 Task: Search one way flight ticket for 4 adults, 1 infant in seat and 1 infant on lap in premium economy from Des Moines: Des Moines International Airport to Jackson: Jackson Hole Airport on 5-2-2023. Choice of flights is Royal air maroc. Number of bags: 5 checked bags. Price is upto 88000. Outbound departure time preference is 17:45.
Action: Mouse moved to (390, 342)
Screenshot: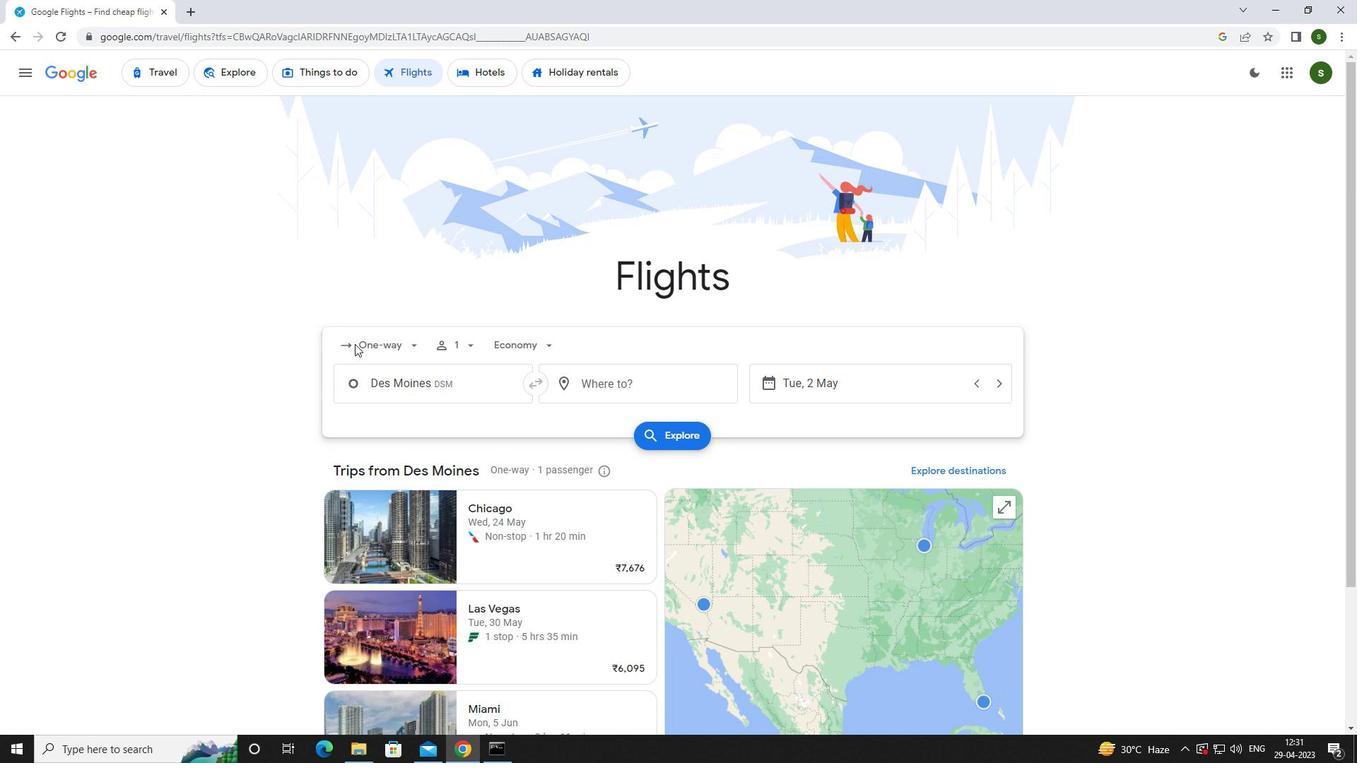 
Action: Mouse pressed left at (390, 342)
Screenshot: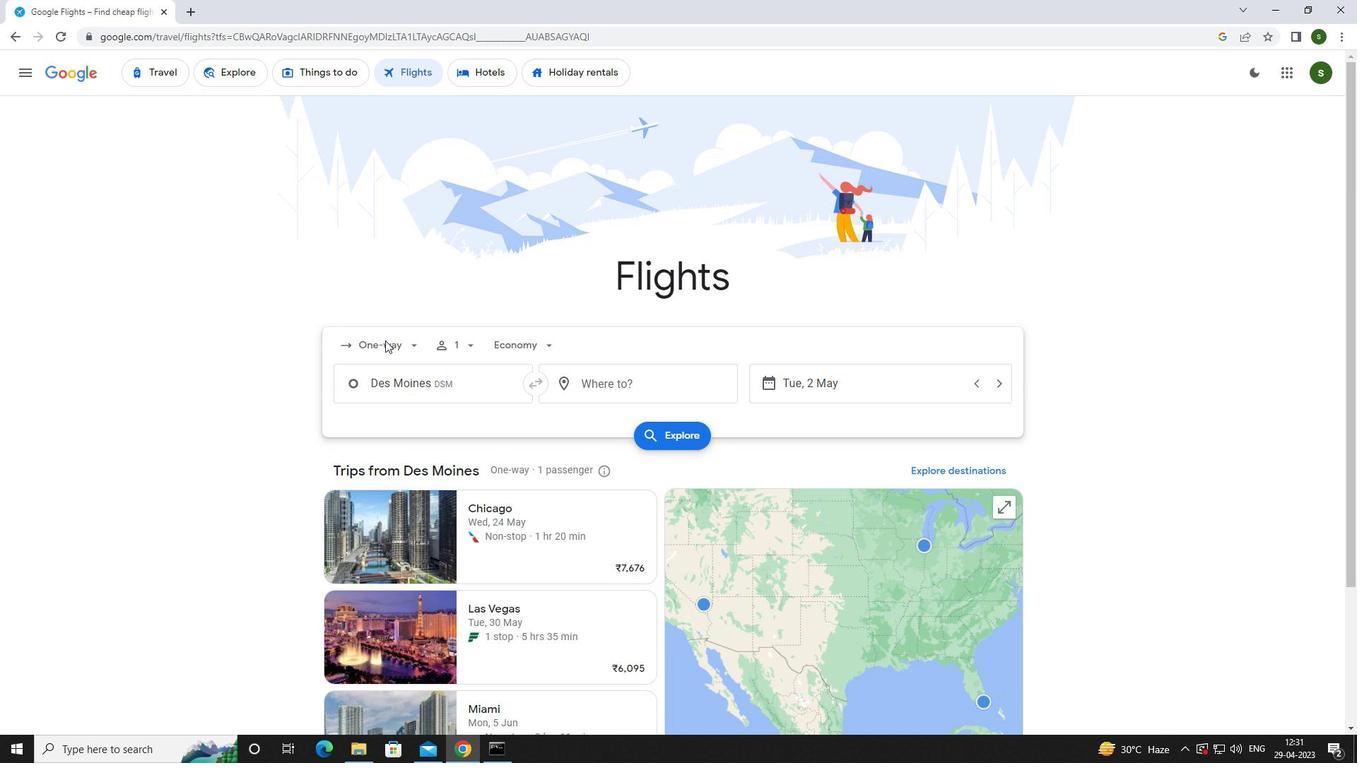 
Action: Mouse moved to (393, 409)
Screenshot: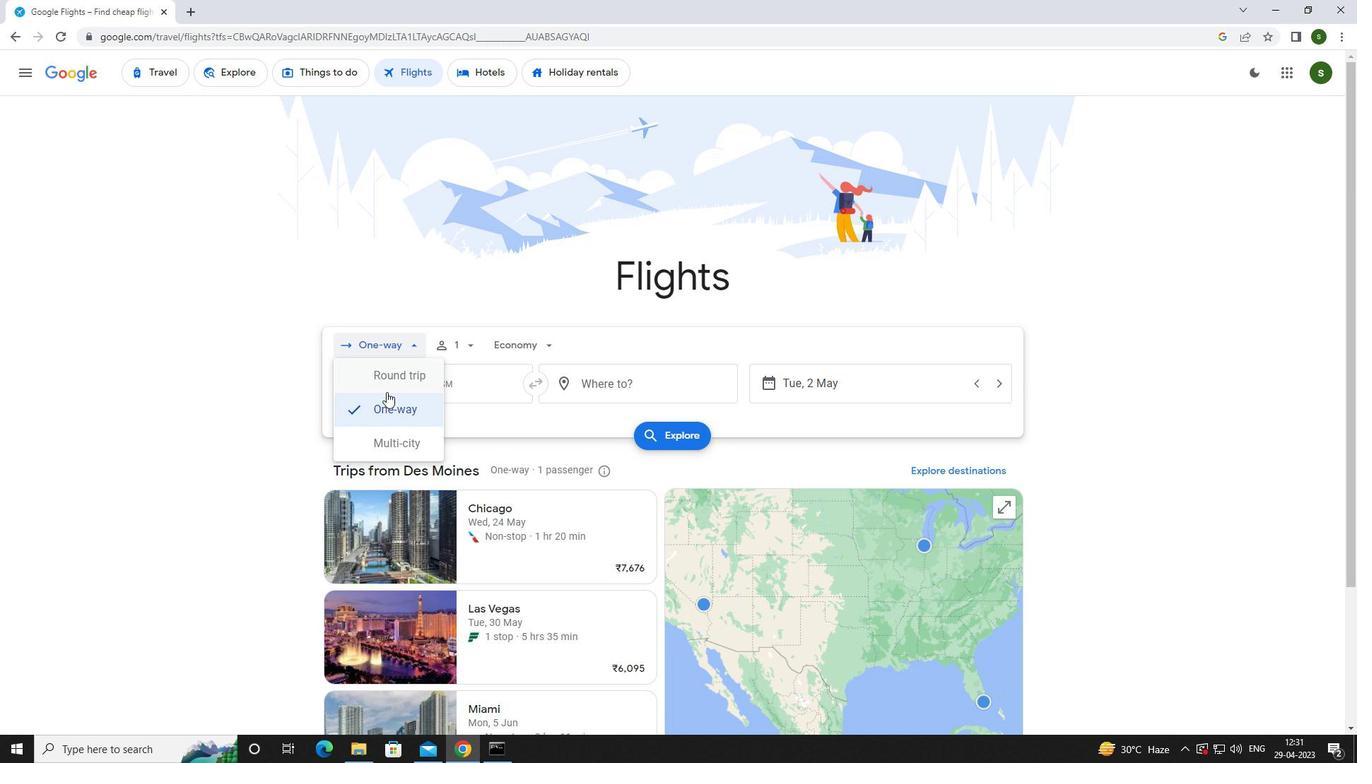 
Action: Mouse pressed left at (393, 409)
Screenshot: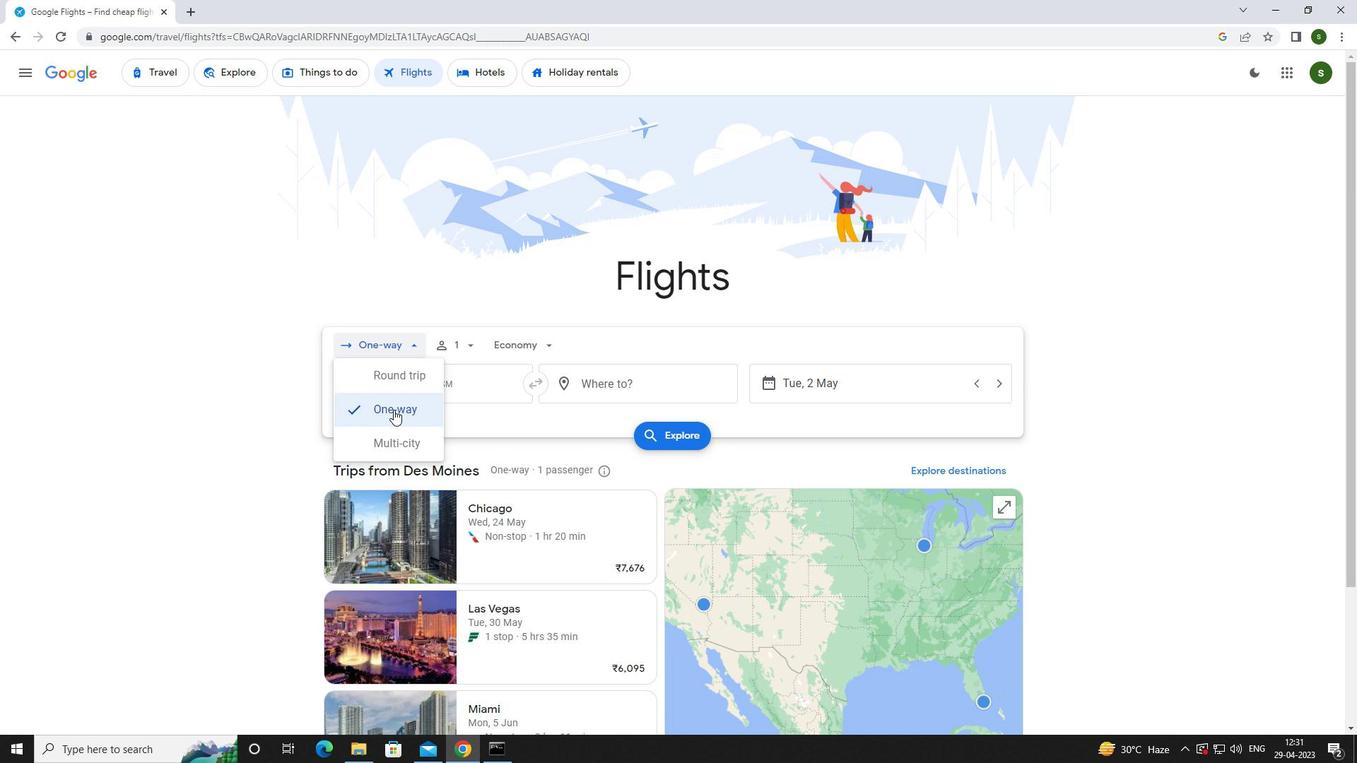 
Action: Mouse moved to (472, 343)
Screenshot: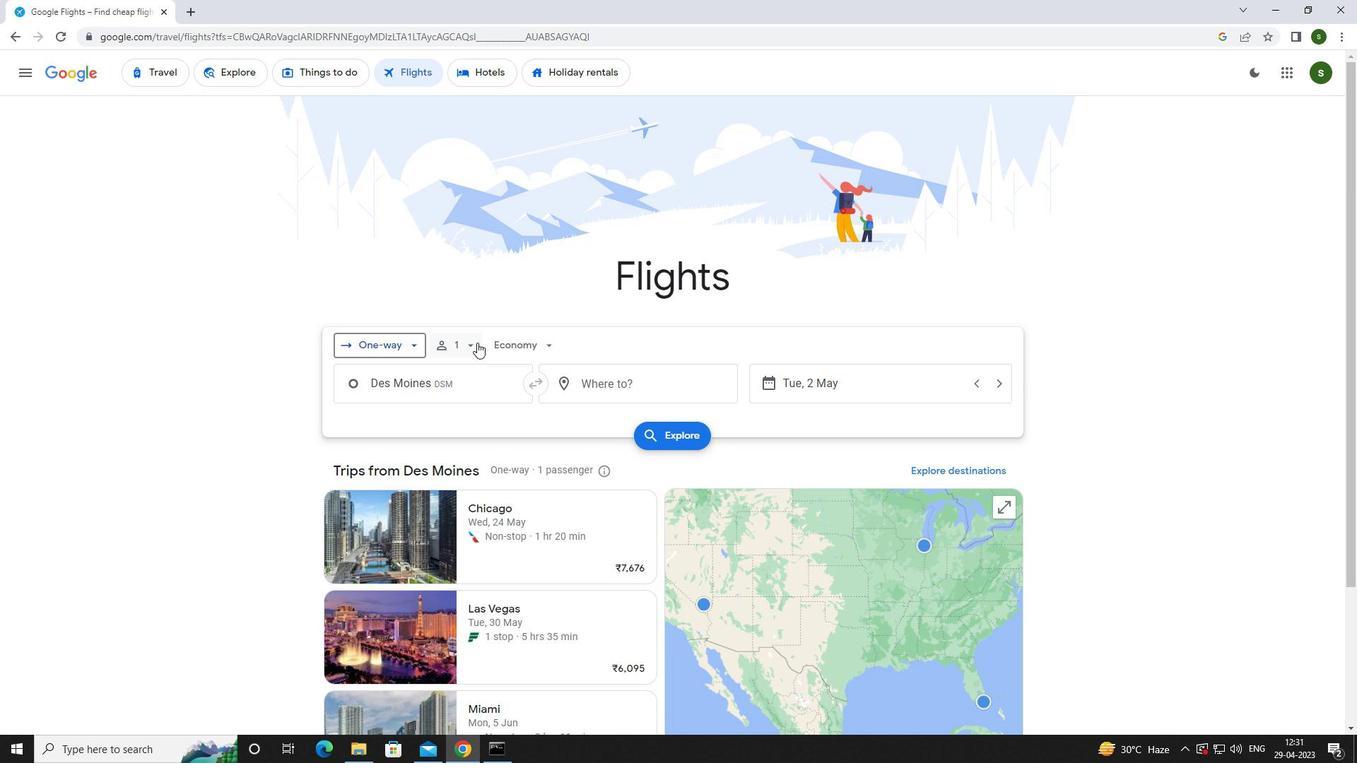 
Action: Mouse pressed left at (472, 343)
Screenshot: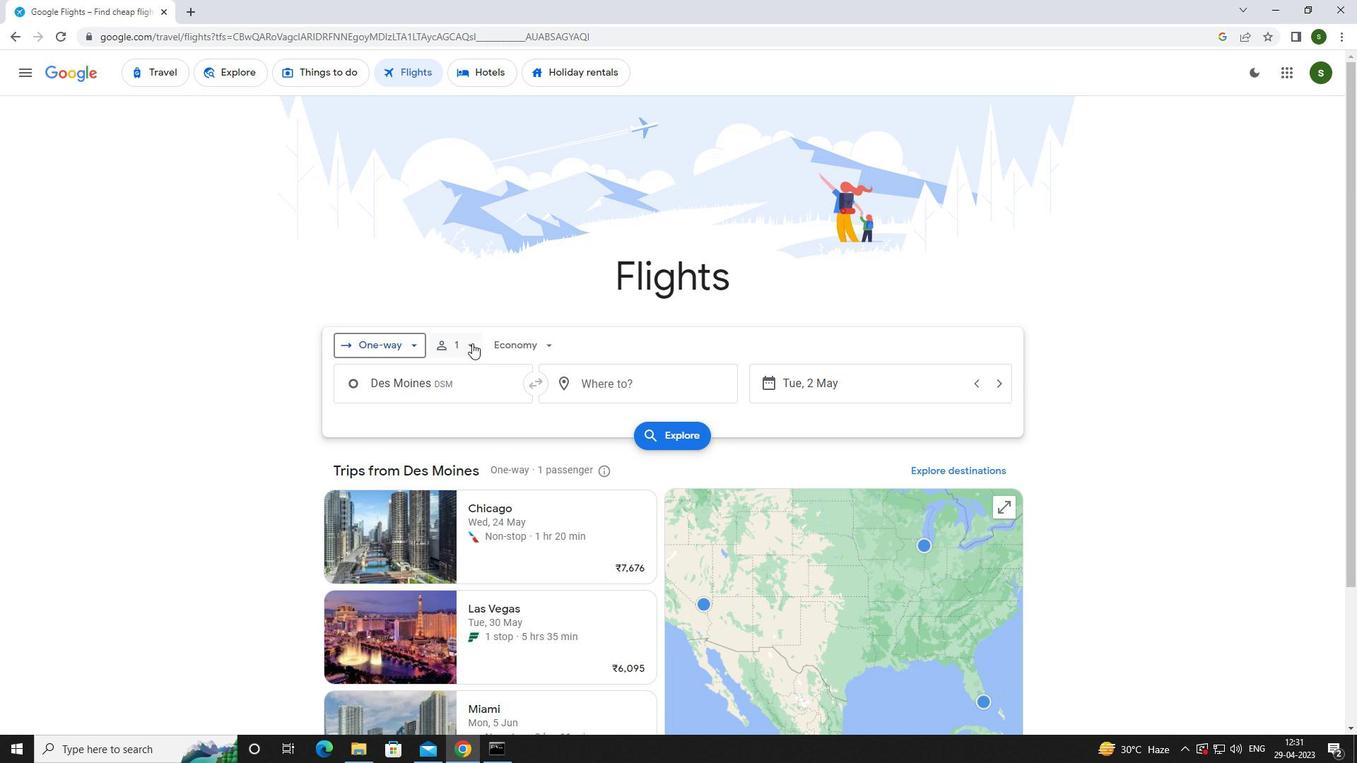 
Action: Mouse moved to (574, 380)
Screenshot: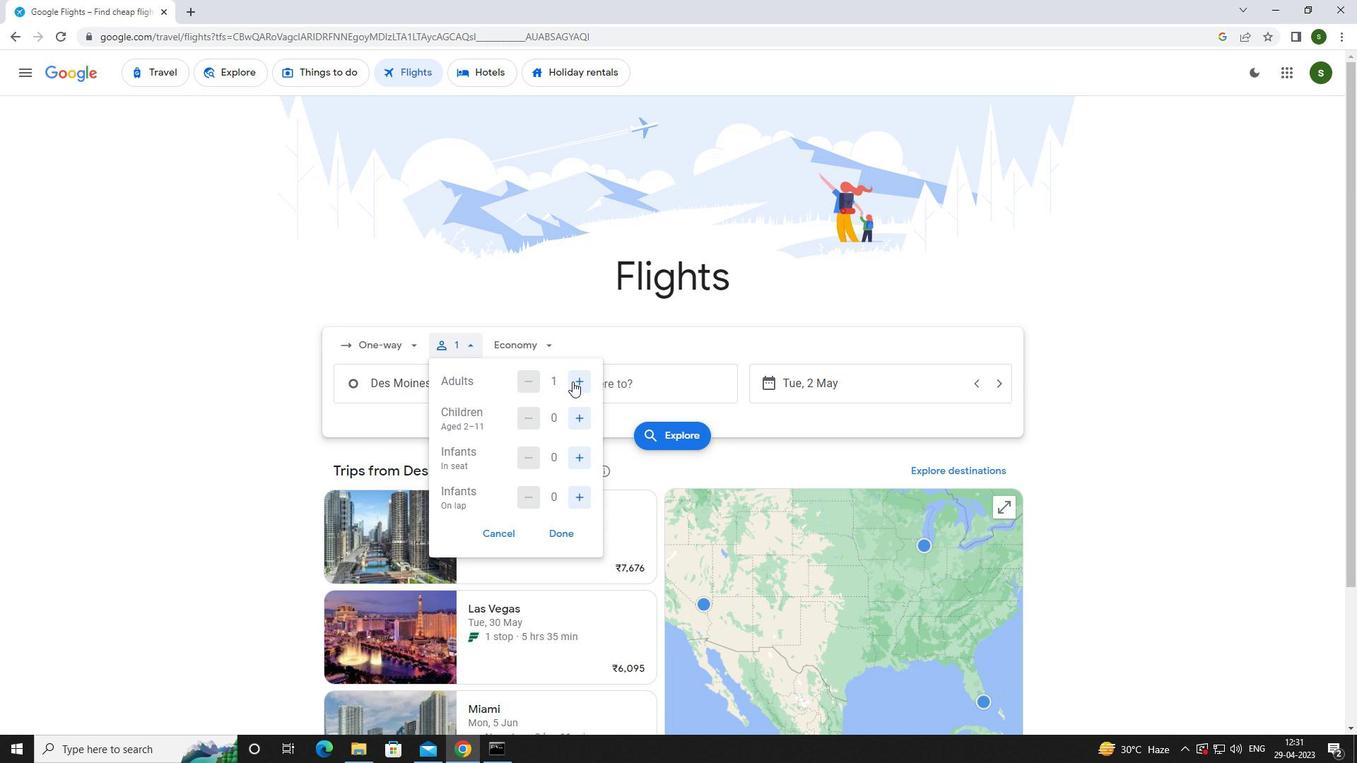 
Action: Mouse pressed left at (574, 380)
Screenshot: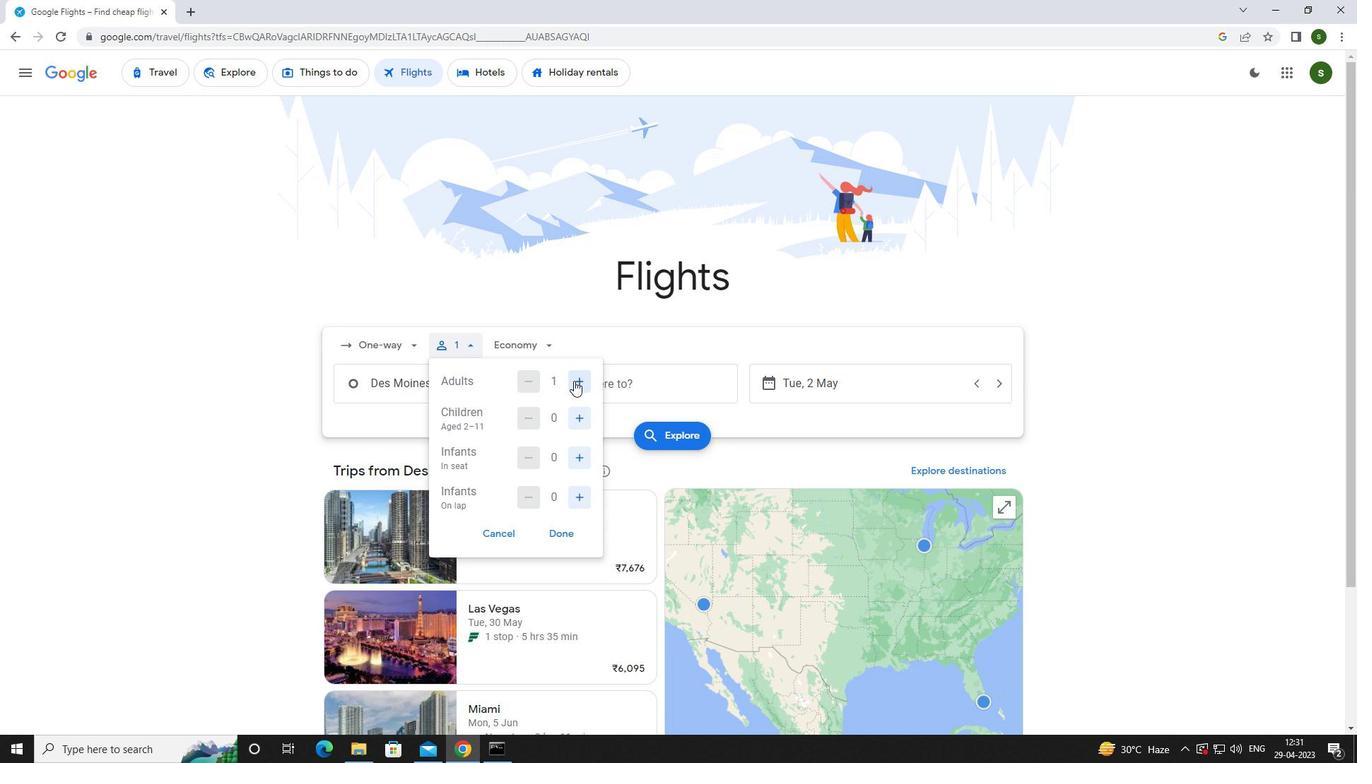 
Action: Mouse pressed left at (574, 380)
Screenshot: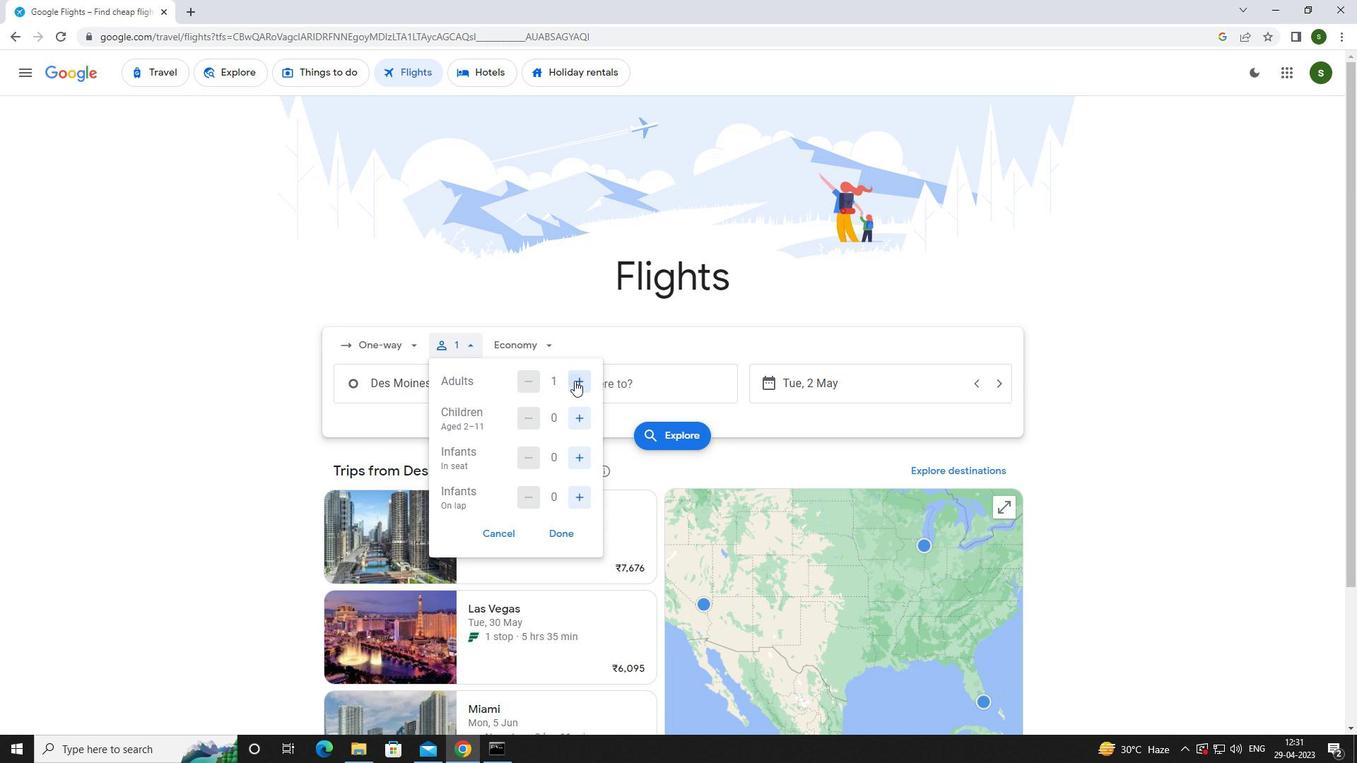 
Action: Mouse pressed left at (574, 380)
Screenshot: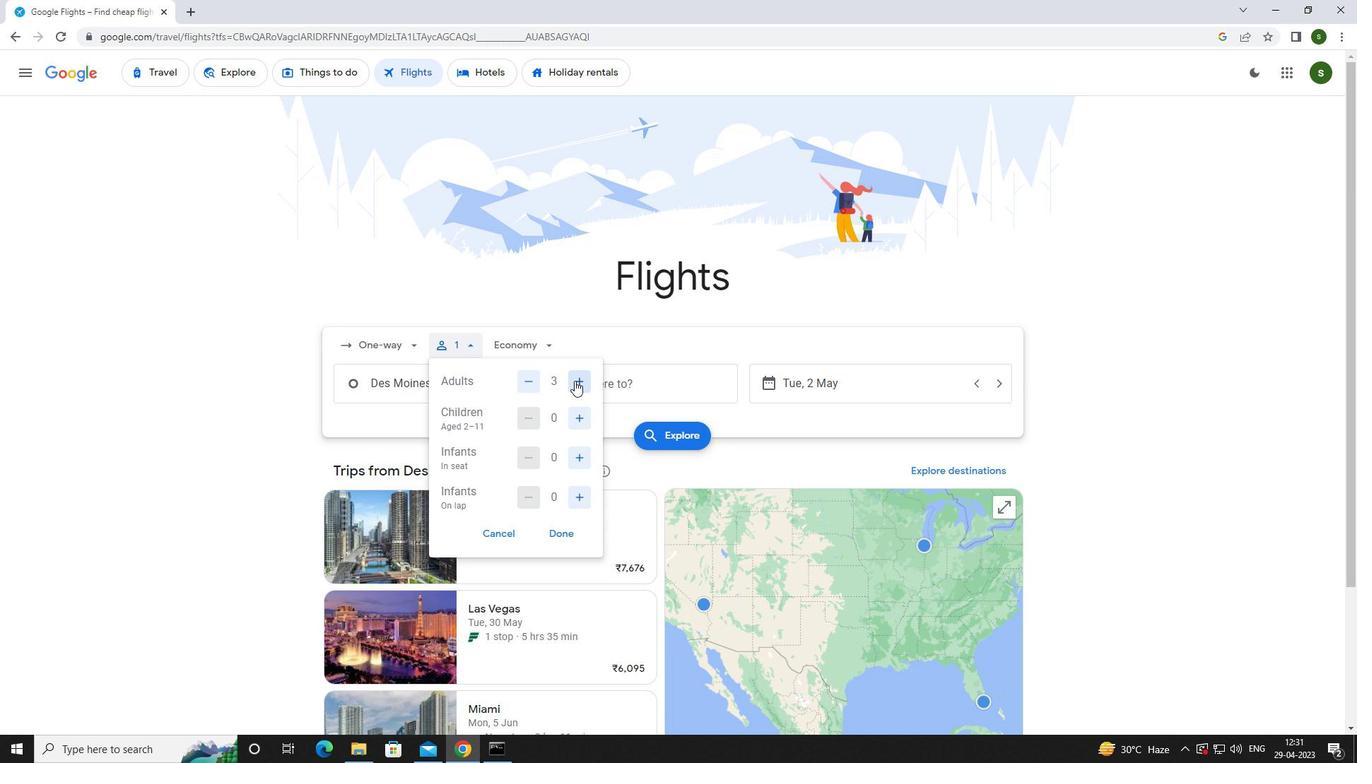 
Action: Mouse moved to (581, 460)
Screenshot: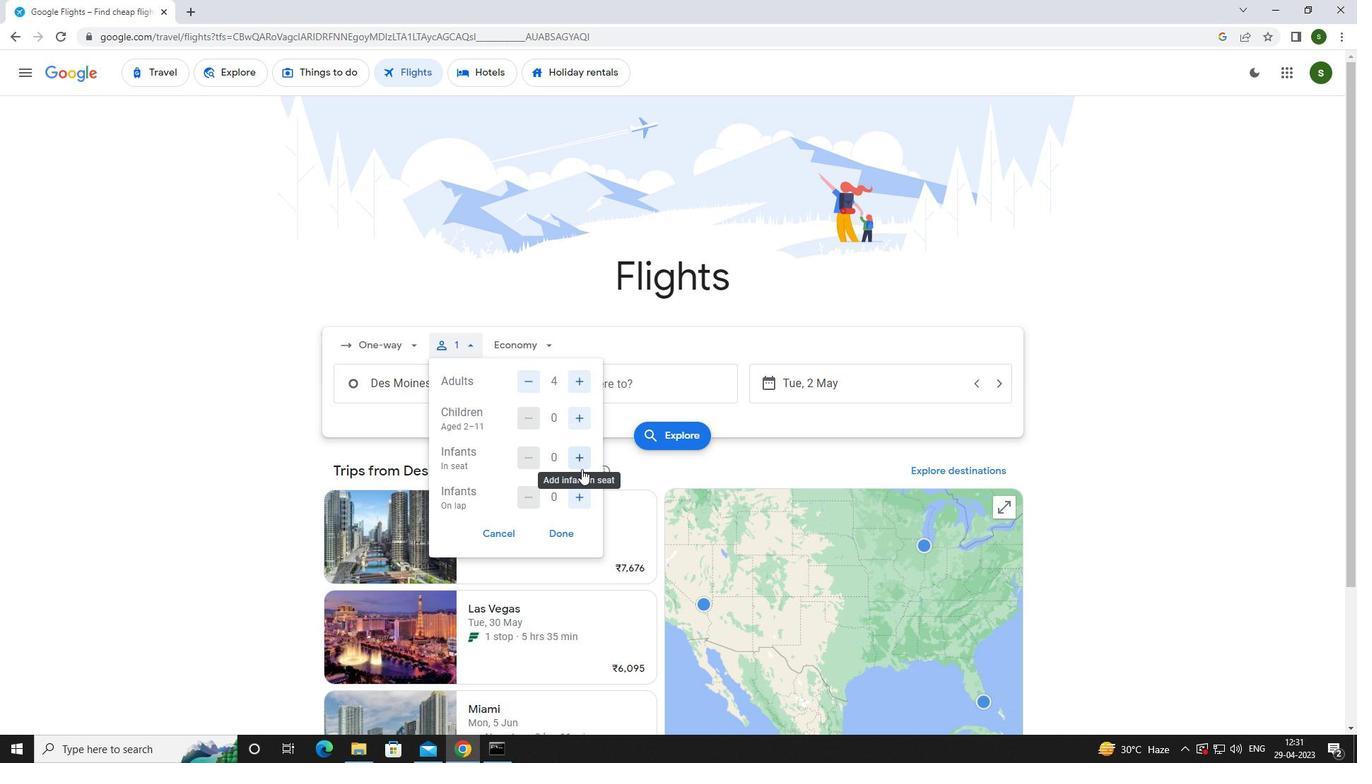
Action: Mouse pressed left at (581, 460)
Screenshot: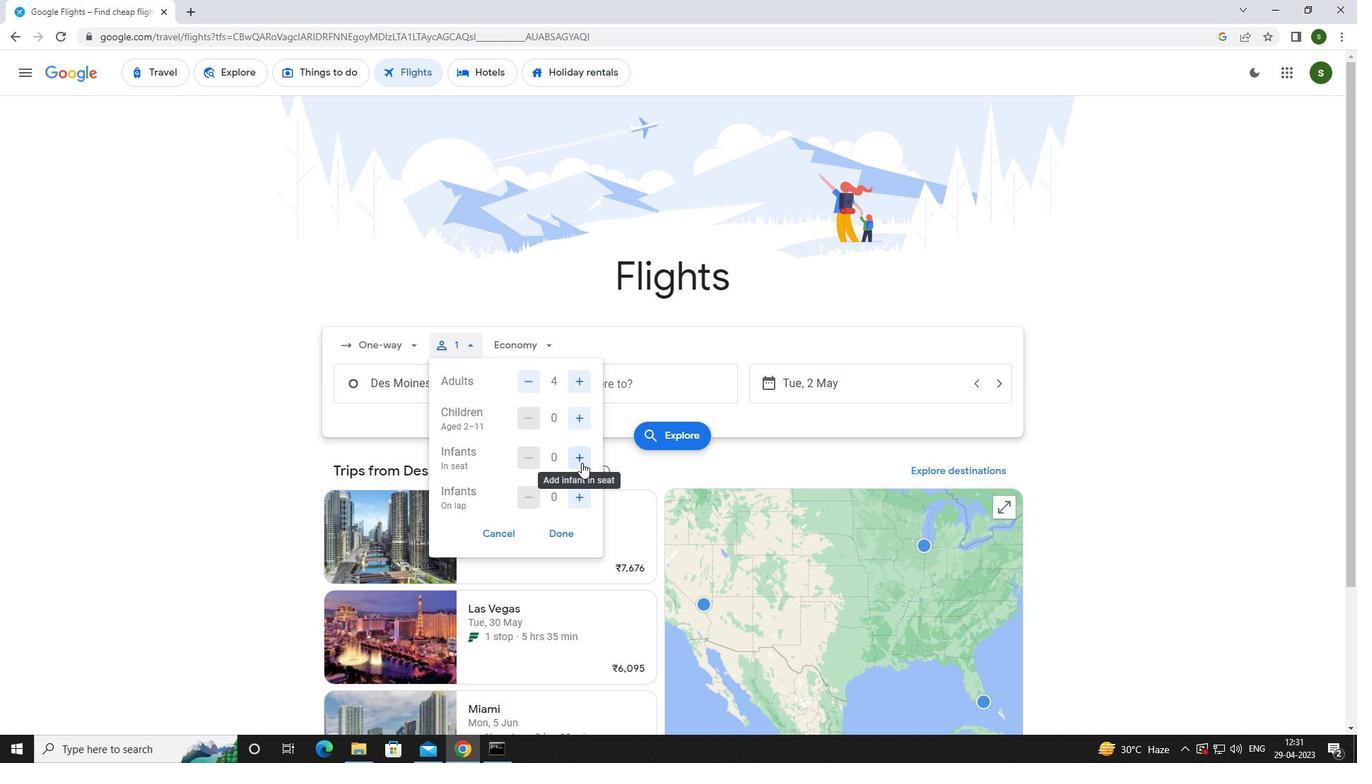 
Action: Mouse moved to (581, 494)
Screenshot: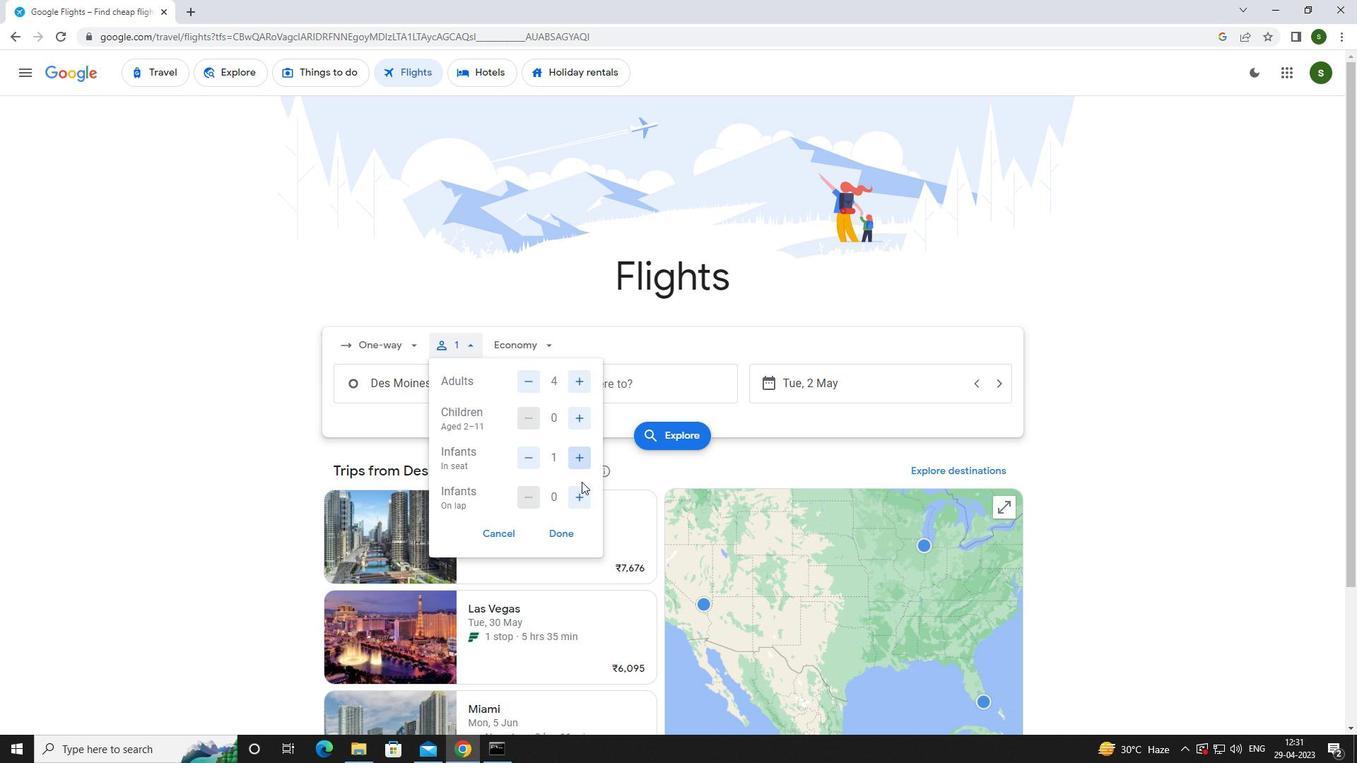 
Action: Mouse pressed left at (581, 494)
Screenshot: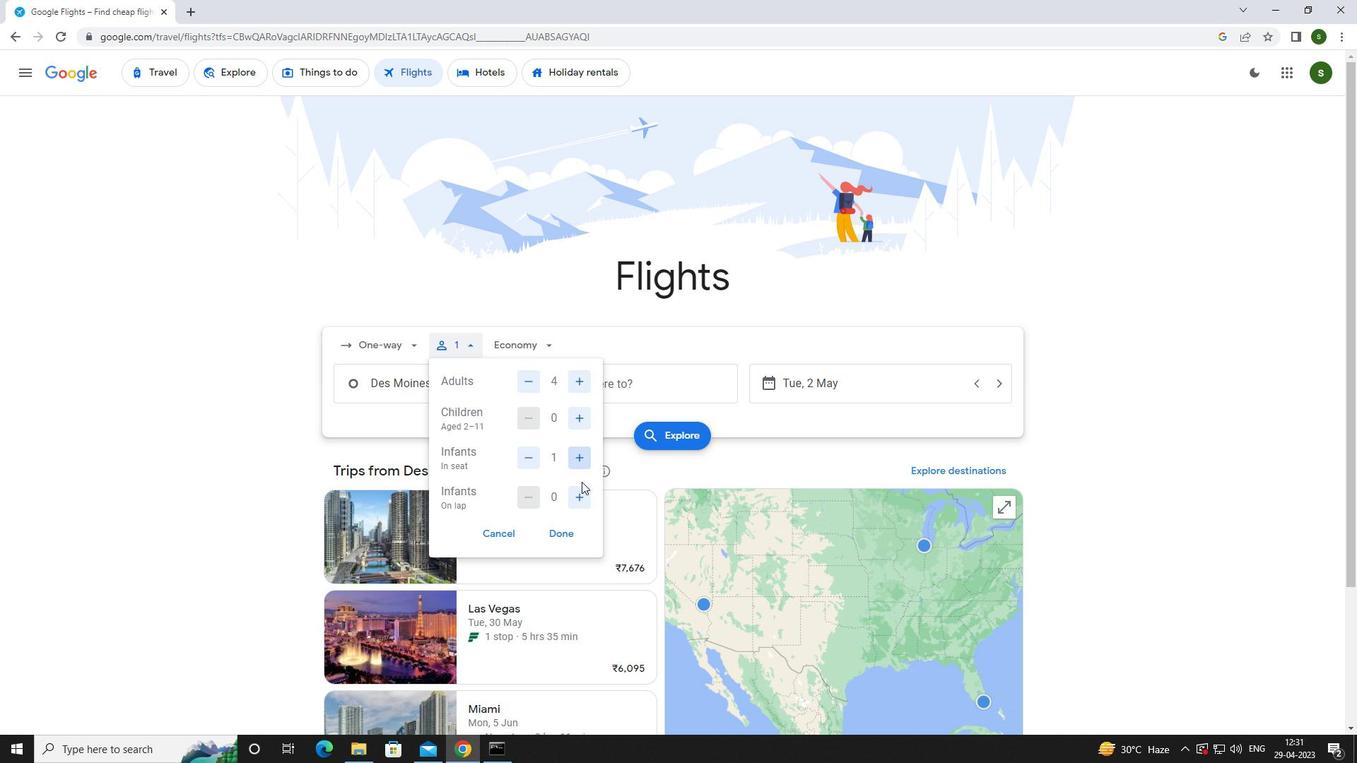 
Action: Mouse moved to (547, 342)
Screenshot: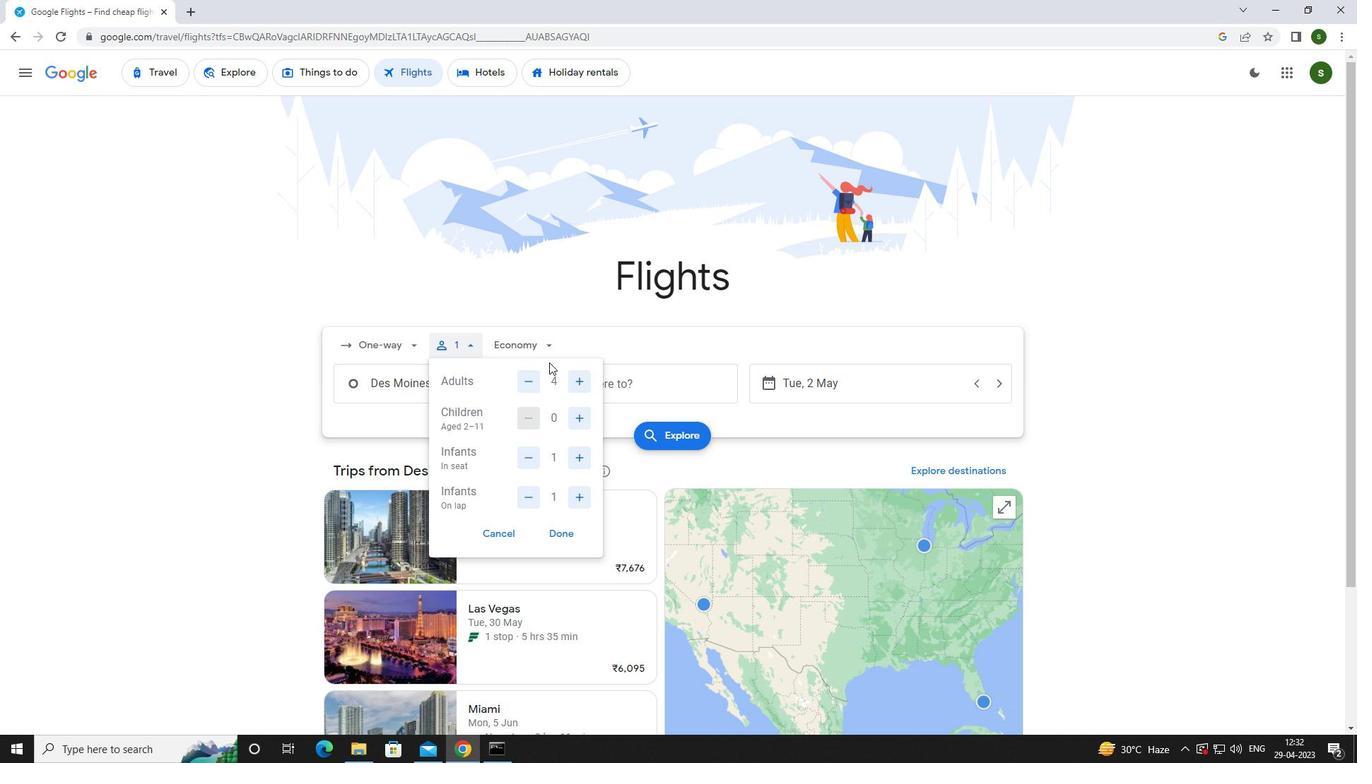 
Action: Mouse pressed left at (547, 342)
Screenshot: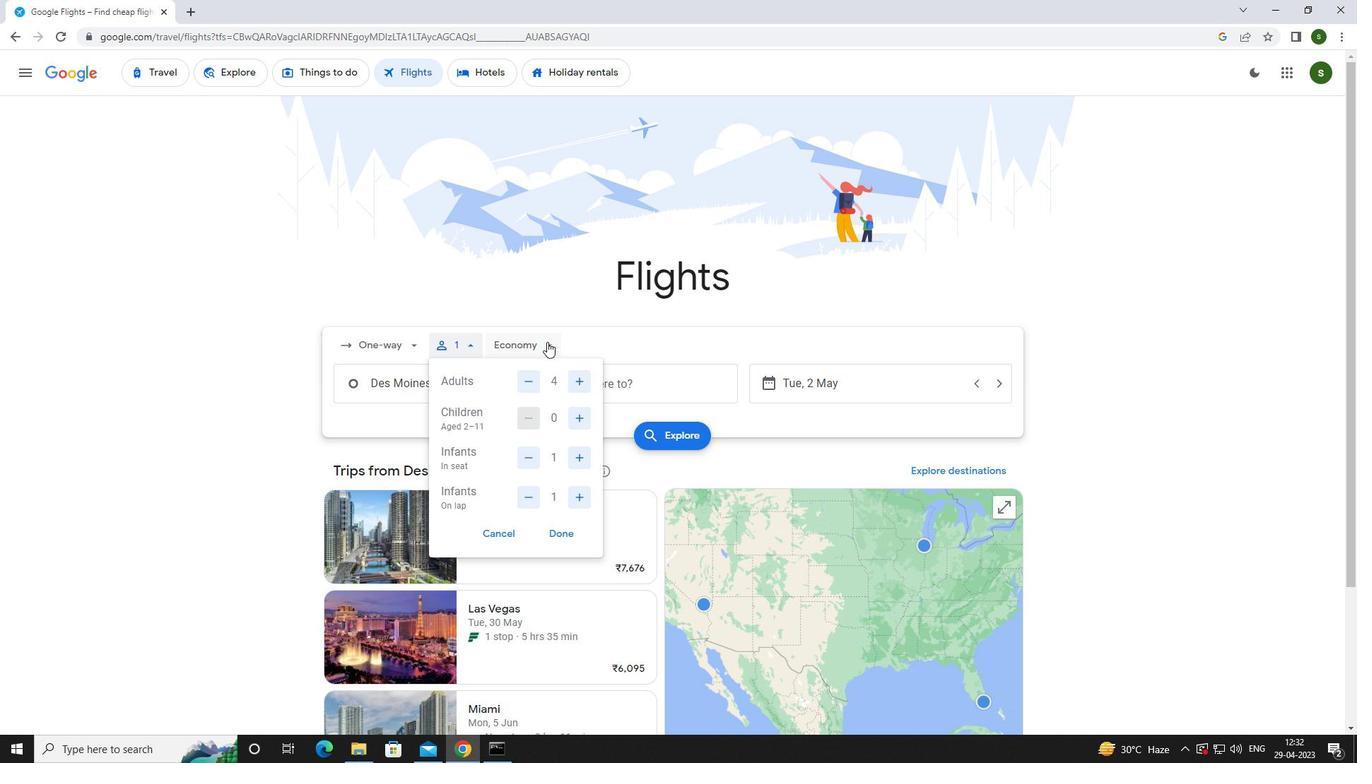 
Action: Mouse moved to (556, 410)
Screenshot: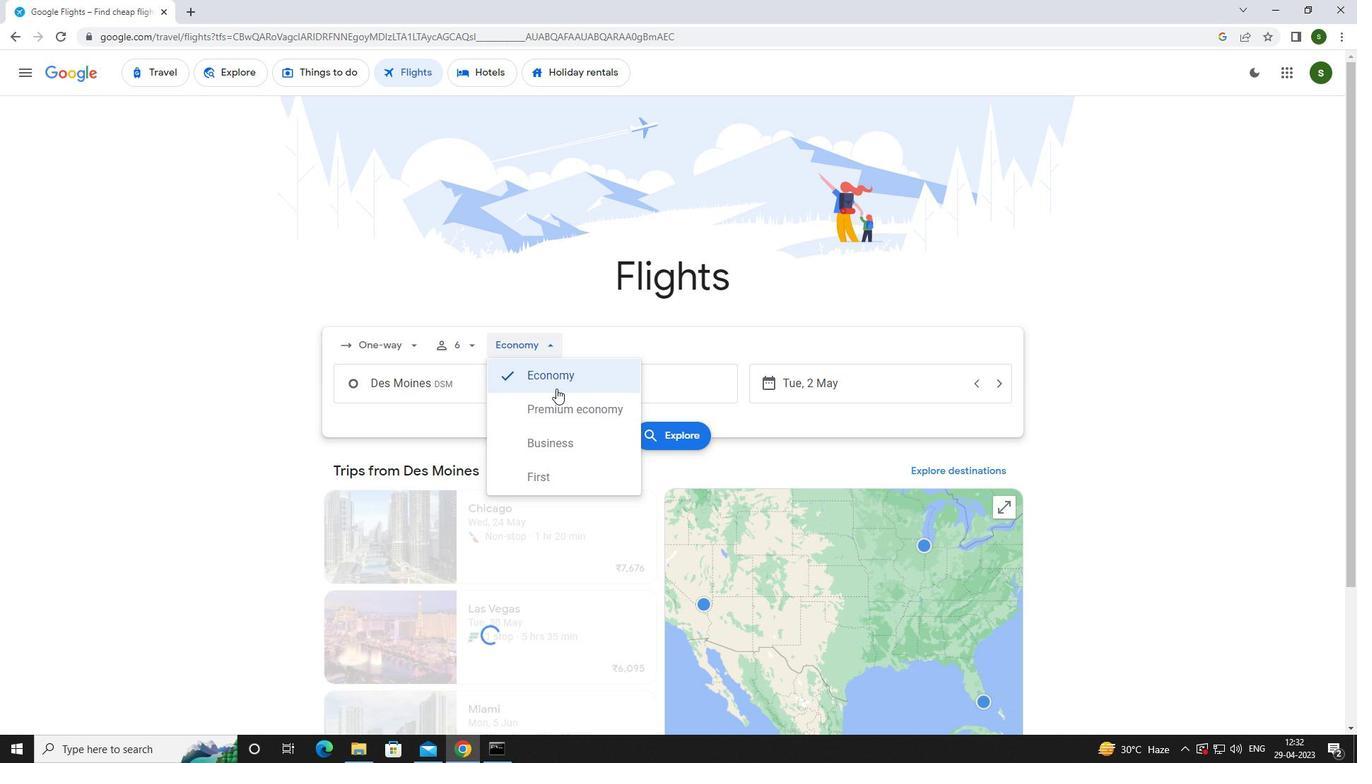 
Action: Mouse pressed left at (556, 410)
Screenshot: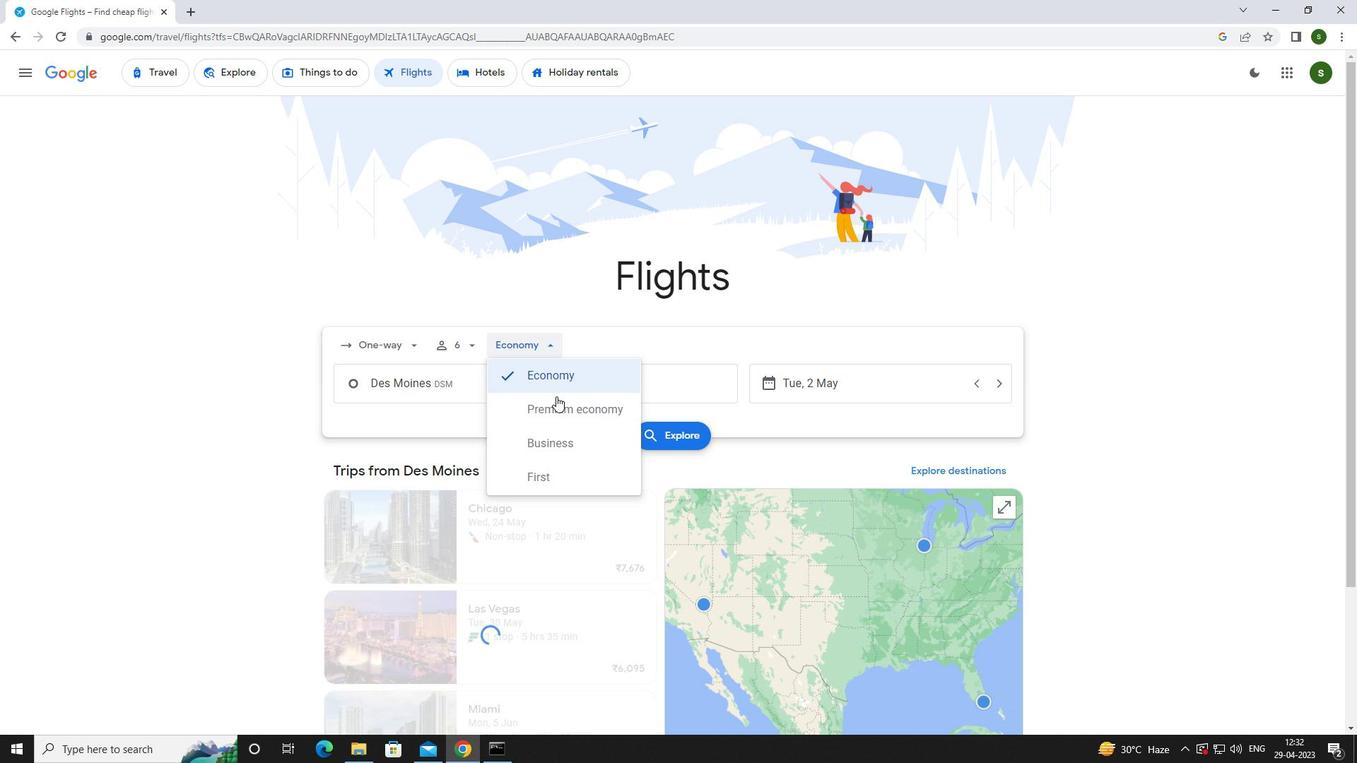 
Action: Mouse moved to (472, 382)
Screenshot: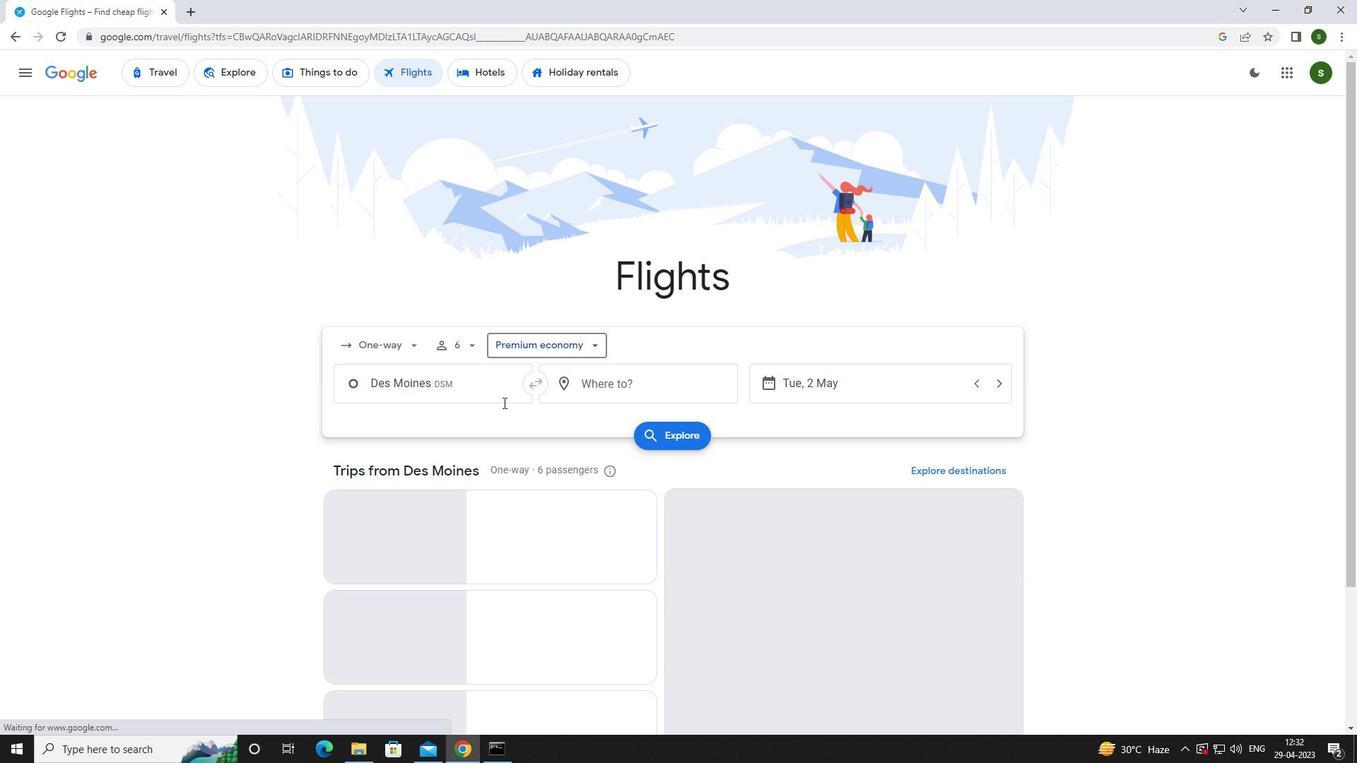
Action: Mouse pressed left at (472, 382)
Screenshot: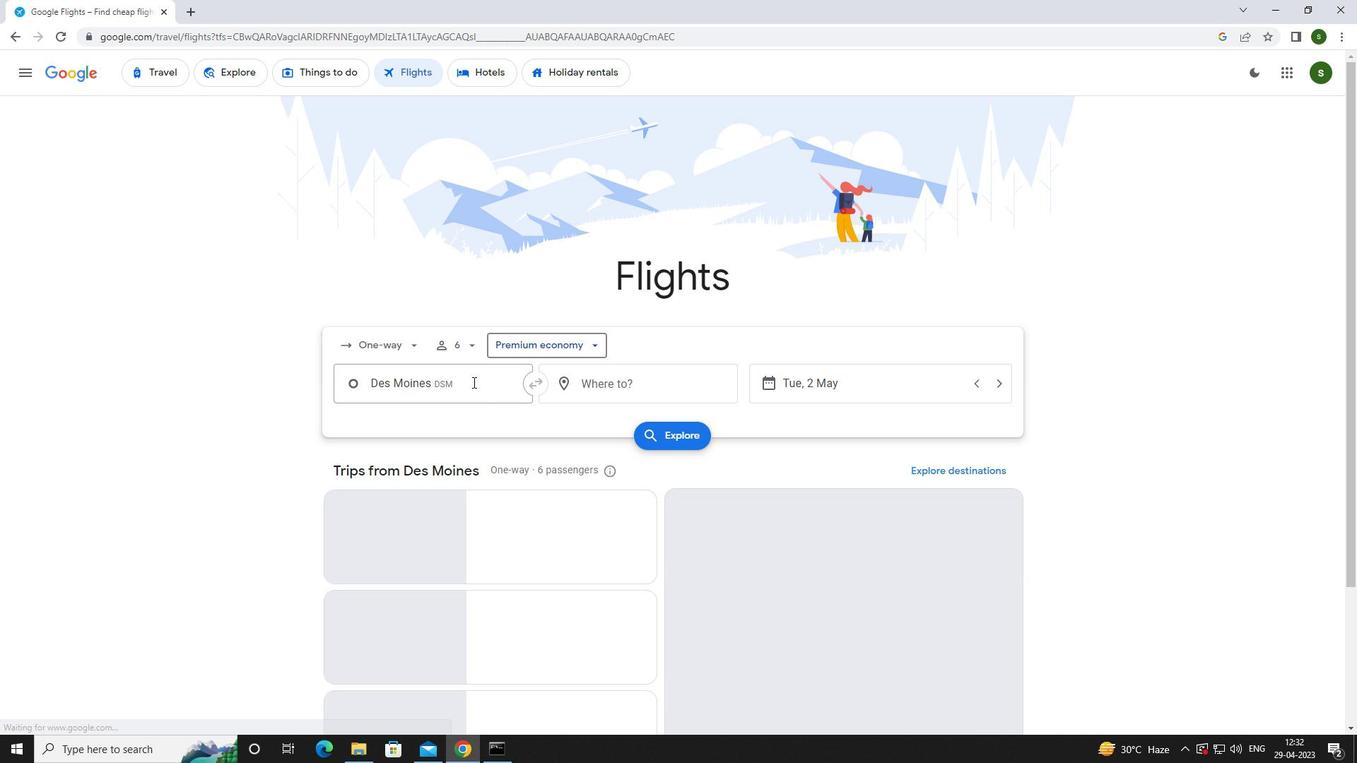 
Action: Mouse moved to (472, 381)
Screenshot: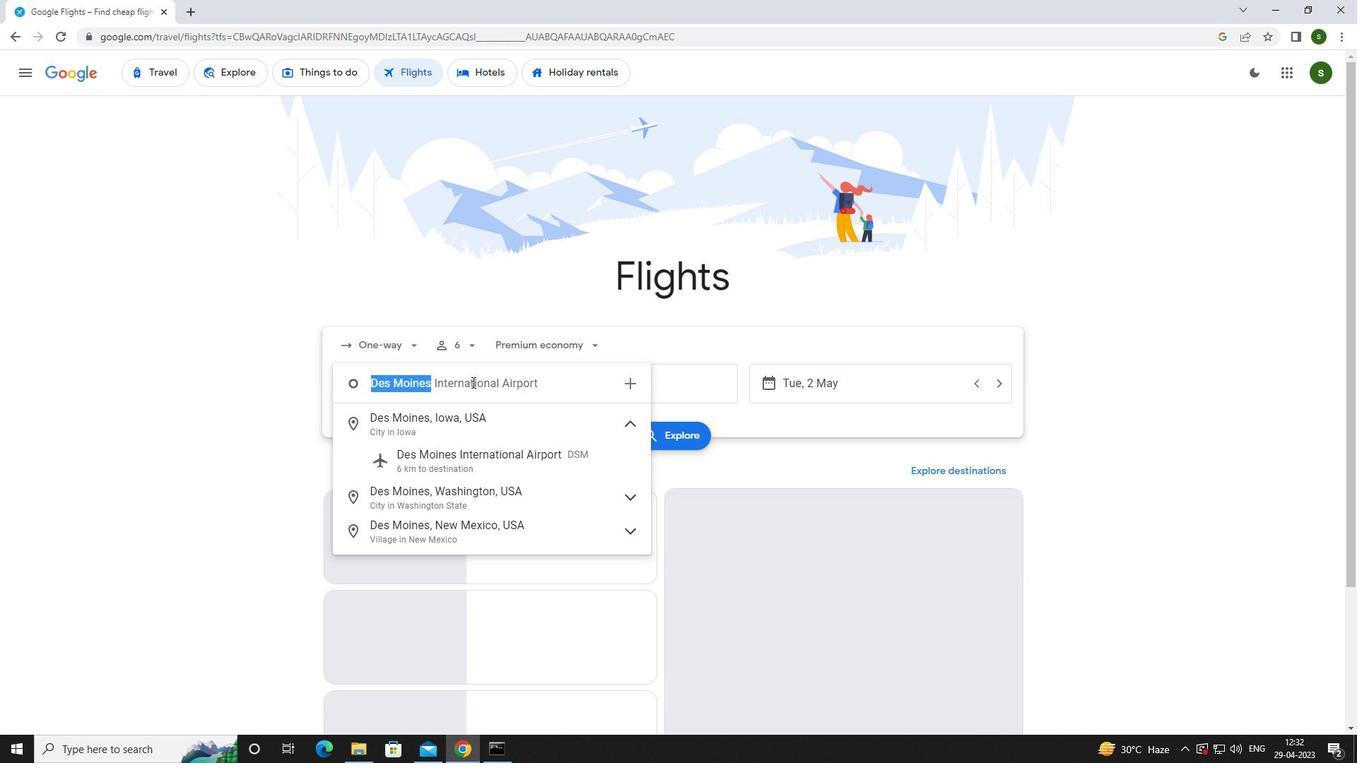 
Action: Key pressed d<Key.caps_lock>es<Key.space><Key.caps_lock>m<Key.caps_lock>oine
Screenshot: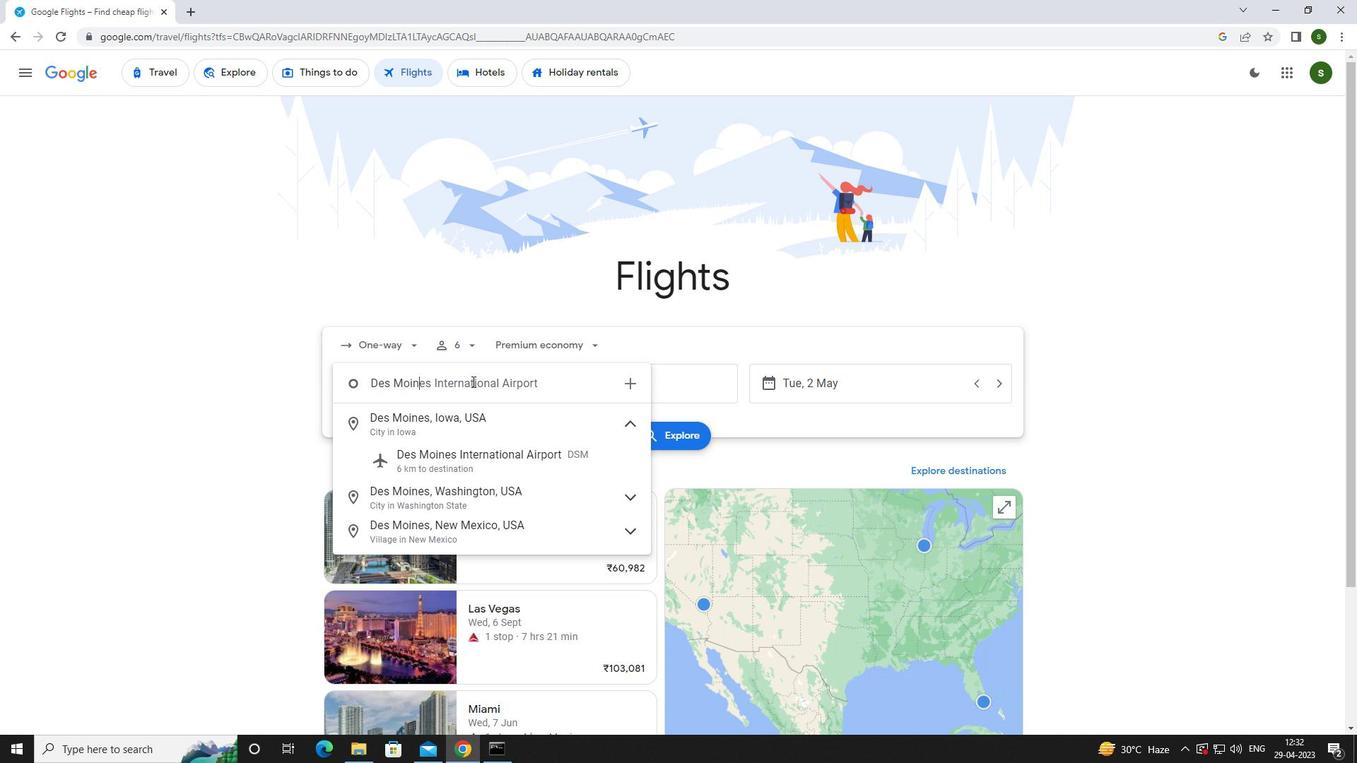 
Action: Mouse moved to (467, 447)
Screenshot: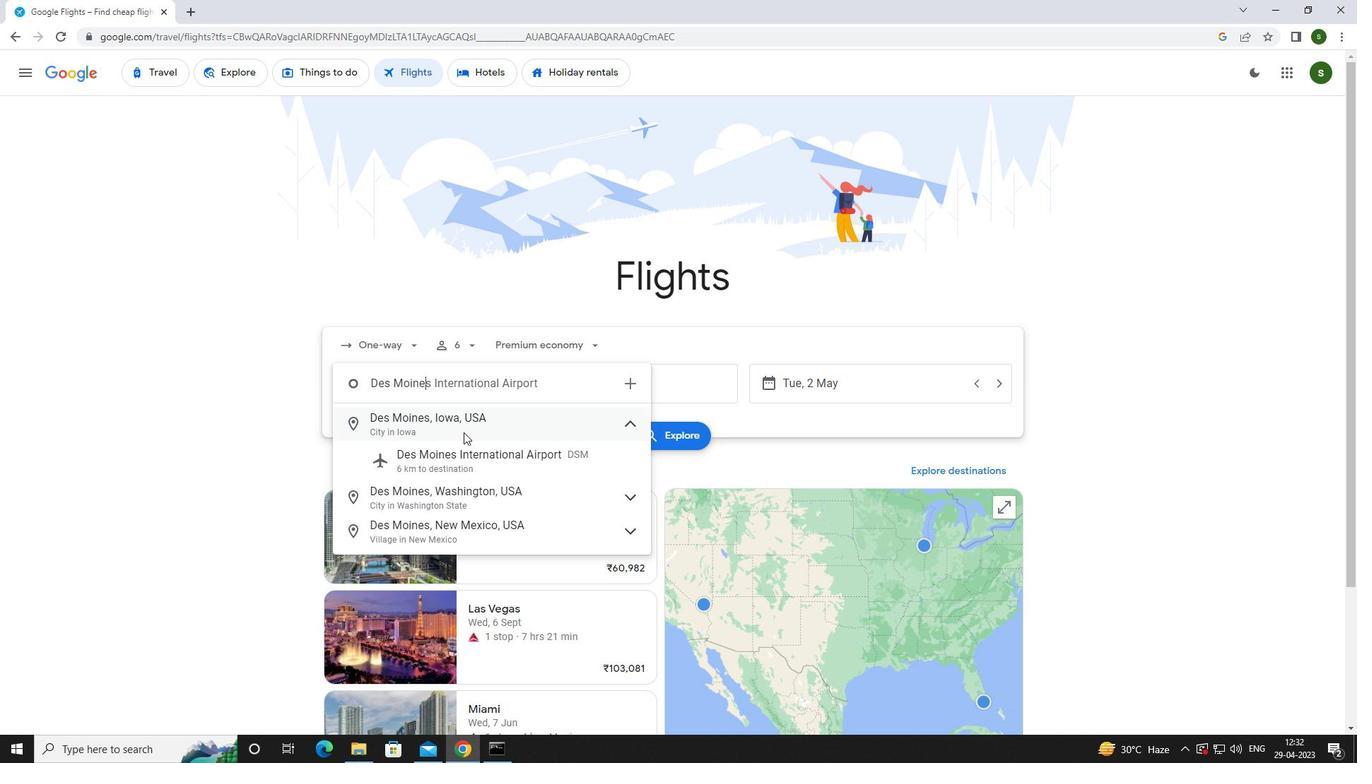 
Action: Mouse pressed left at (467, 447)
Screenshot: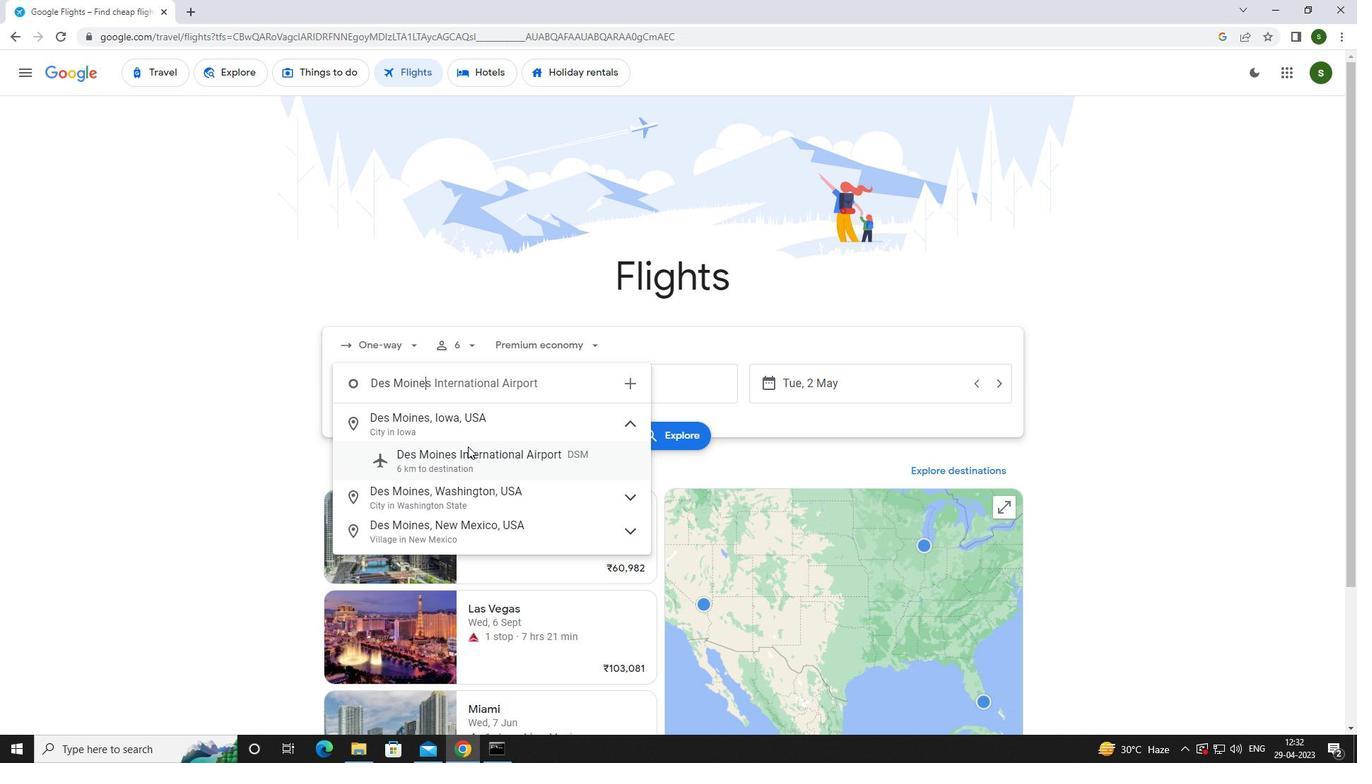 
Action: Mouse moved to (604, 385)
Screenshot: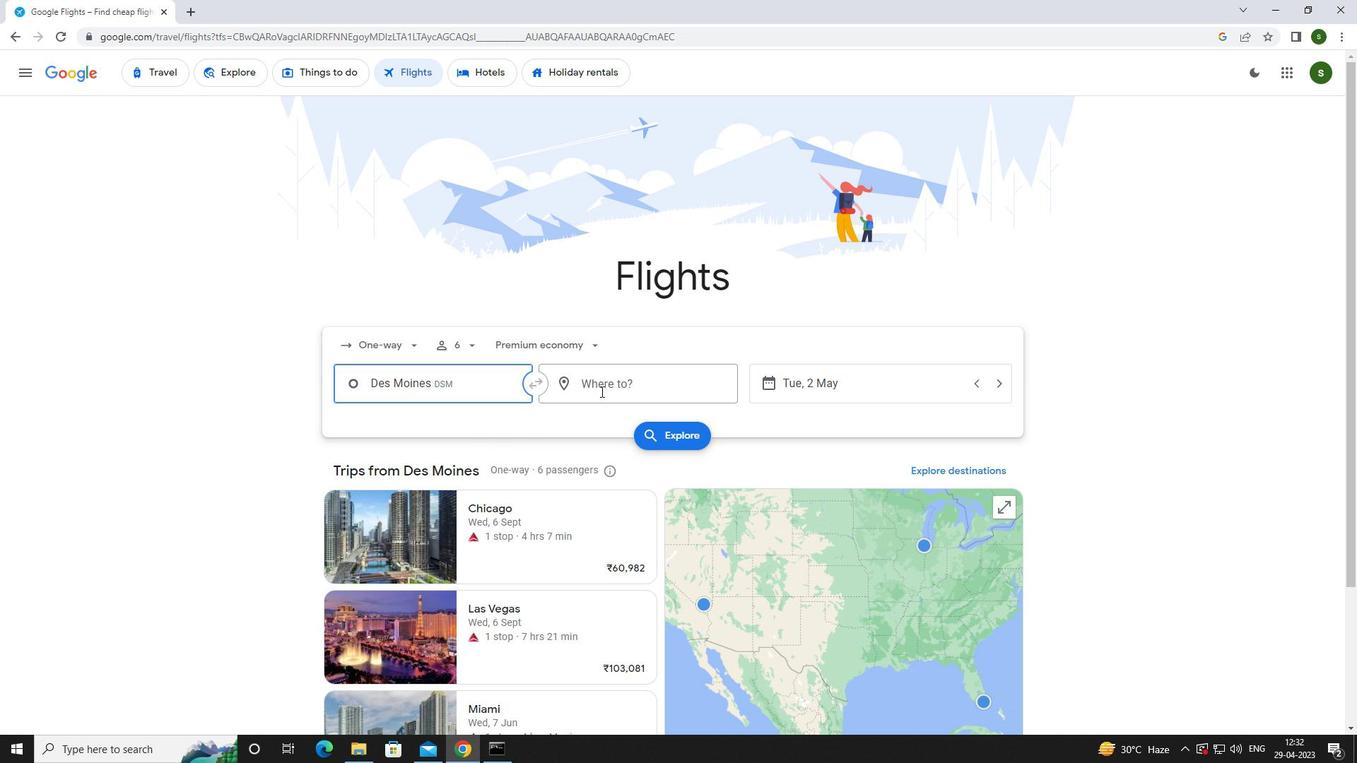 
Action: Mouse pressed left at (604, 385)
Screenshot: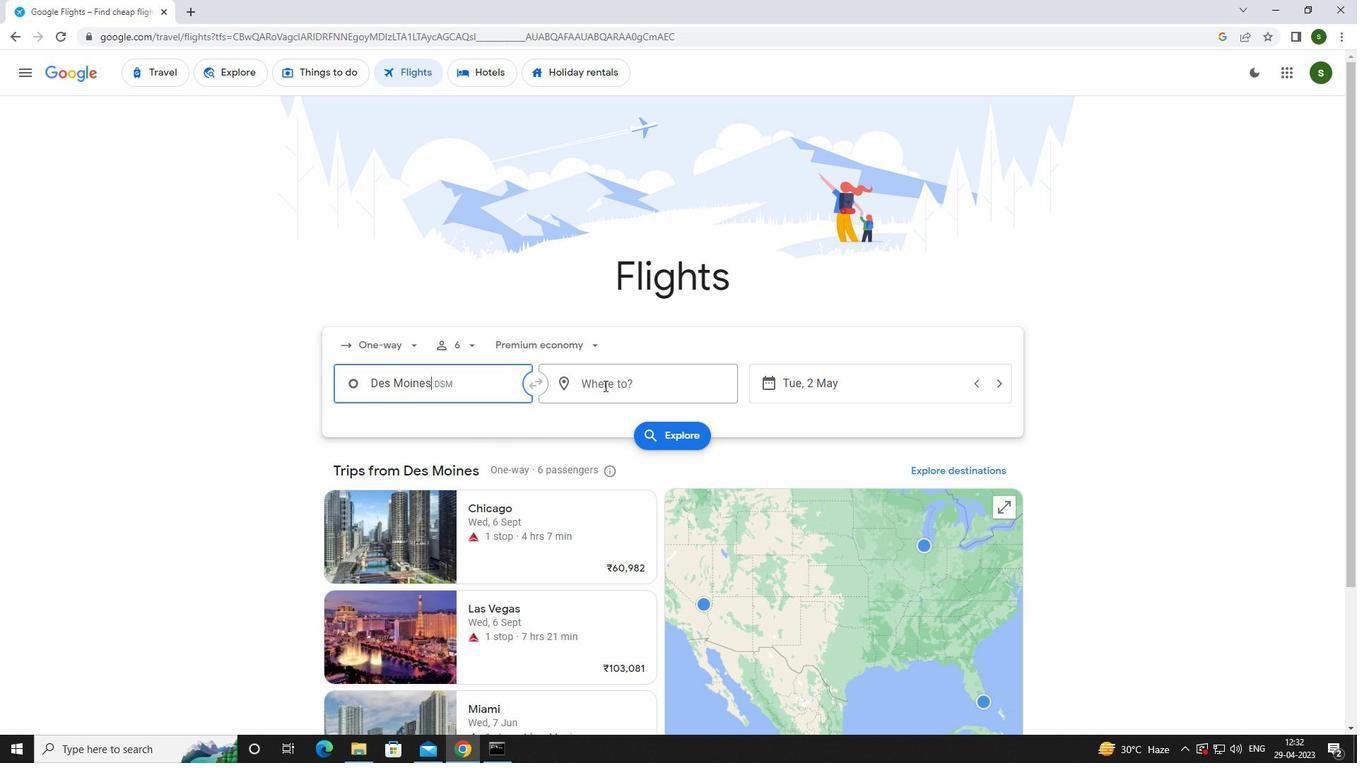 
Action: Mouse moved to (581, 385)
Screenshot: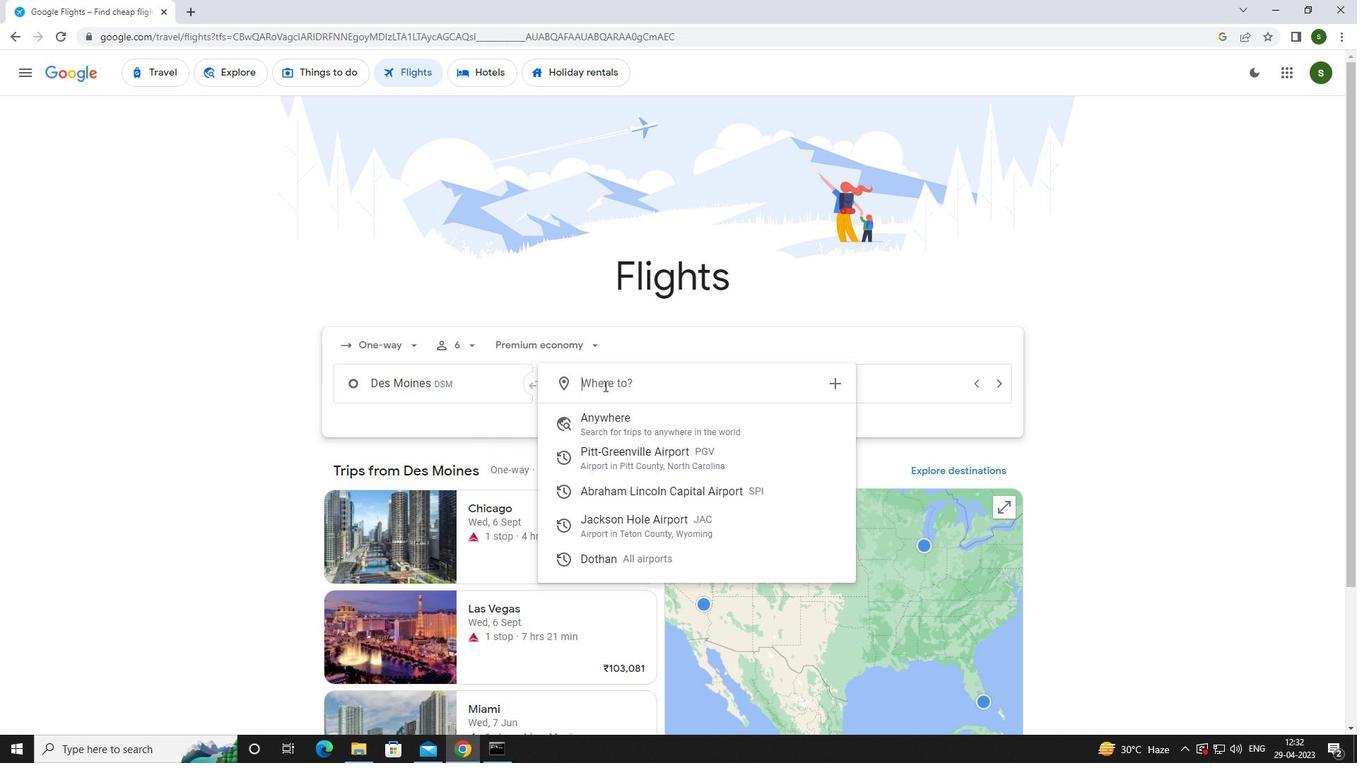 
Action: Key pressed <Key.caps_lock>j<Key.caps_lock>ackson<Key.space><Key.caps_lock>h<Key.caps_lock>o
Screenshot: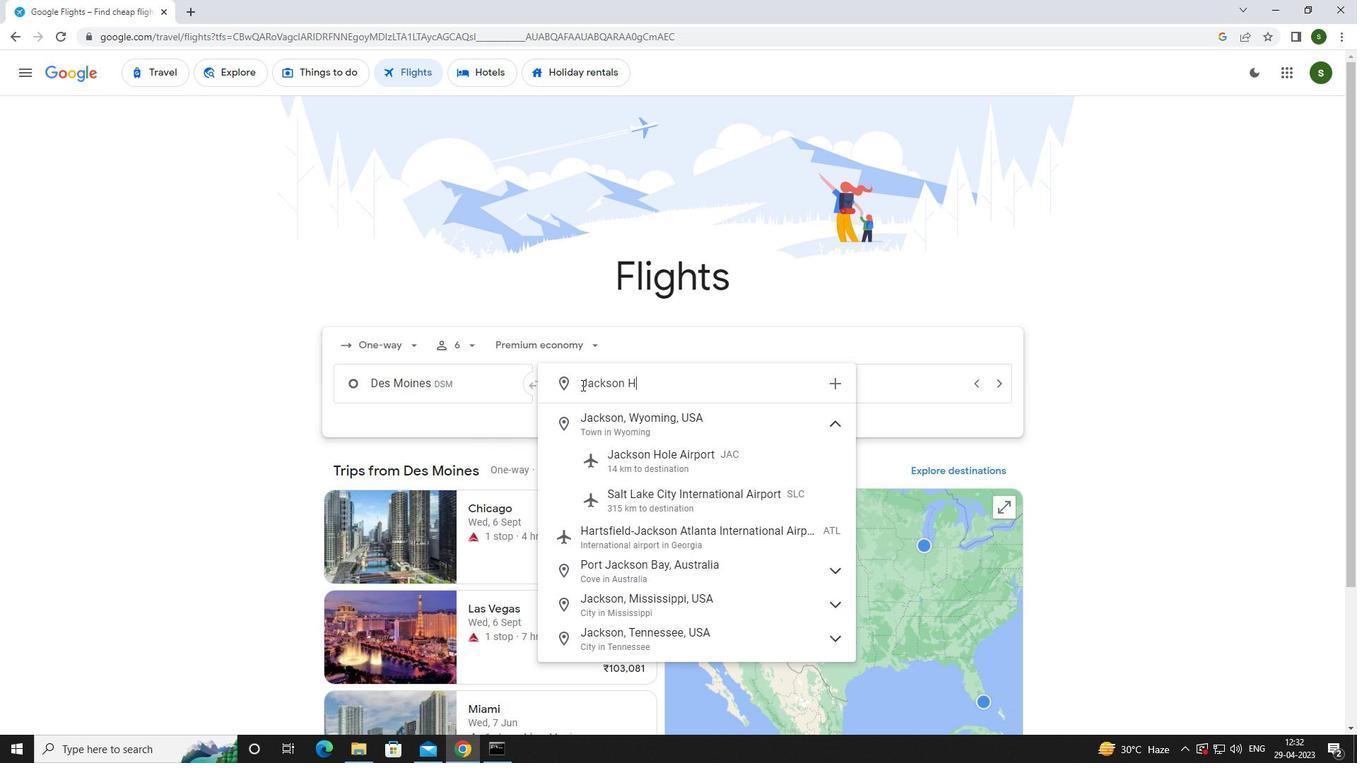 
Action: Mouse moved to (669, 421)
Screenshot: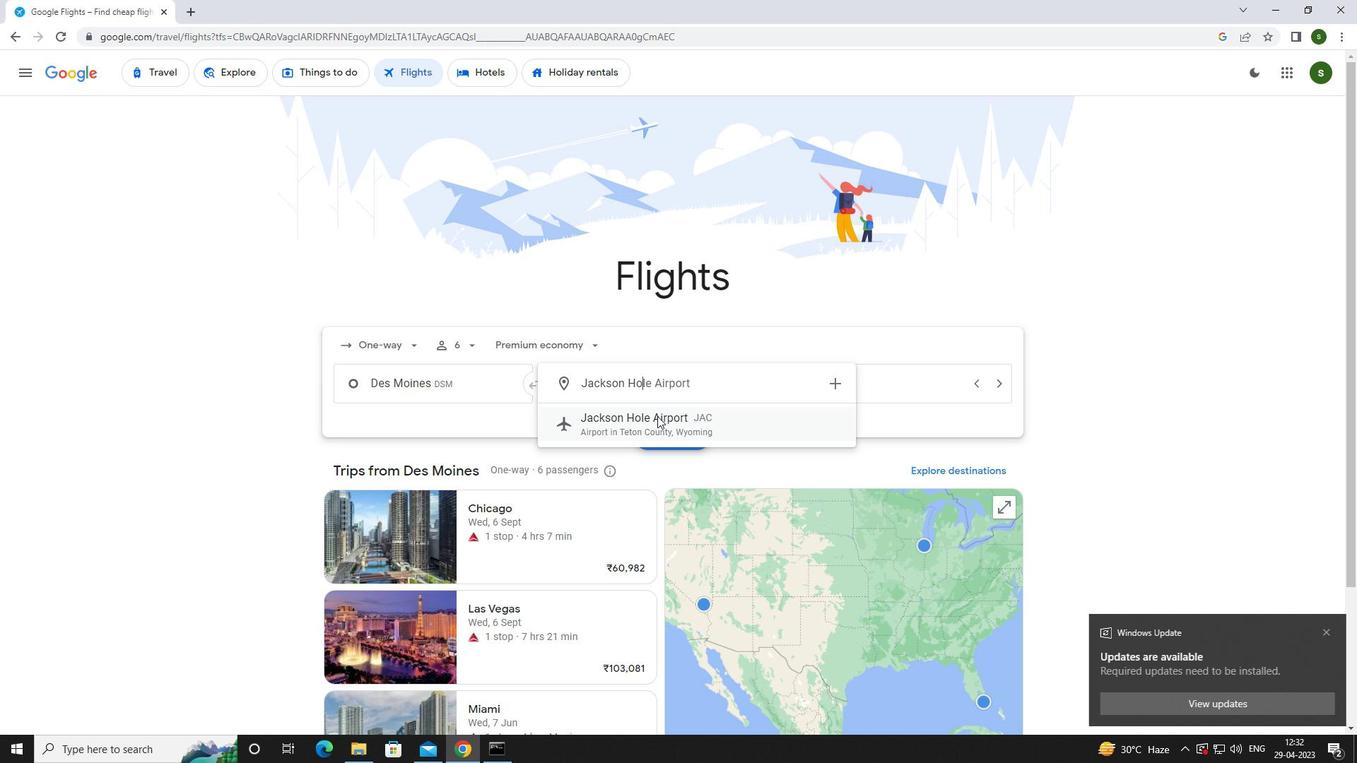 
Action: Mouse pressed left at (669, 421)
Screenshot: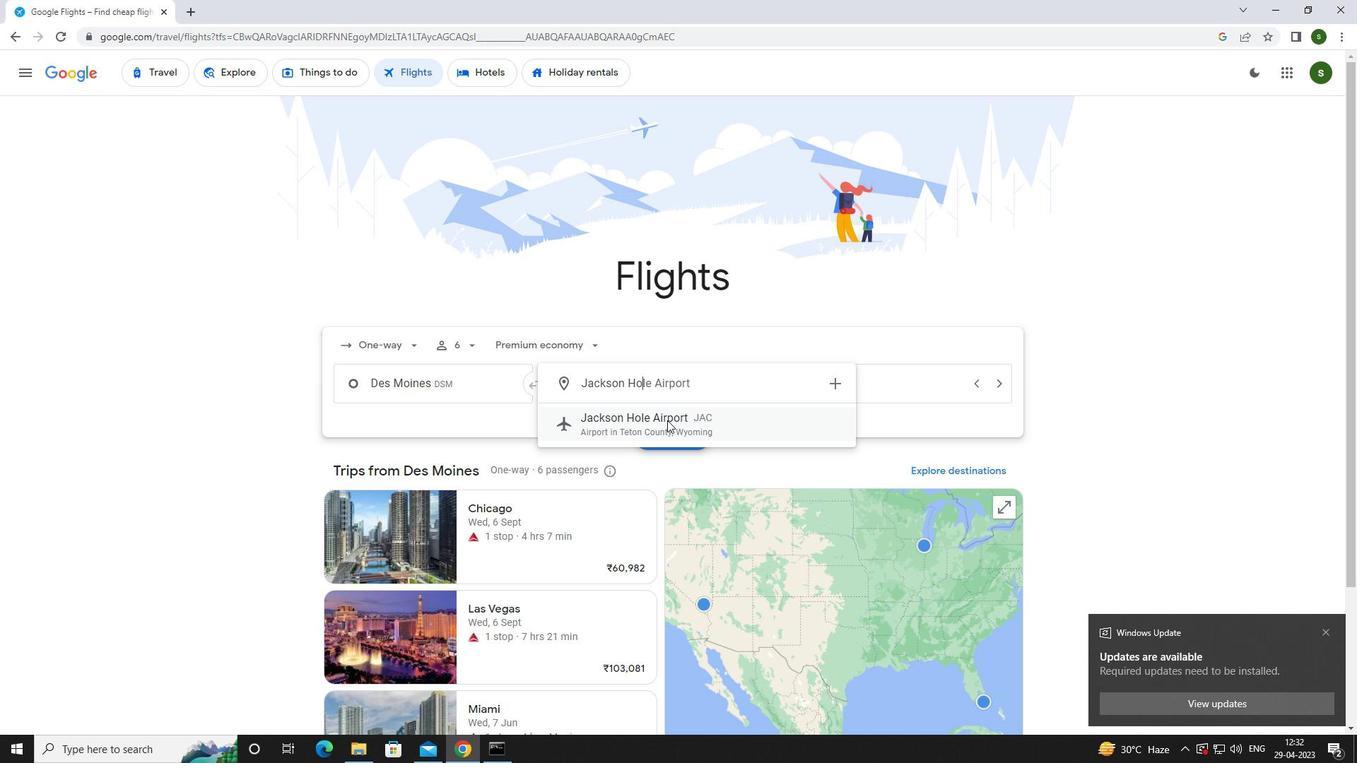 
Action: Mouse moved to (867, 379)
Screenshot: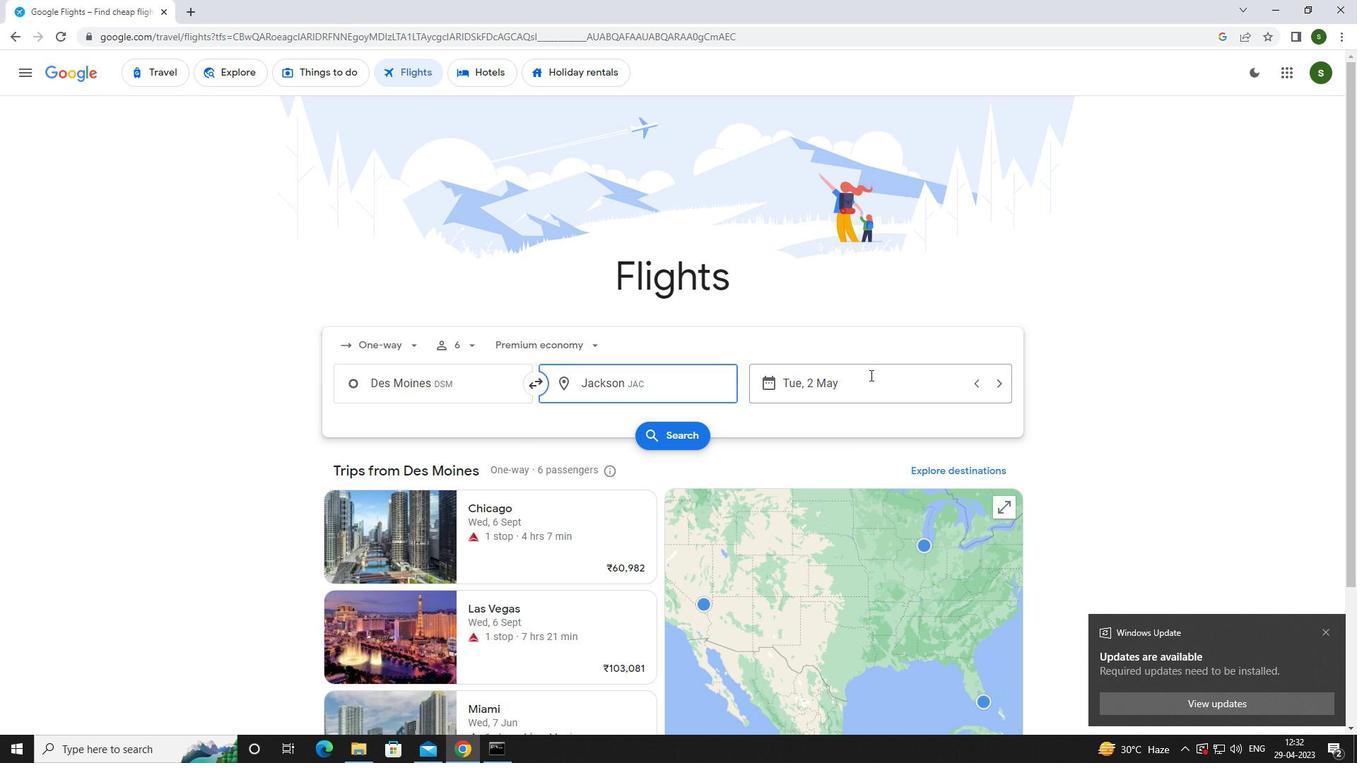 
Action: Mouse pressed left at (867, 379)
Screenshot: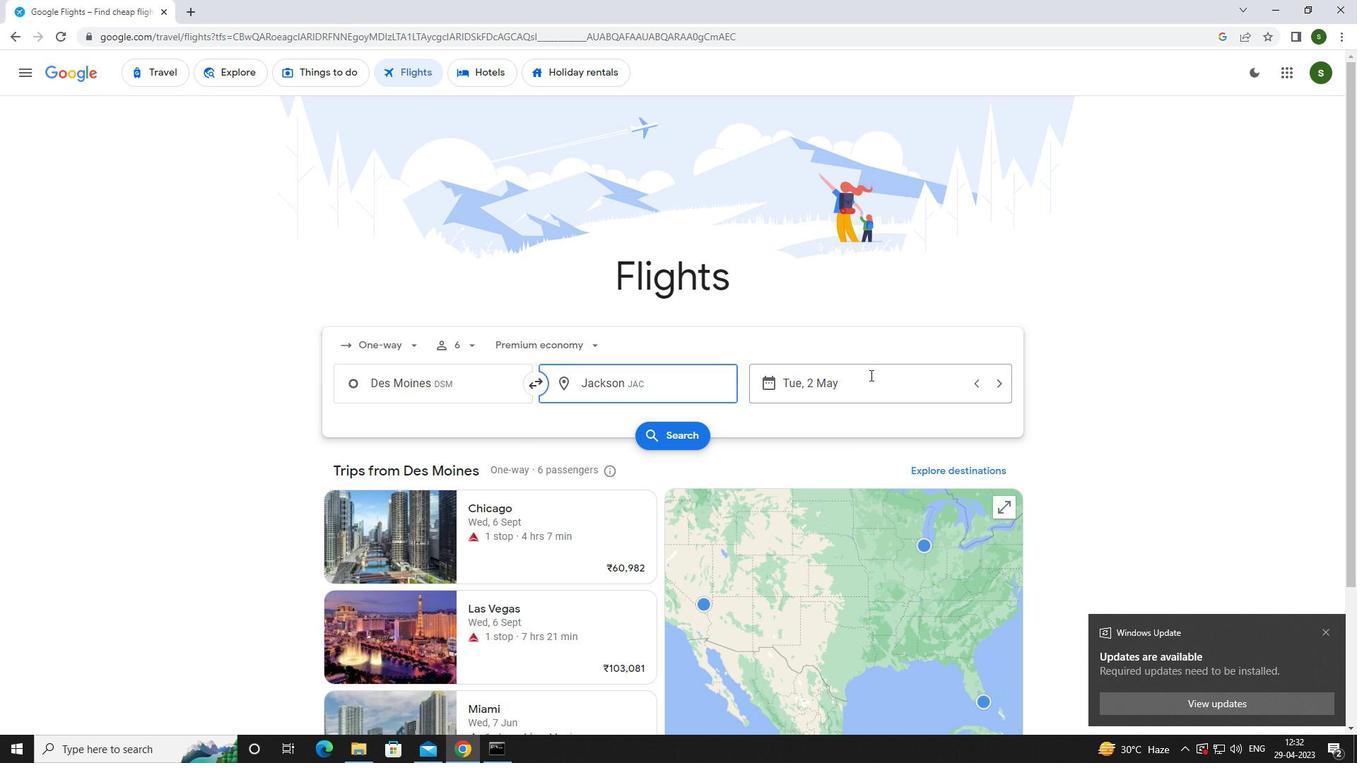 
Action: Mouse moved to (855, 466)
Screenshot: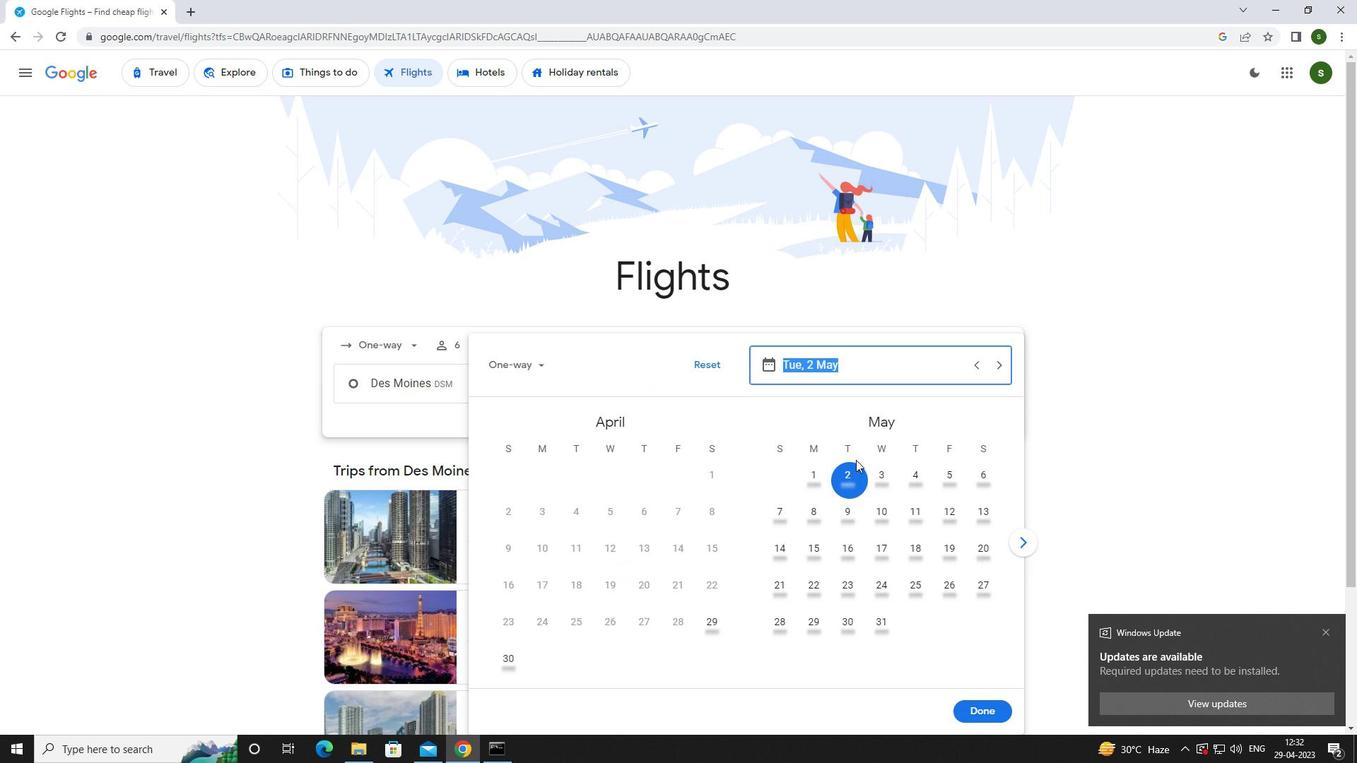 
Action: Mouse pressed left at (855, 466)
Screenshot: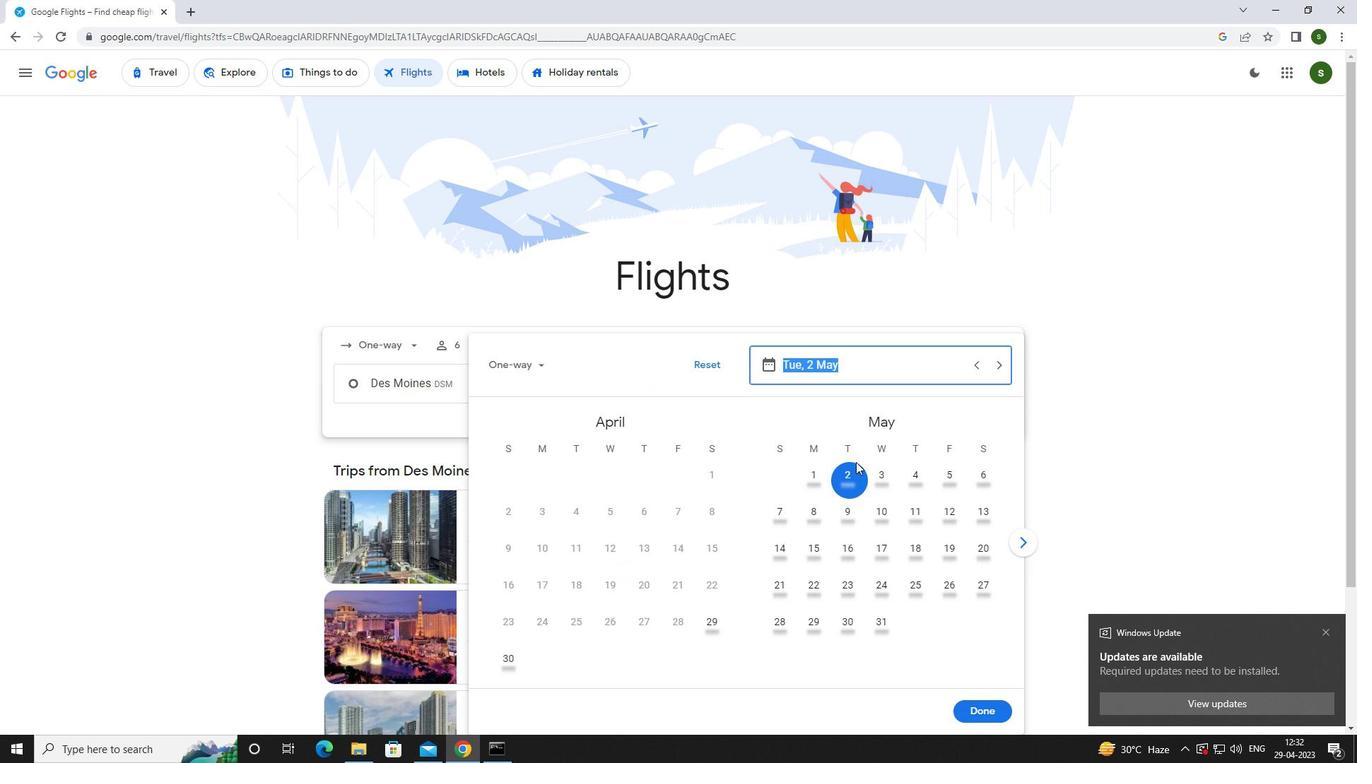 
Action: Mouse moved to (985, 710)
Screenshot: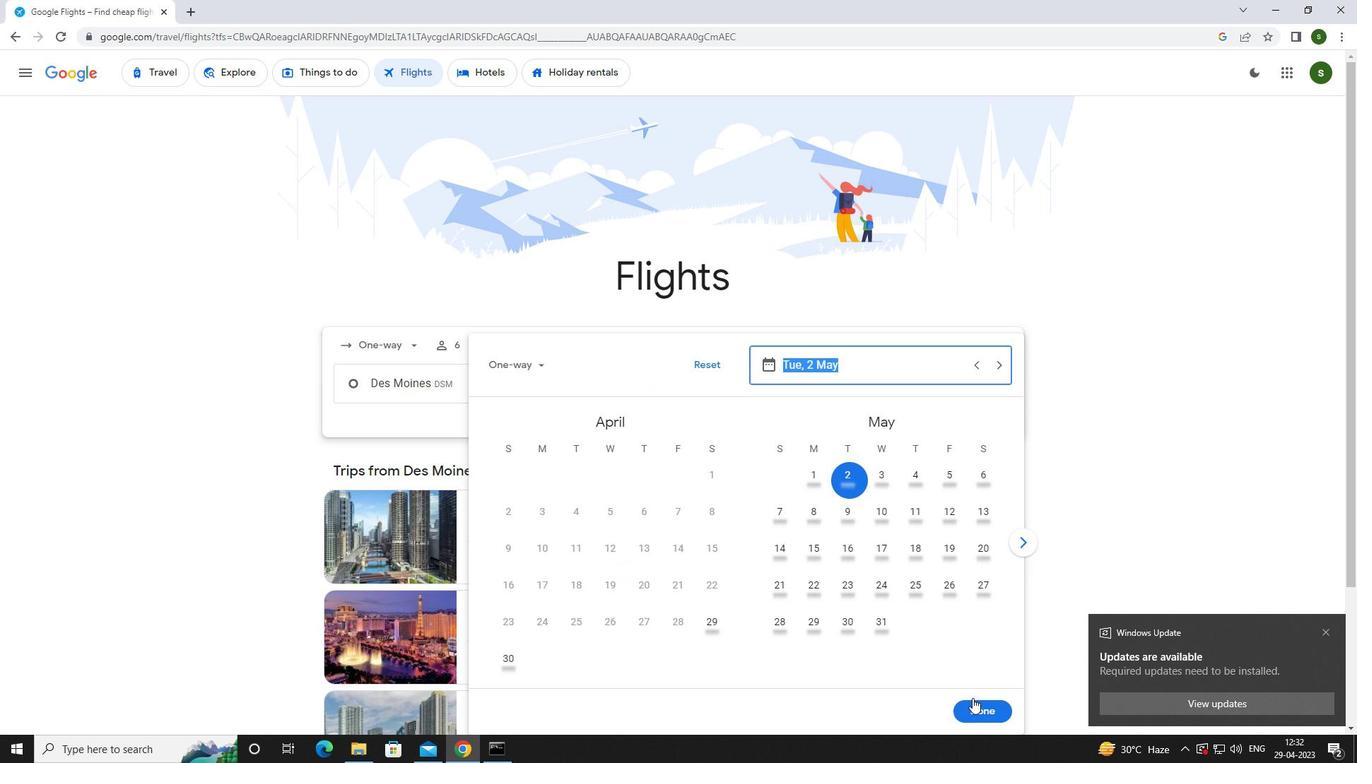 
Action: Mouse pressed left at (985, 710)
Screenshot: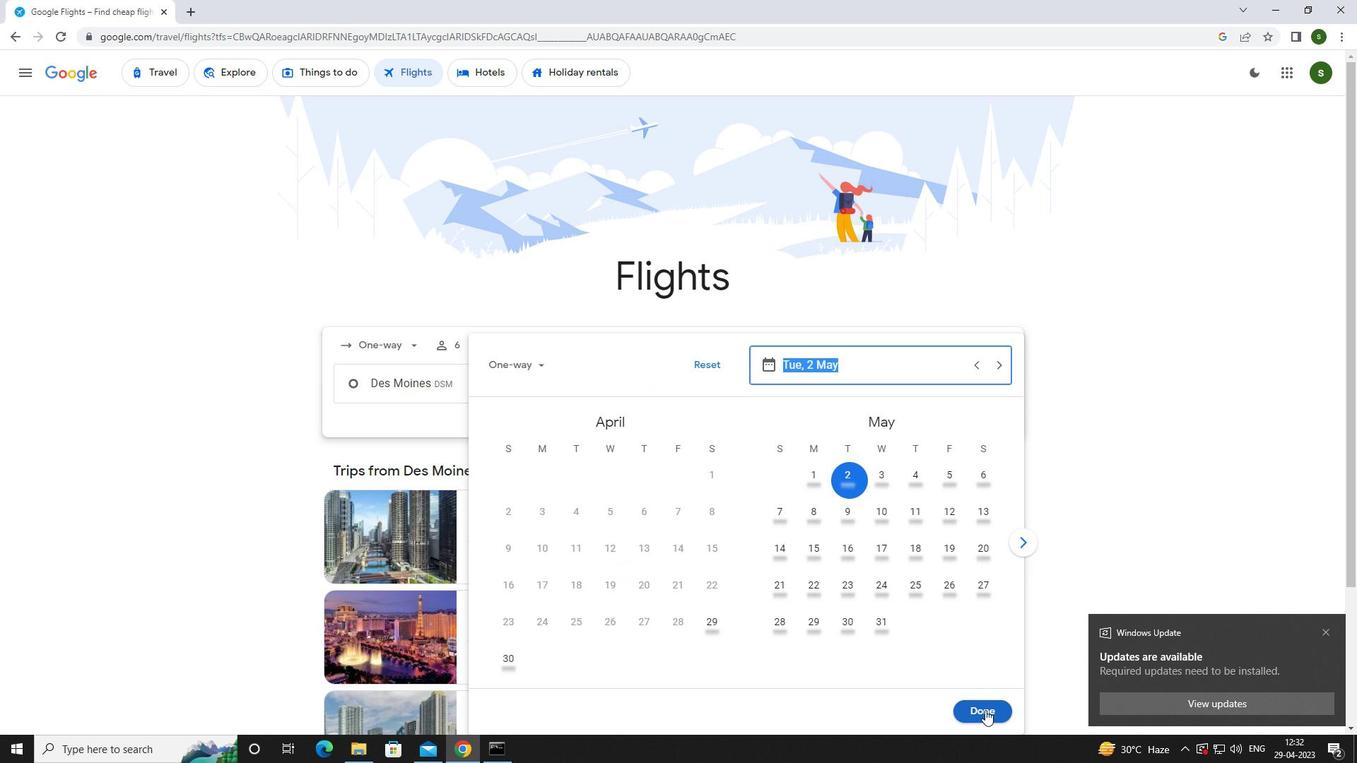 
Action: Mouse moved to (663, 434)
Screenshot: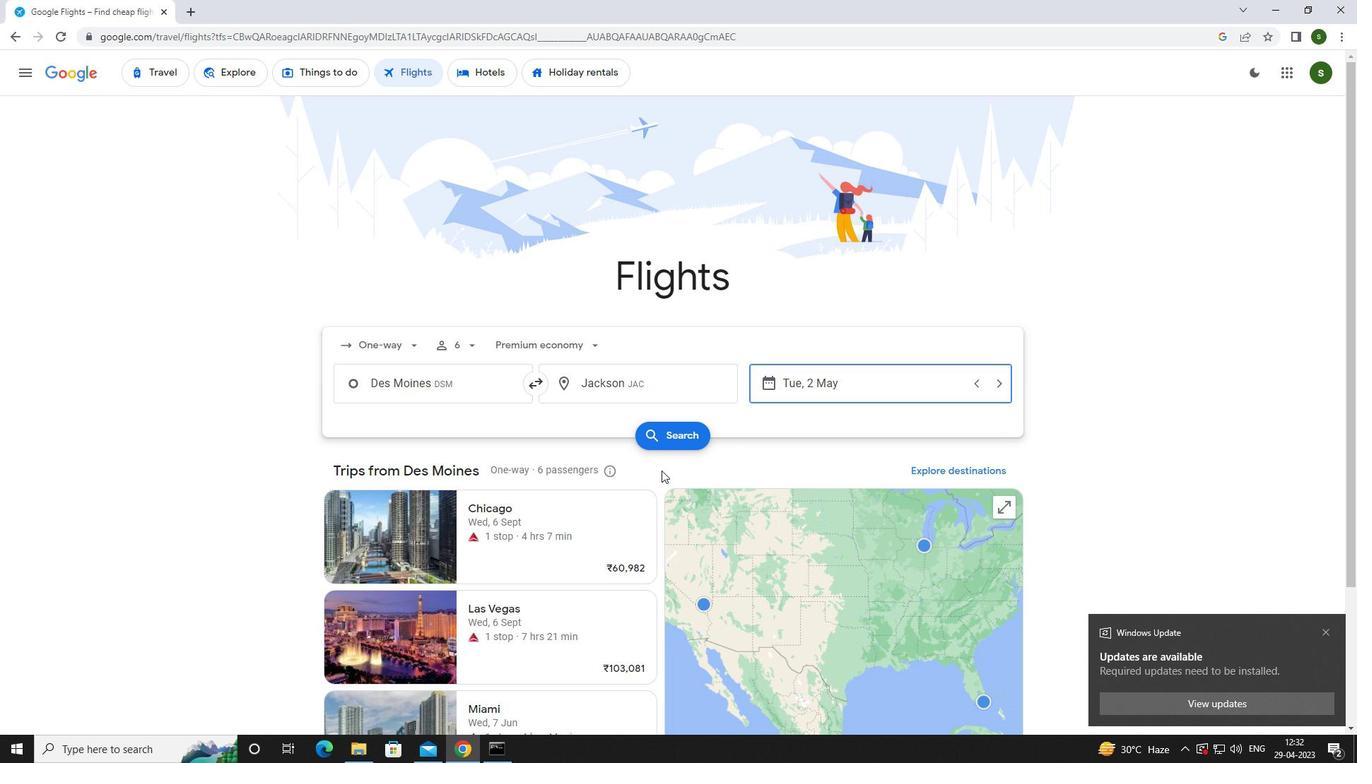 
Action: Mouse pressed left at (663, 434)
Screenshot: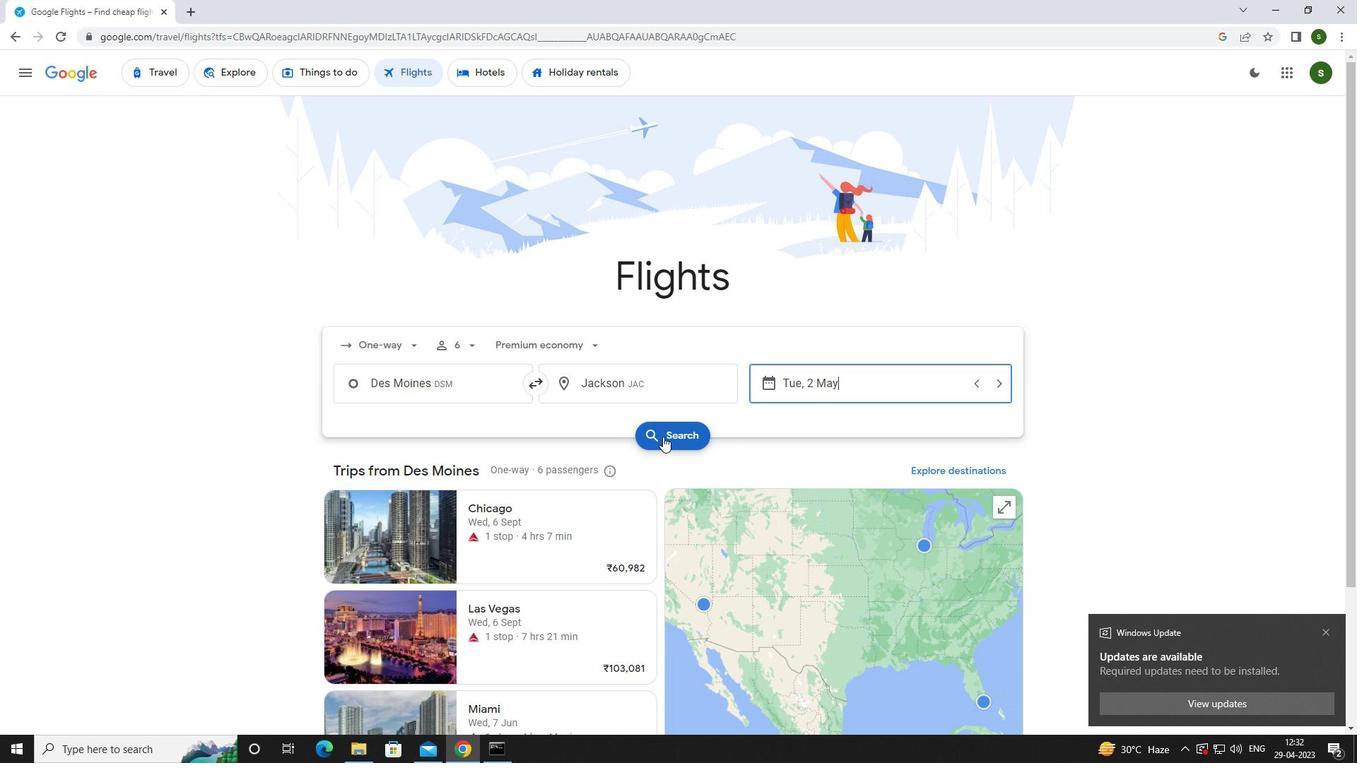 
Action: Mouse moved to (339, 202)
Screenshot: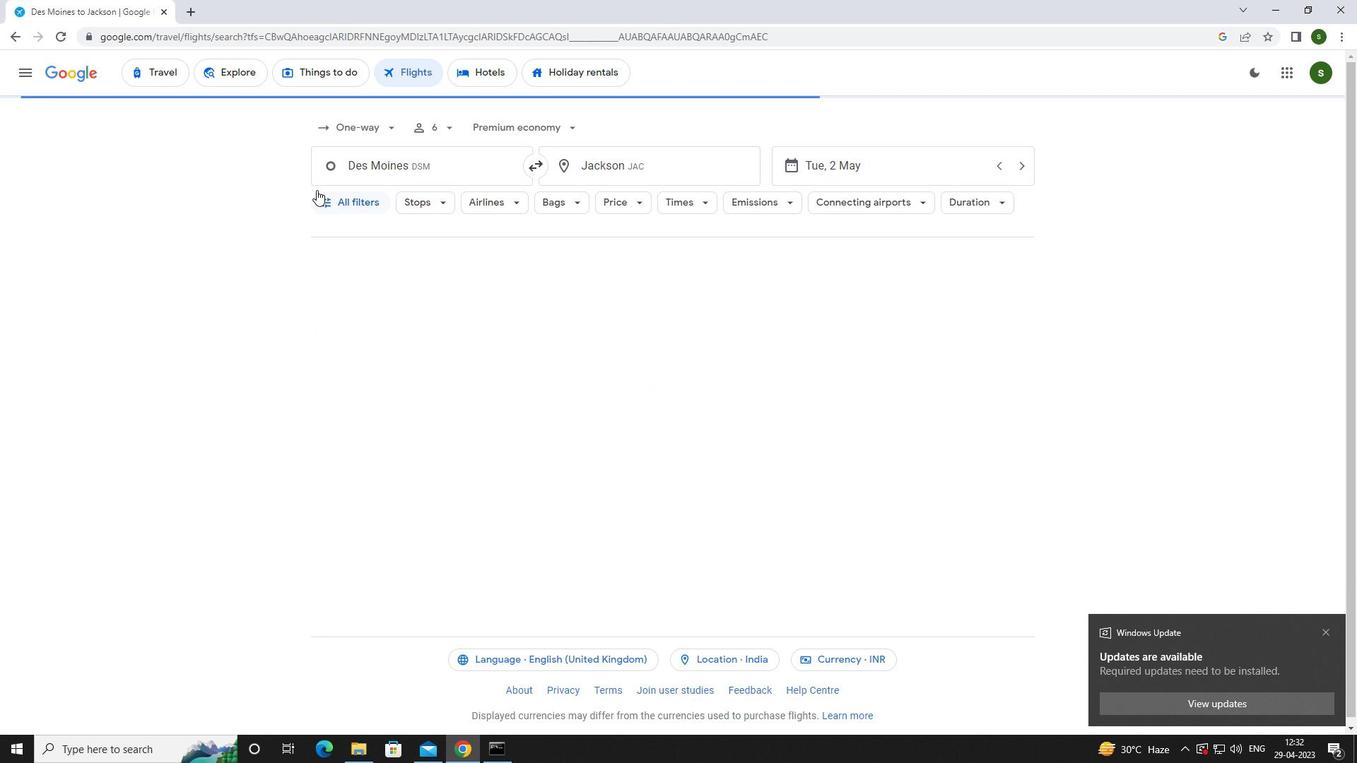 
Action: Mouse pressed left at (339, 202)
Screenshot: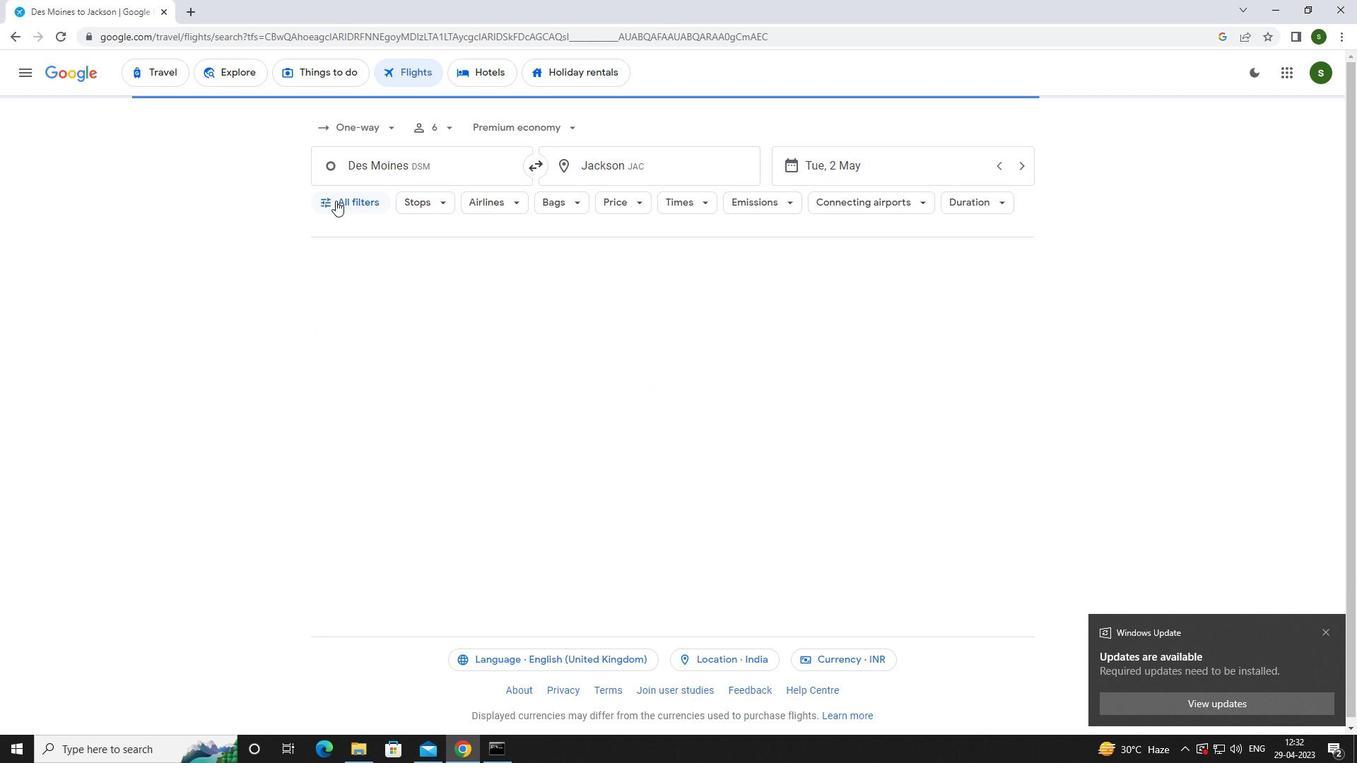 
Action: Mouse moved to (531, 503)
Screenshot: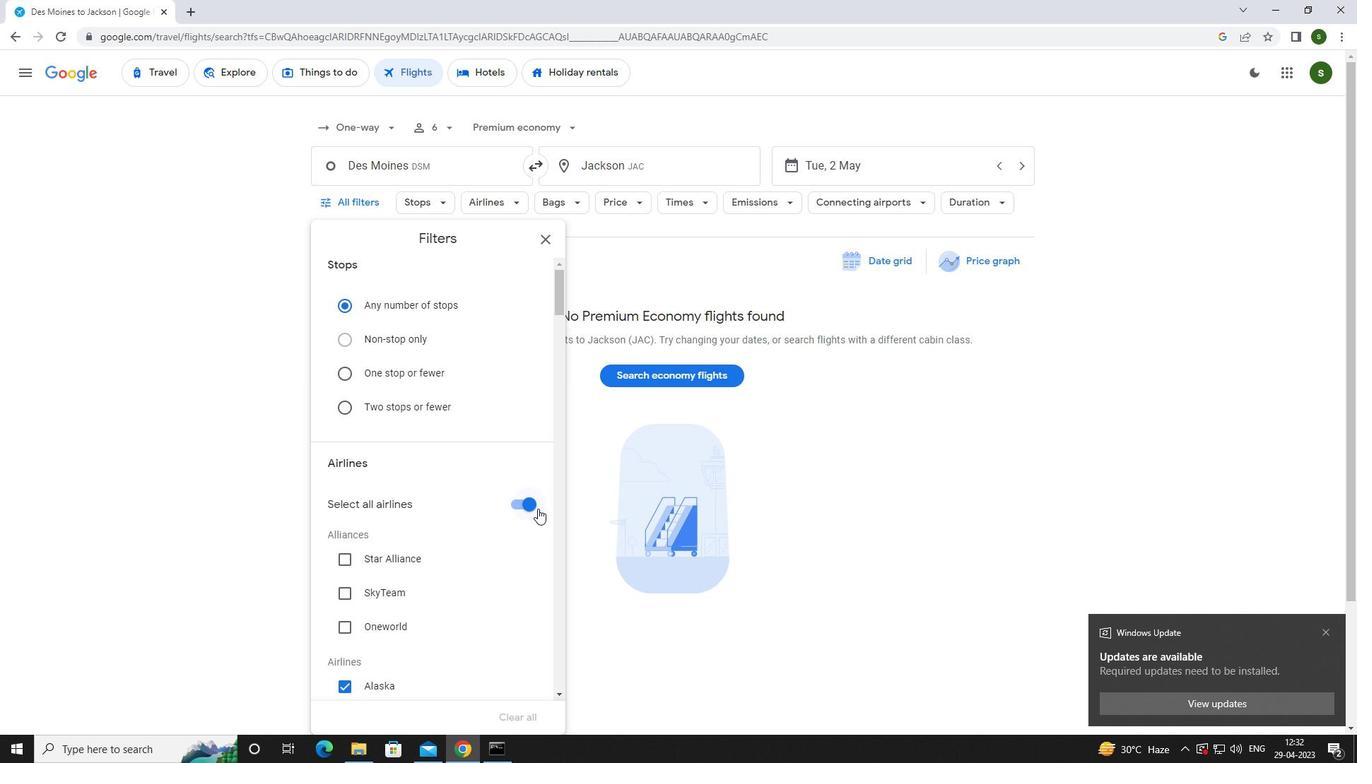 
Action: Mouse pressed left at (531, 503)
Screenshot: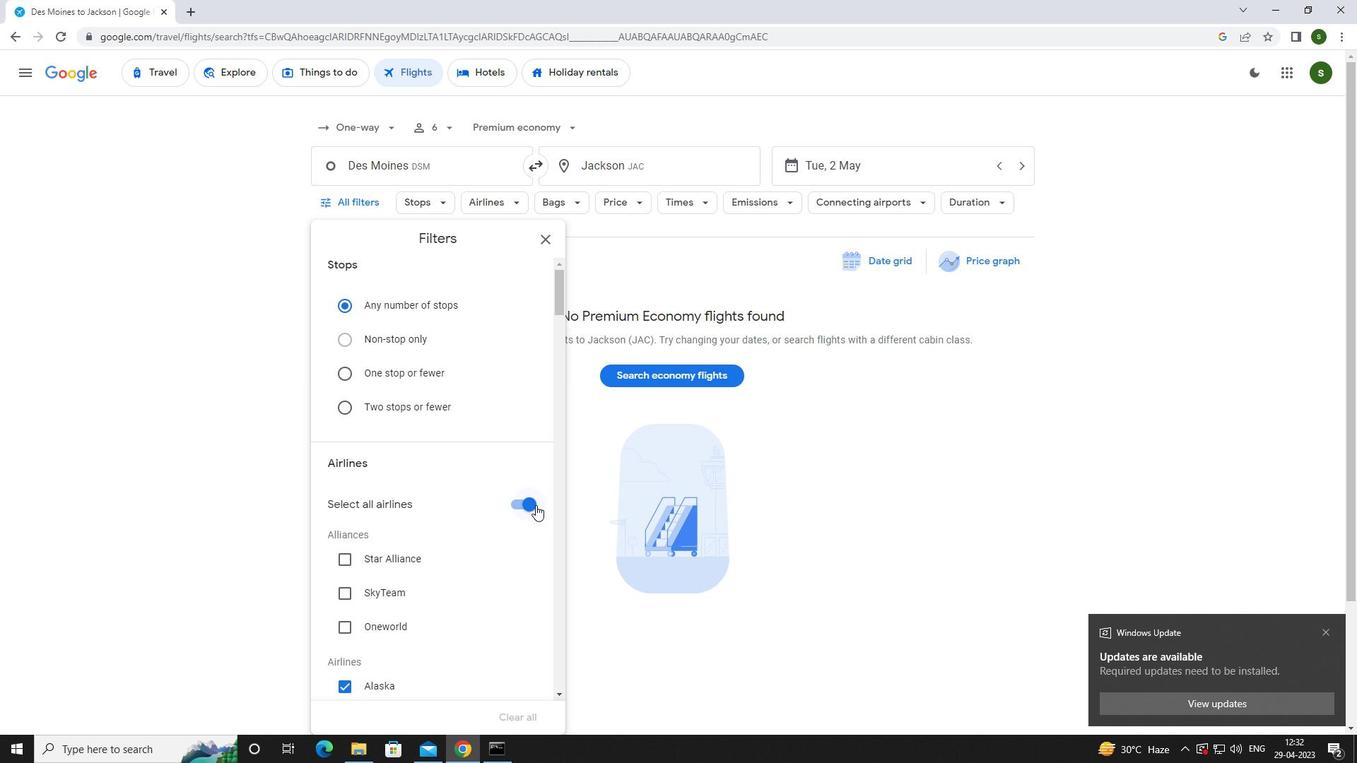 
Action: Mouse moved to (479, 476)
Screenshot: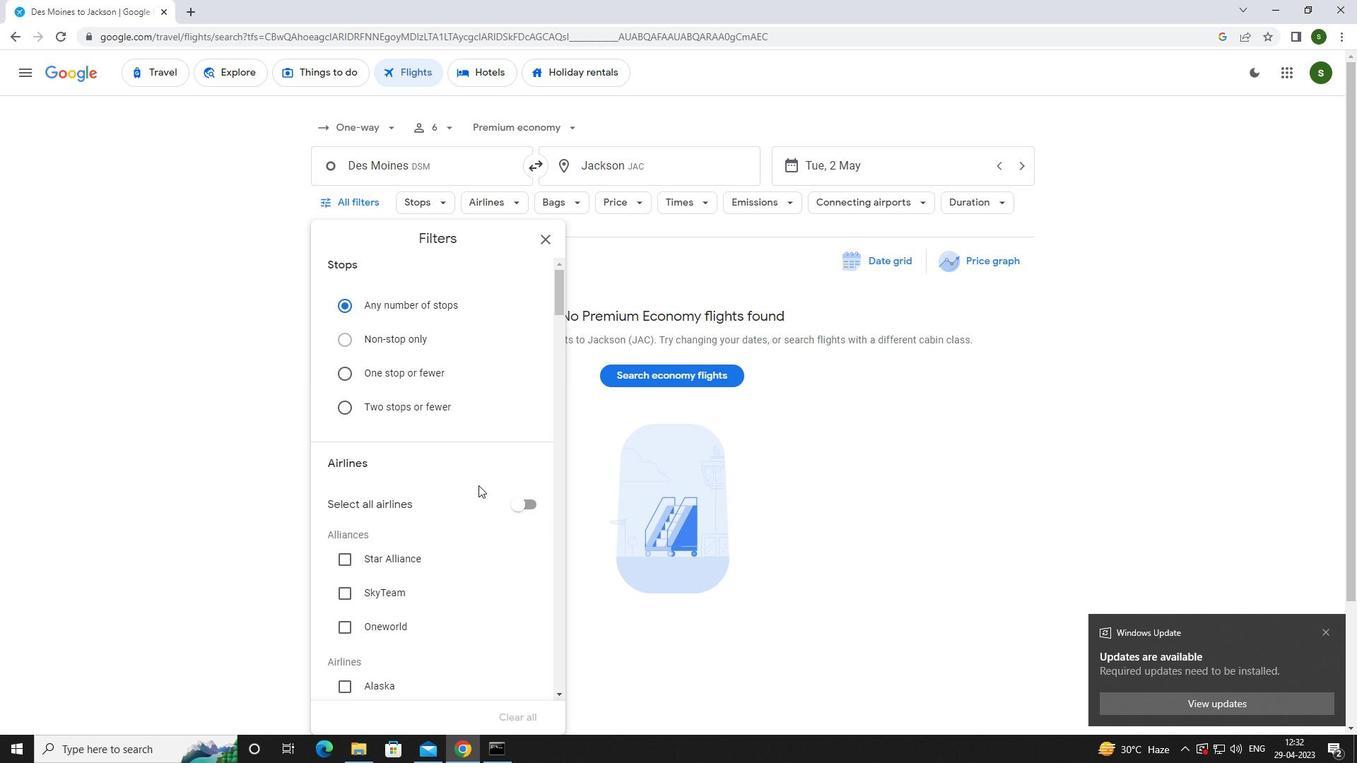 
Action: Mouse scrolled (479, 475) with delta (0, 0)
Screenshot: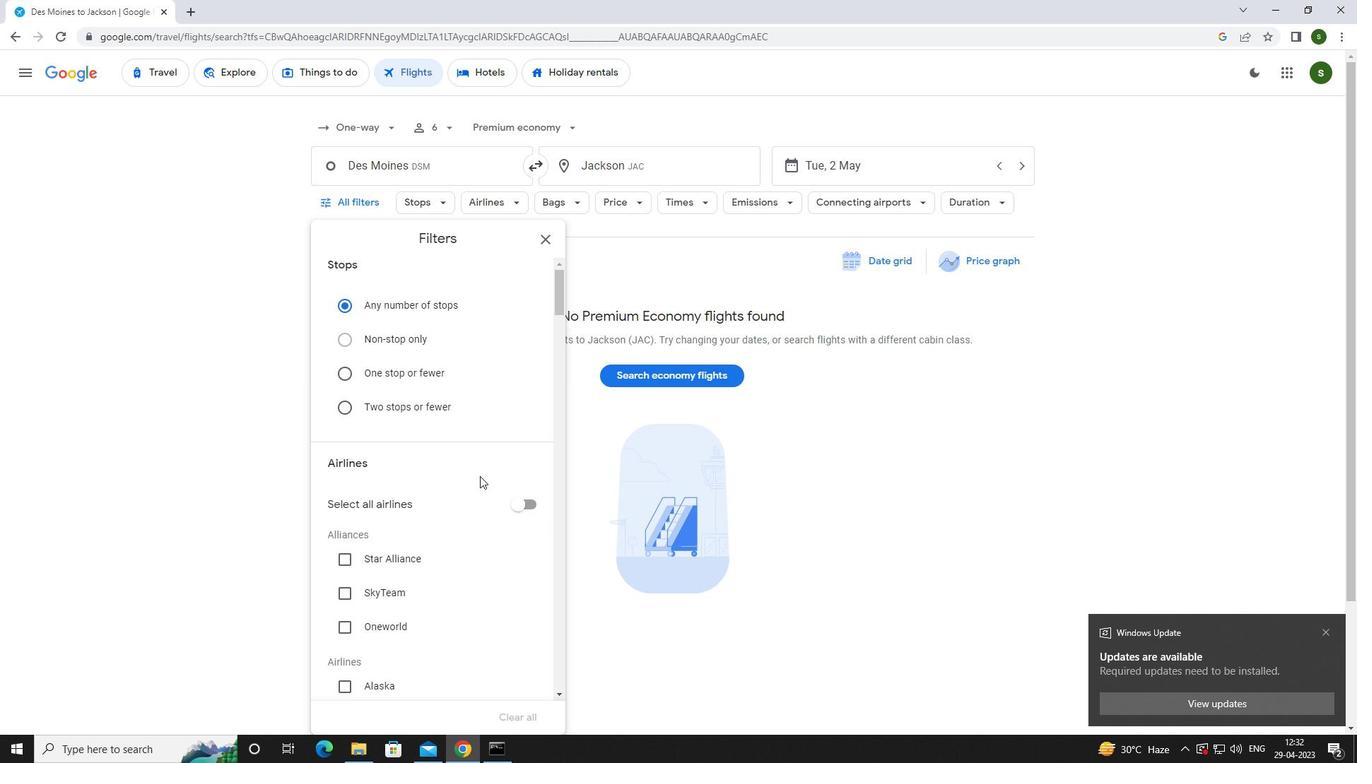 
Action: Mouse scrolled (479, 475) with delta (0, 0)
Screenshot: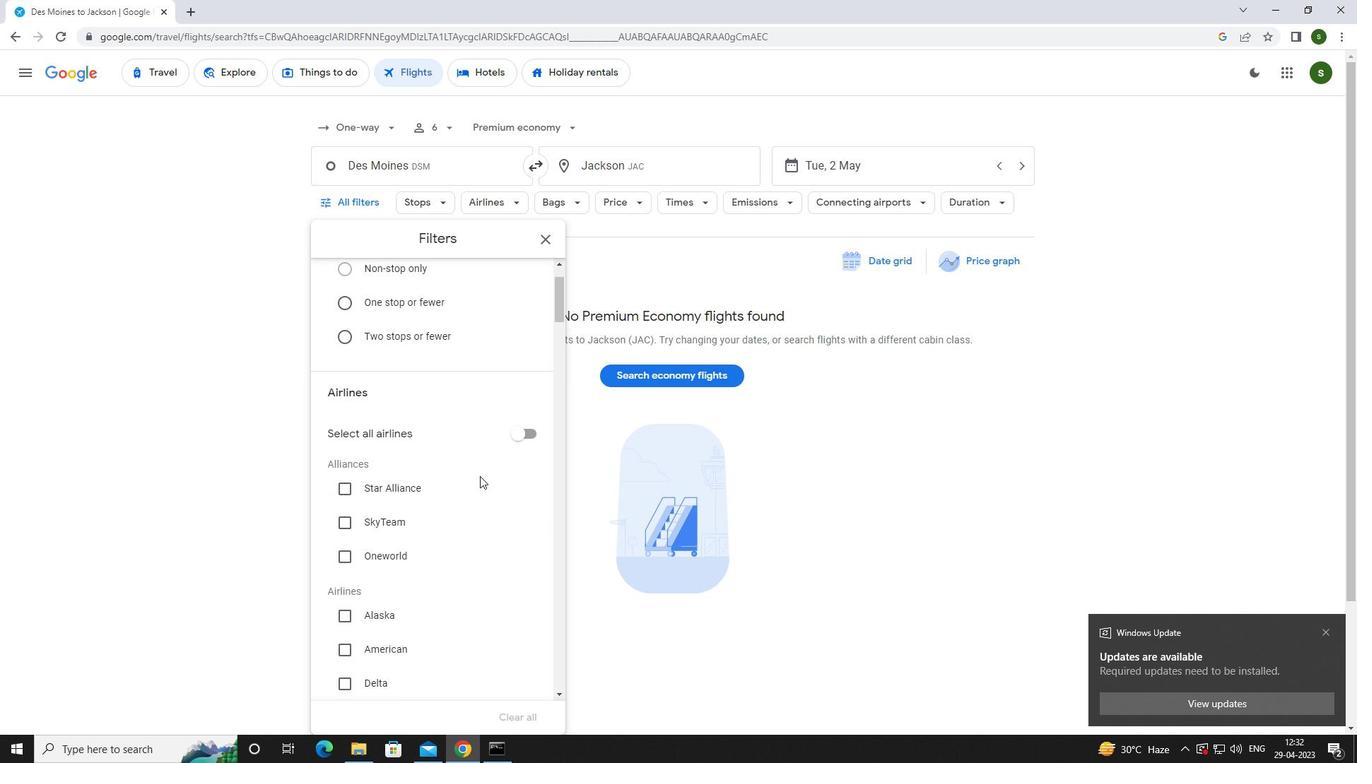 
Action: Mouse scrolled (479, 475) with delta (0, 0)
Screenshot: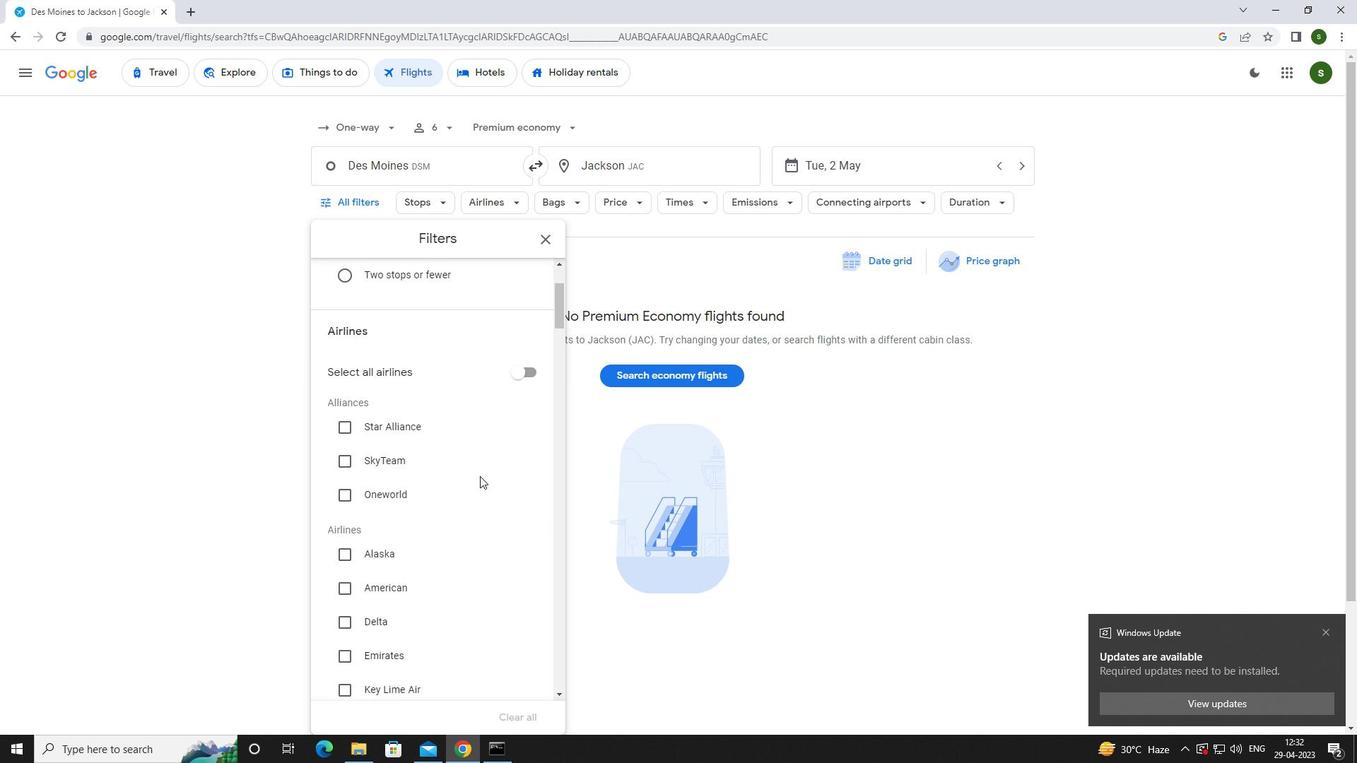 
Action: Mouse scrolled (479, 475) with delta (0, 0)
Screenshot: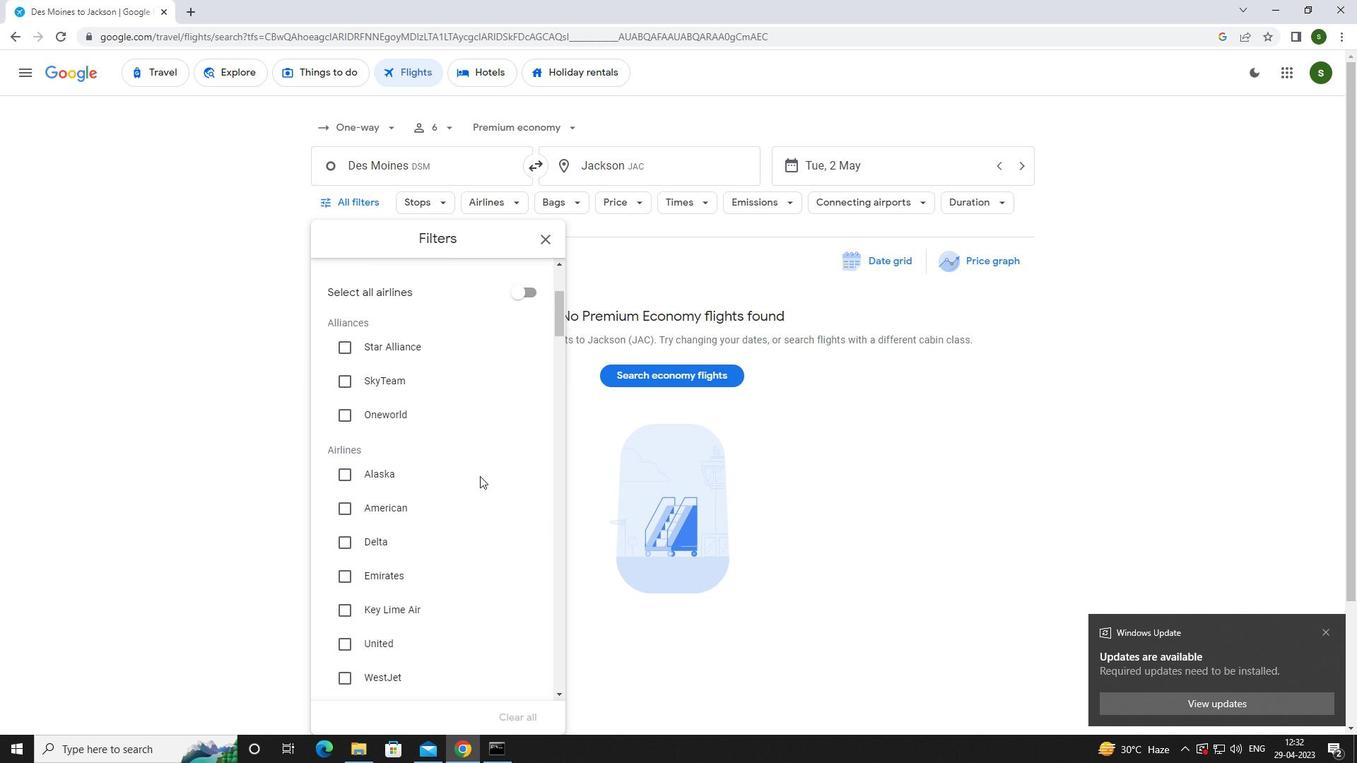
Action: Mouse scrolled (479, 475) with delta (0, 0)
Screenshot: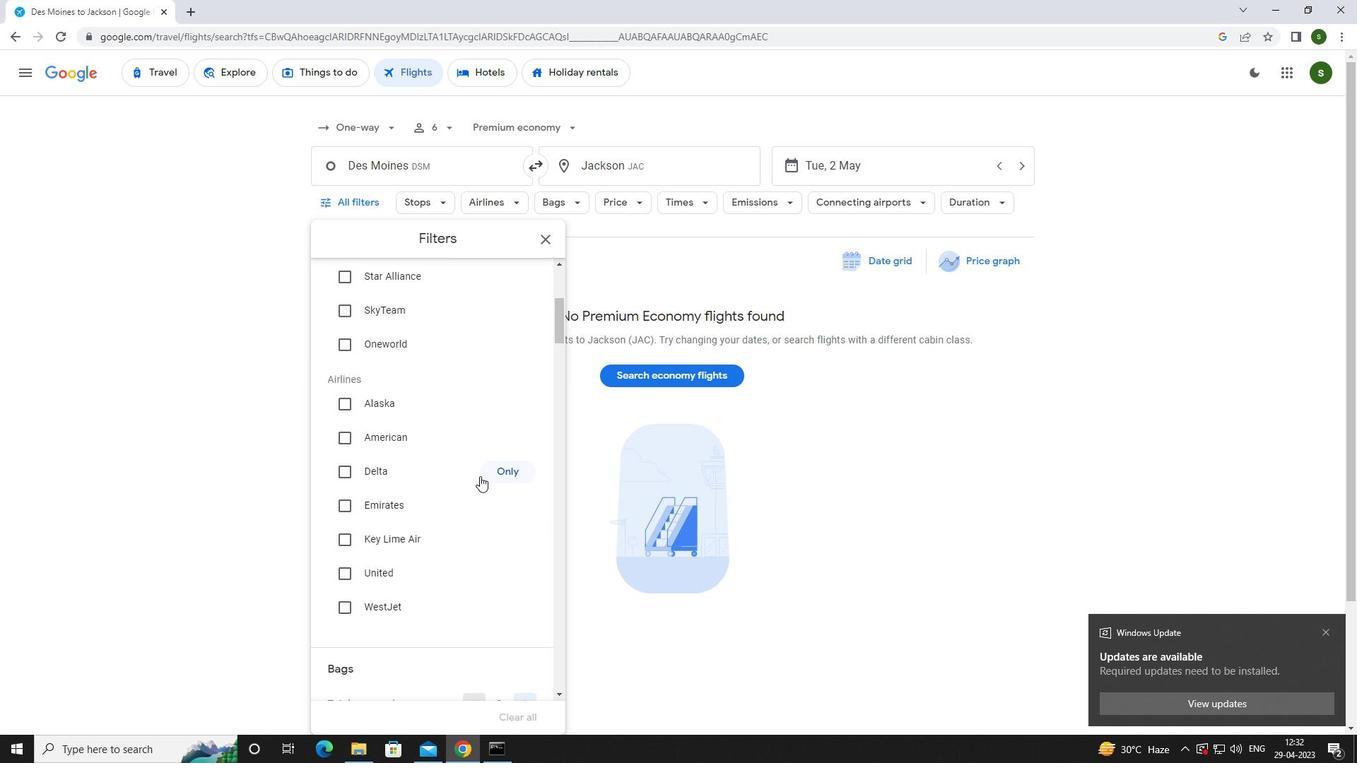 
Action: Mouse scrolled (479, 475) with delta (0, 0)
Screenshot: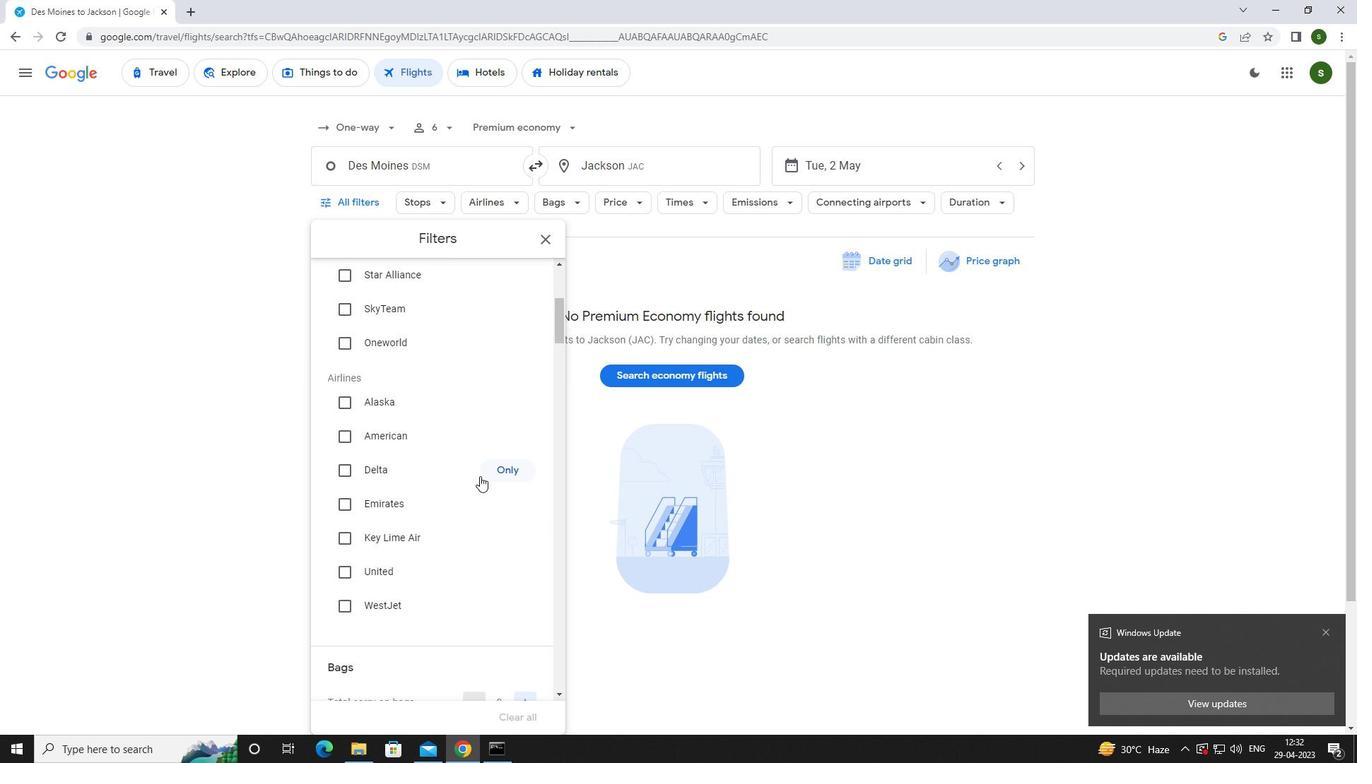 
Action: Mouse scrolled (479, 475) with delta (0, 0)
Screenshot: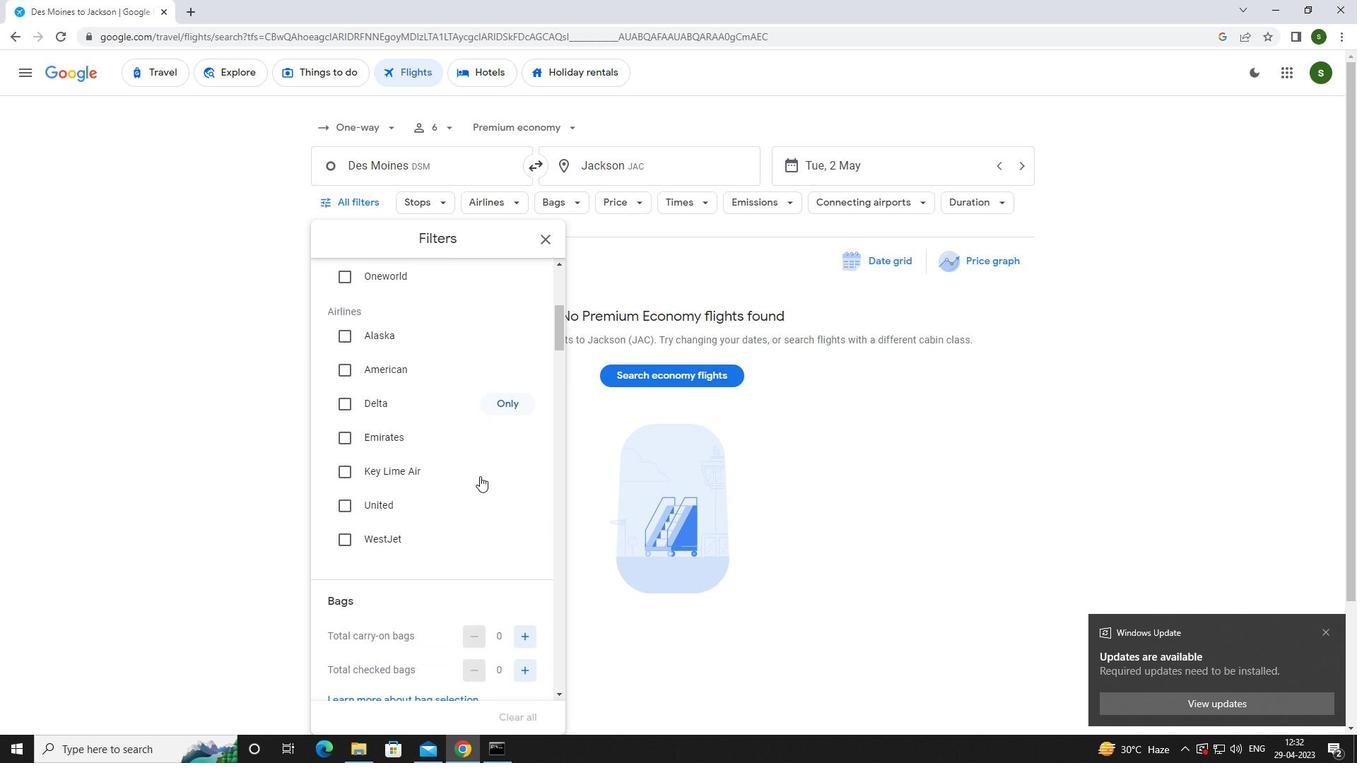 
Action: Mouse moved to (523, 520)
Screenshot: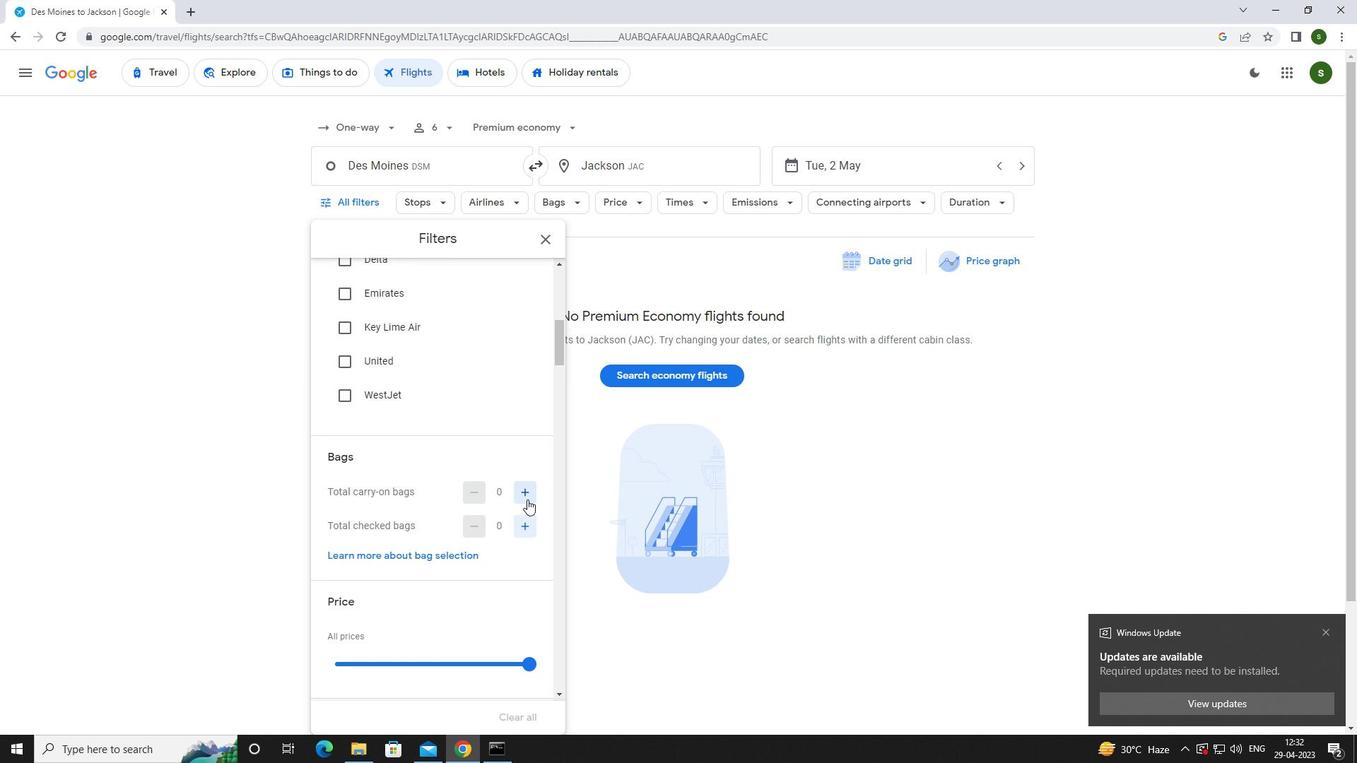 
Action: Mouse pressed left at (523, 520)
Screenshot: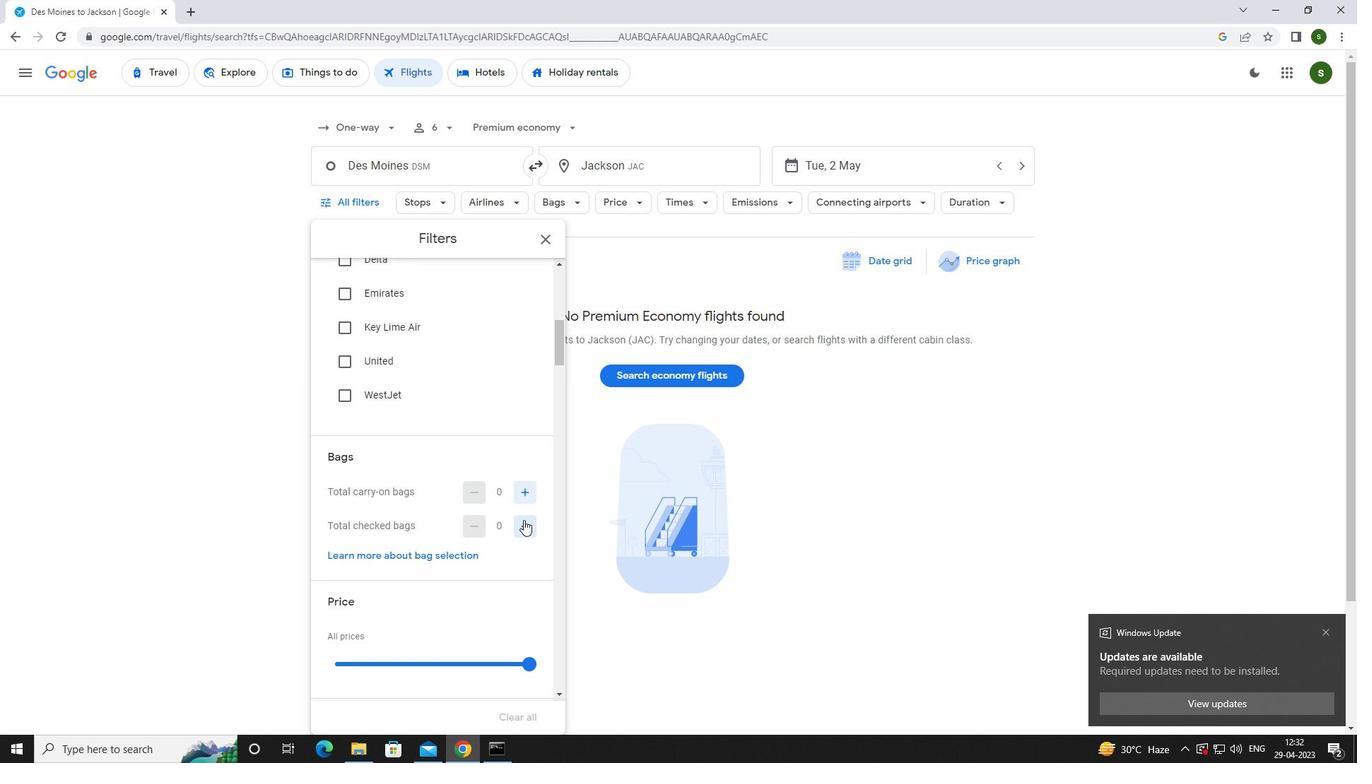 
Action: Mouse pressed left at (523, 520)
Screenshot: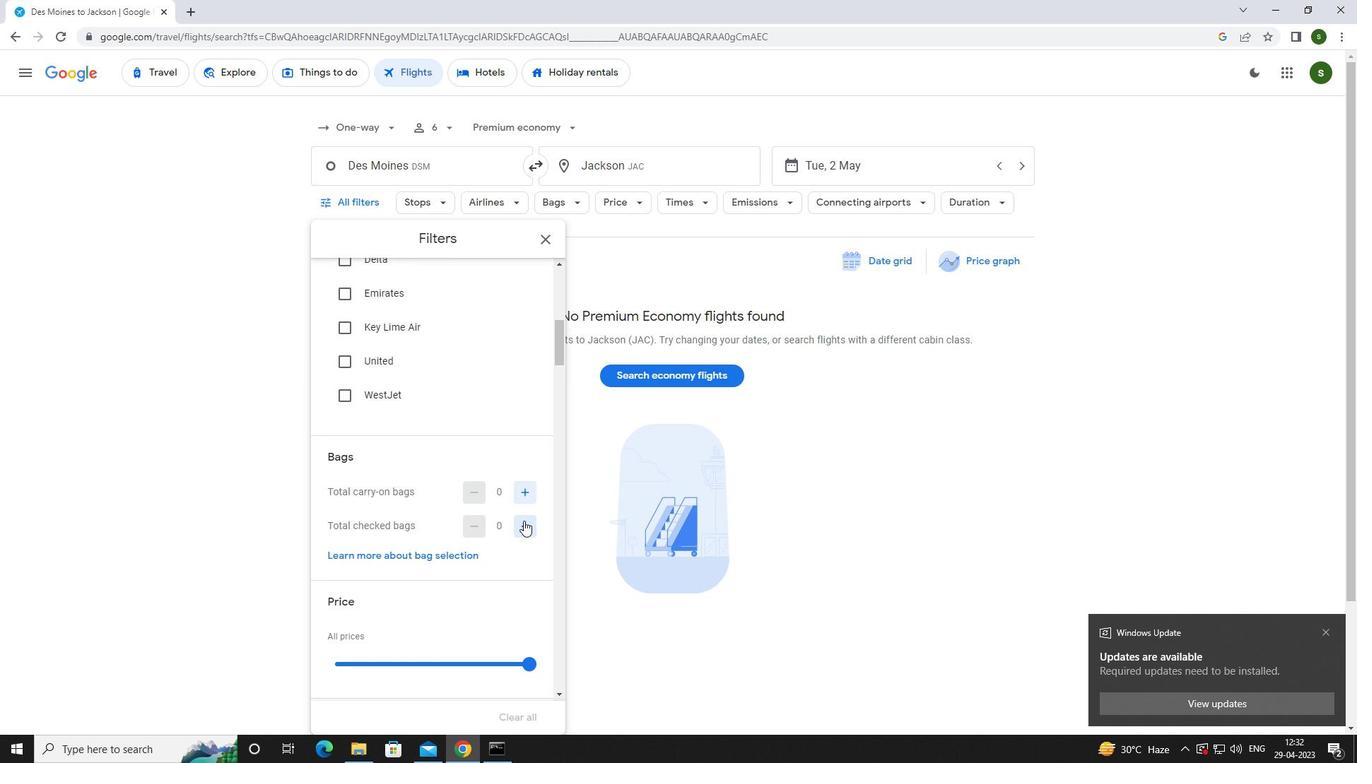
Action: Mouse moved to (523, 521)
Screenshot: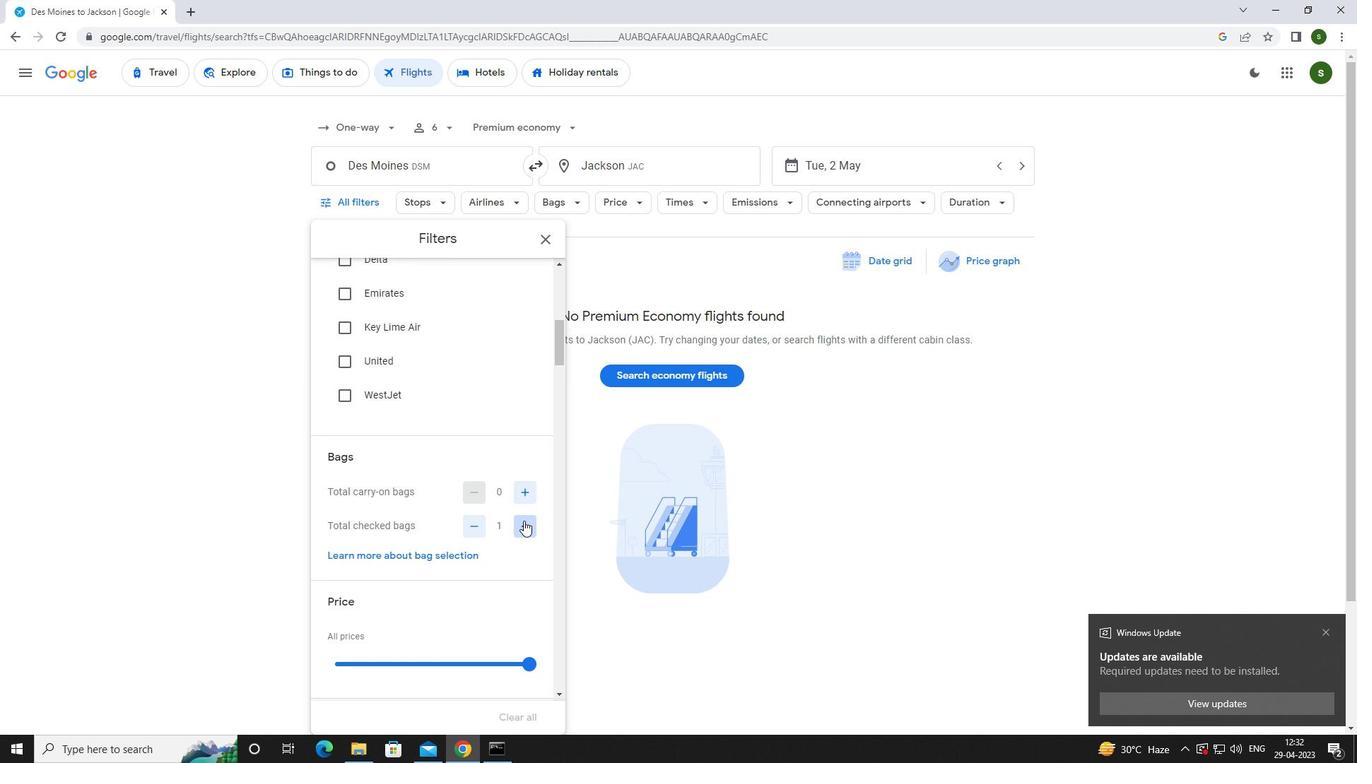 
Action: Mouse pressed left at (523, 521)
Screenshot: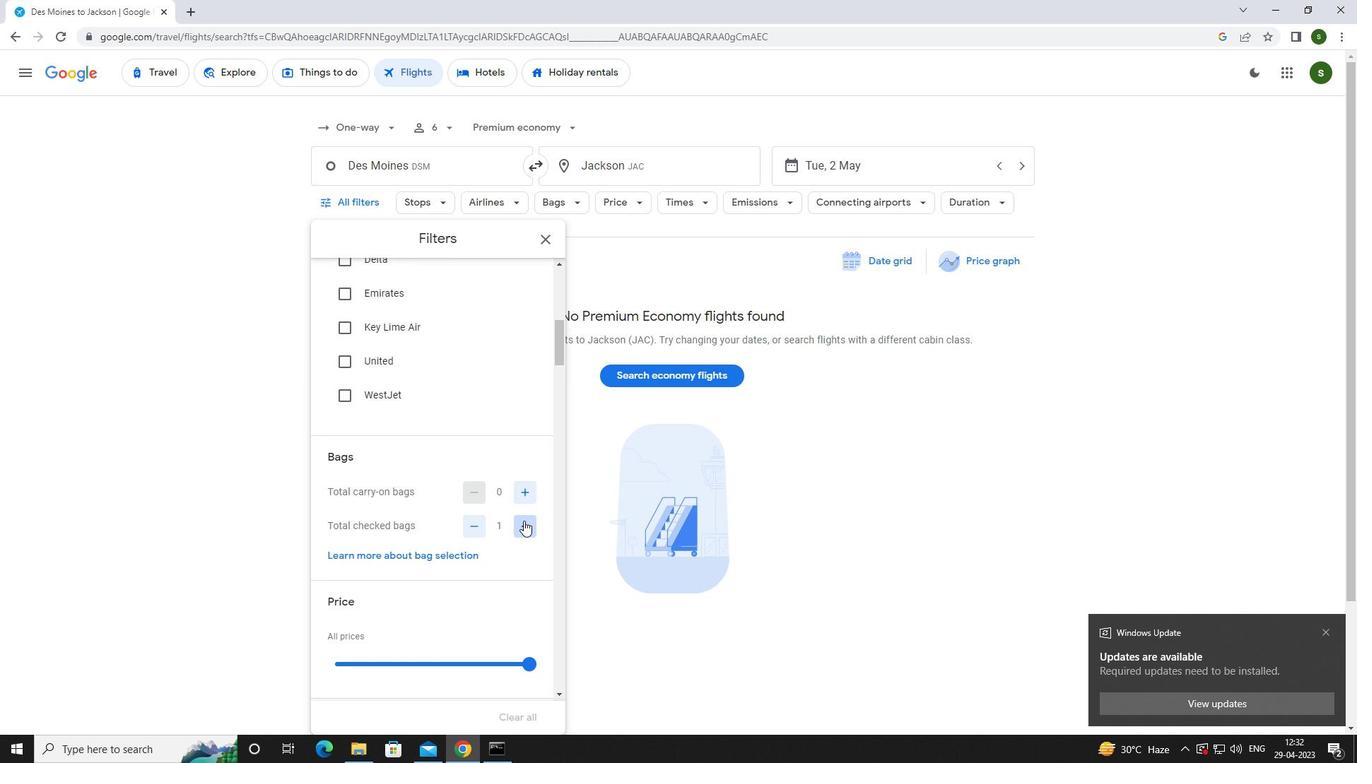 
Action: Mouse pressed left at (523, 521)
Screenshot: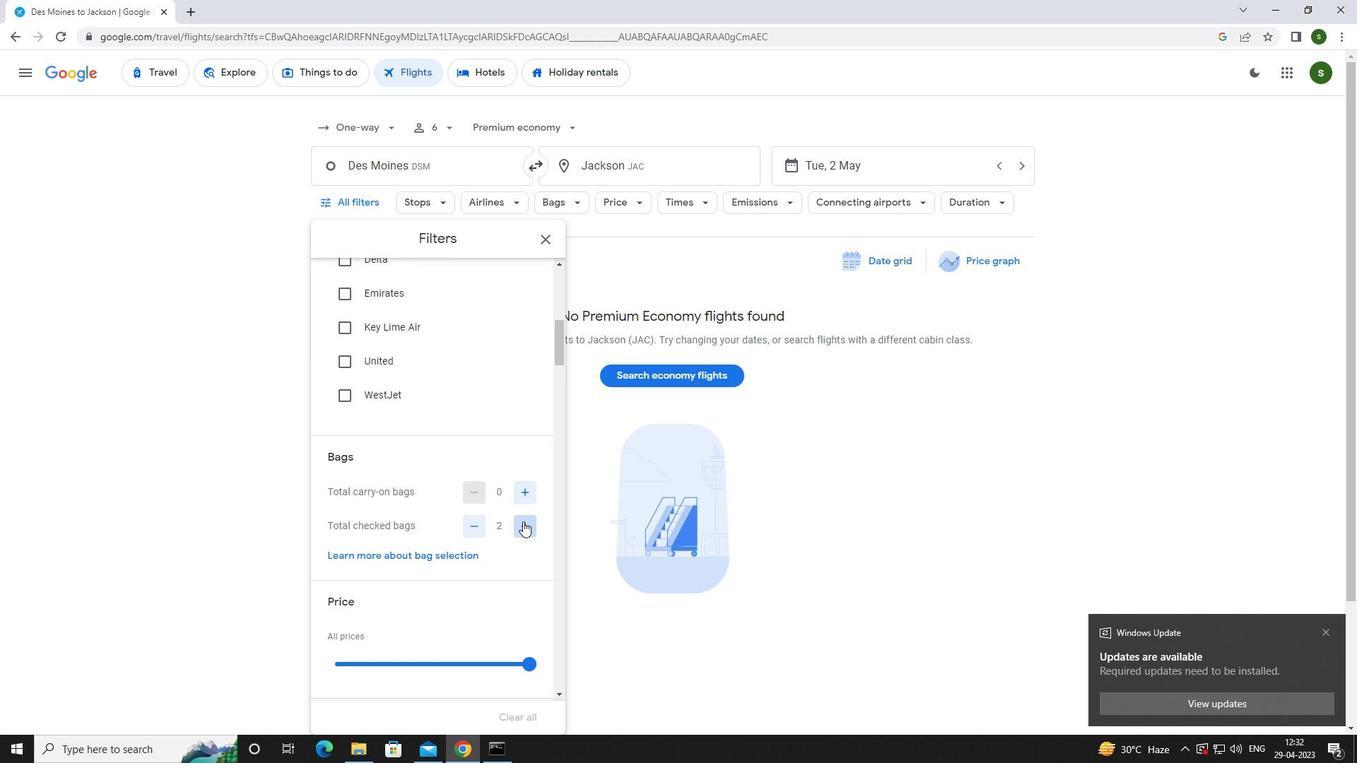 
Action: Mouse pressed left at (523, 521)
Screenshot: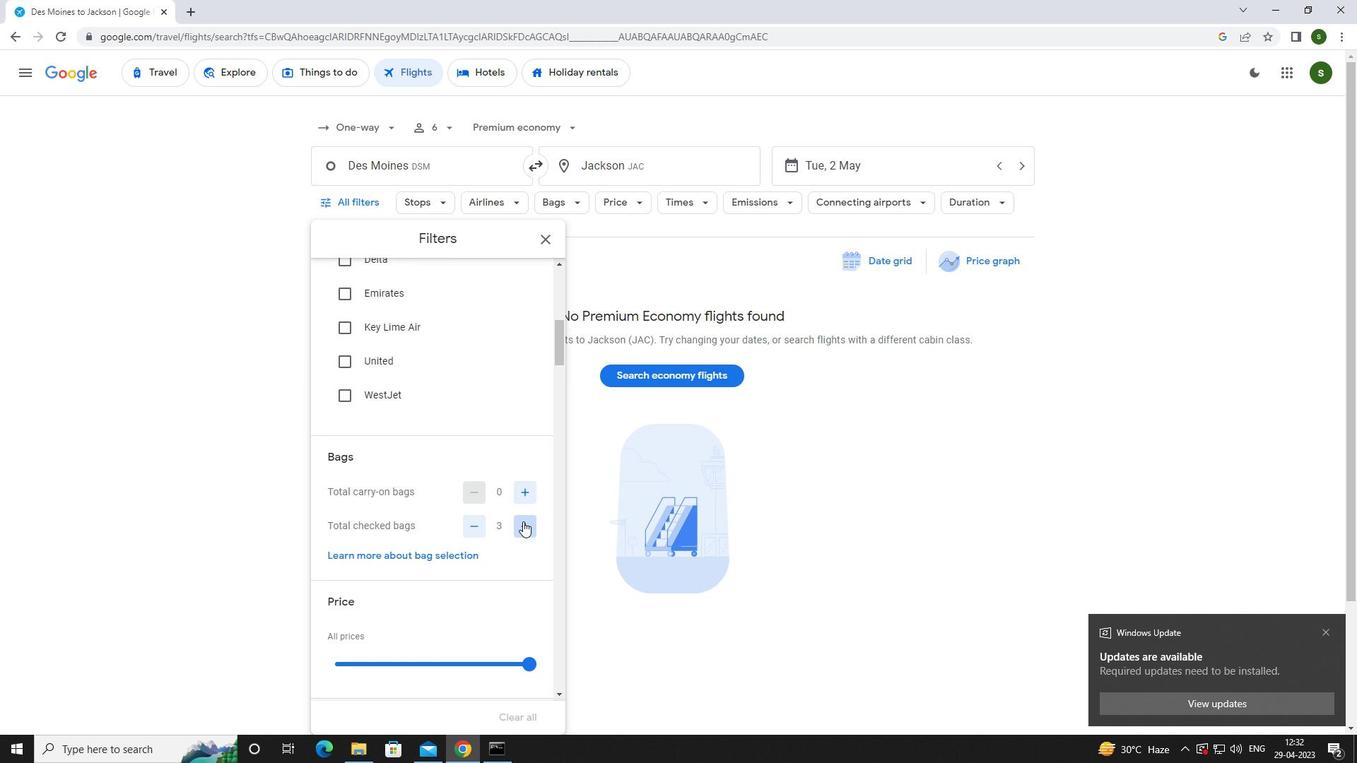 
Action: Mouse moved to (474, 521)
Screenshot: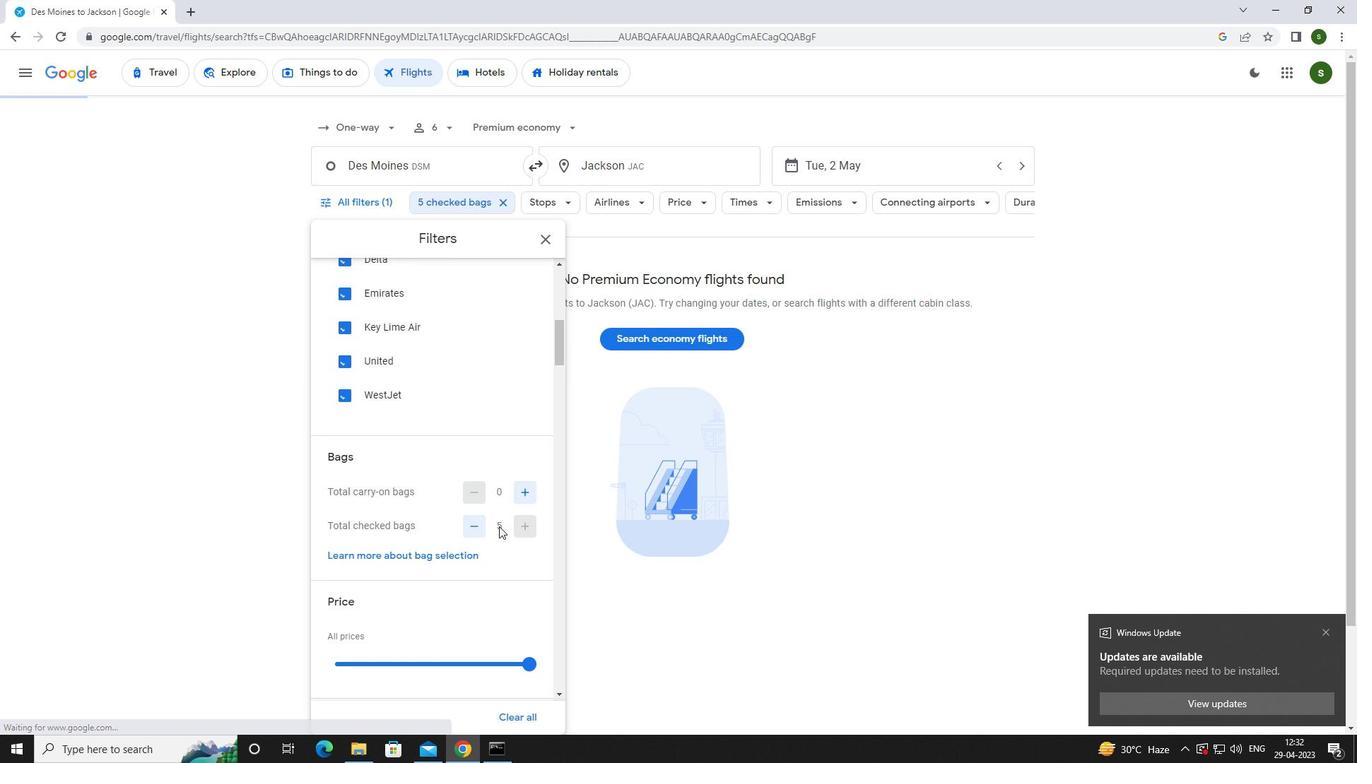 
Action: Mouse scrolled (474, 520) with delta (0, 0)
Screenshot: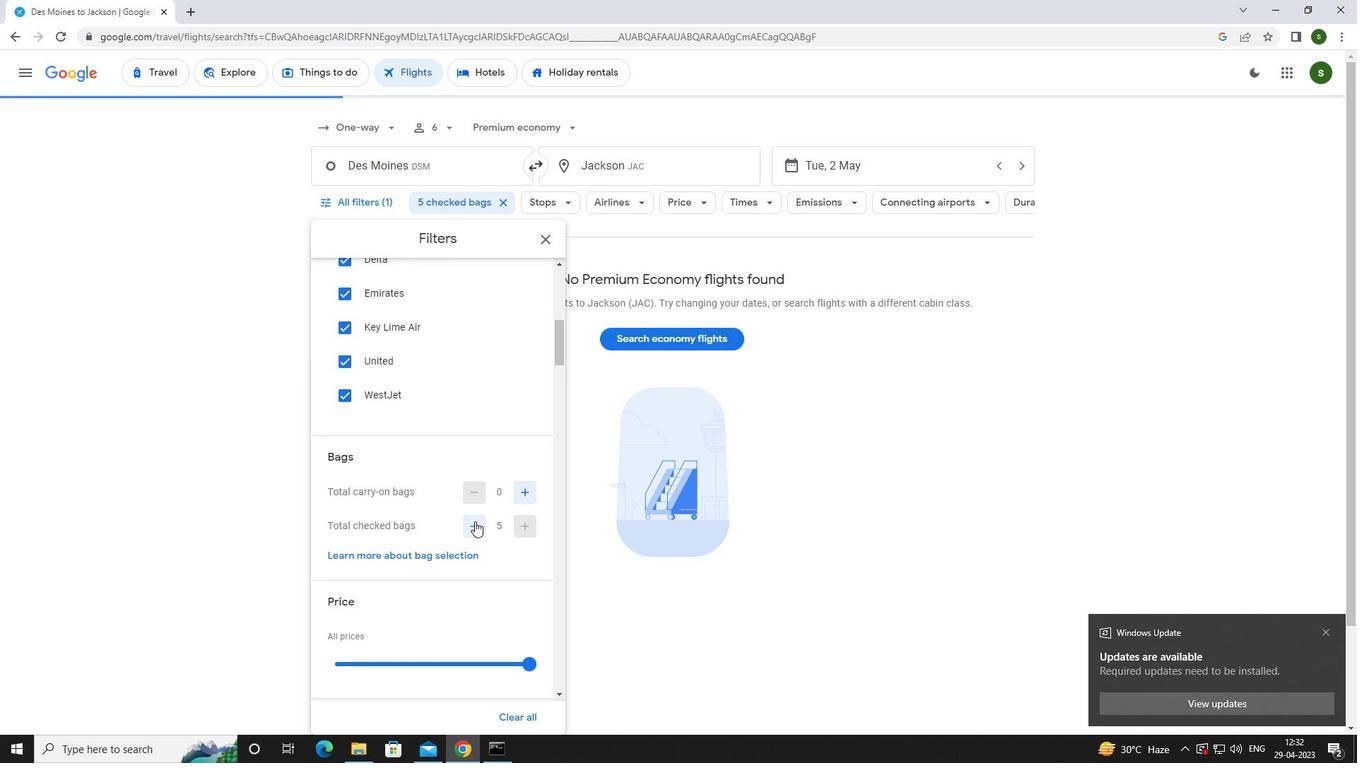 
Action: Mouse scrolled (474, 520) with delta (0, 0)
Screenshot: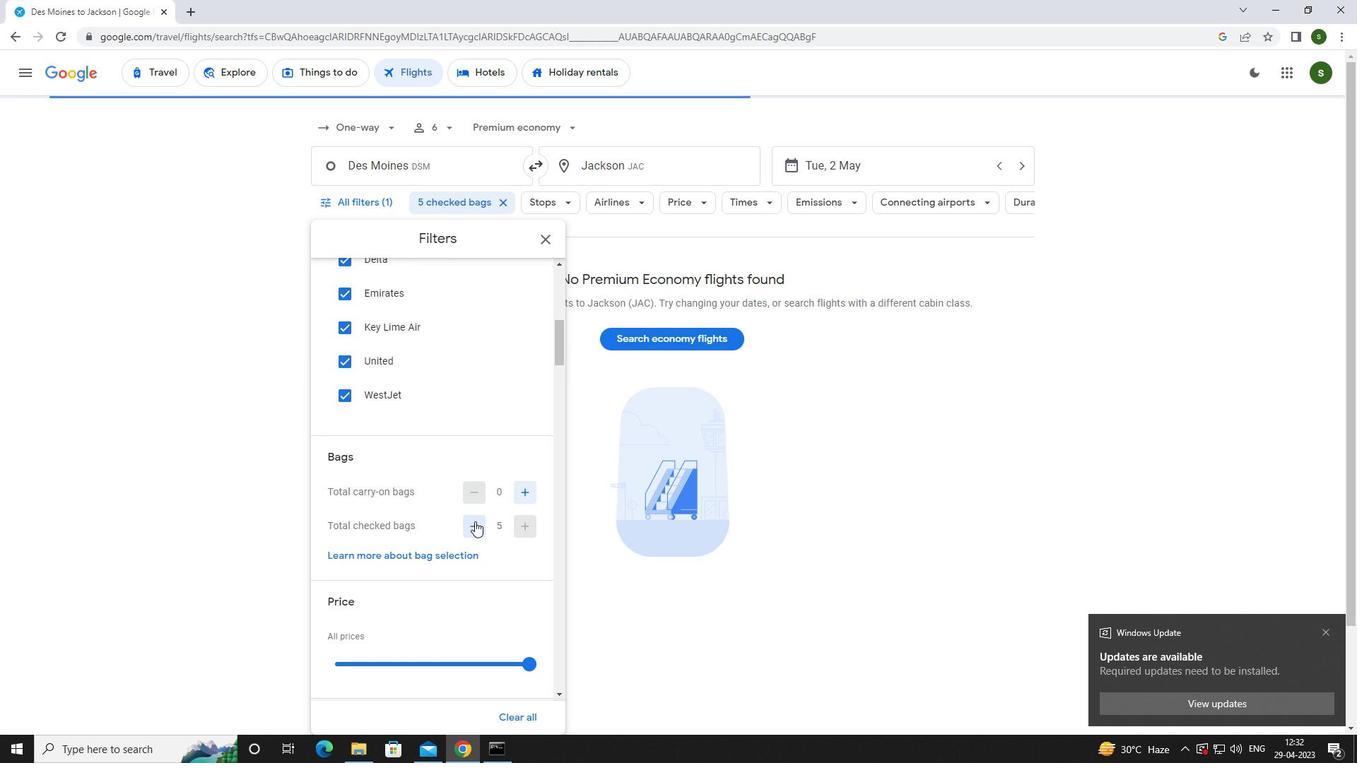 
Action: Mouse moved to (524, 514)
Screenshot: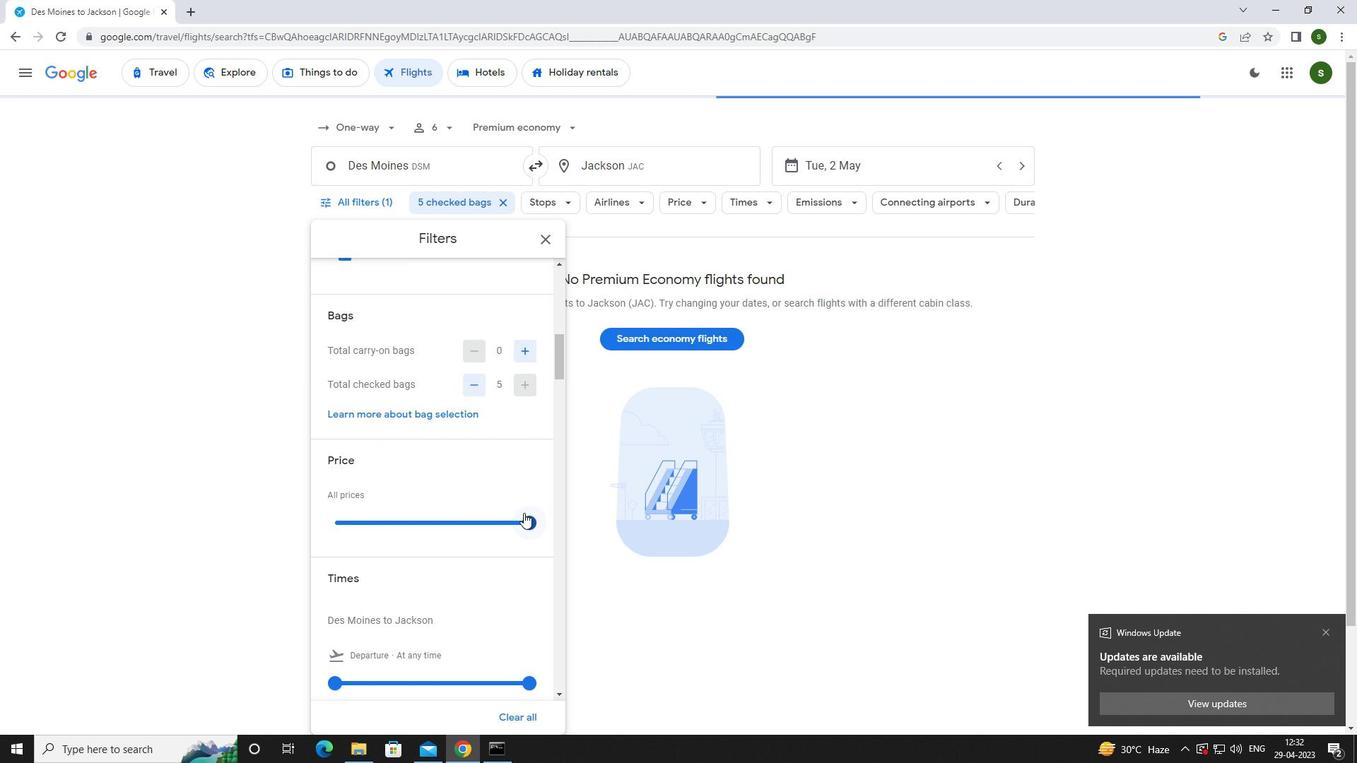 
Action: Mouse pressed left at (524, 514)
Screenshot: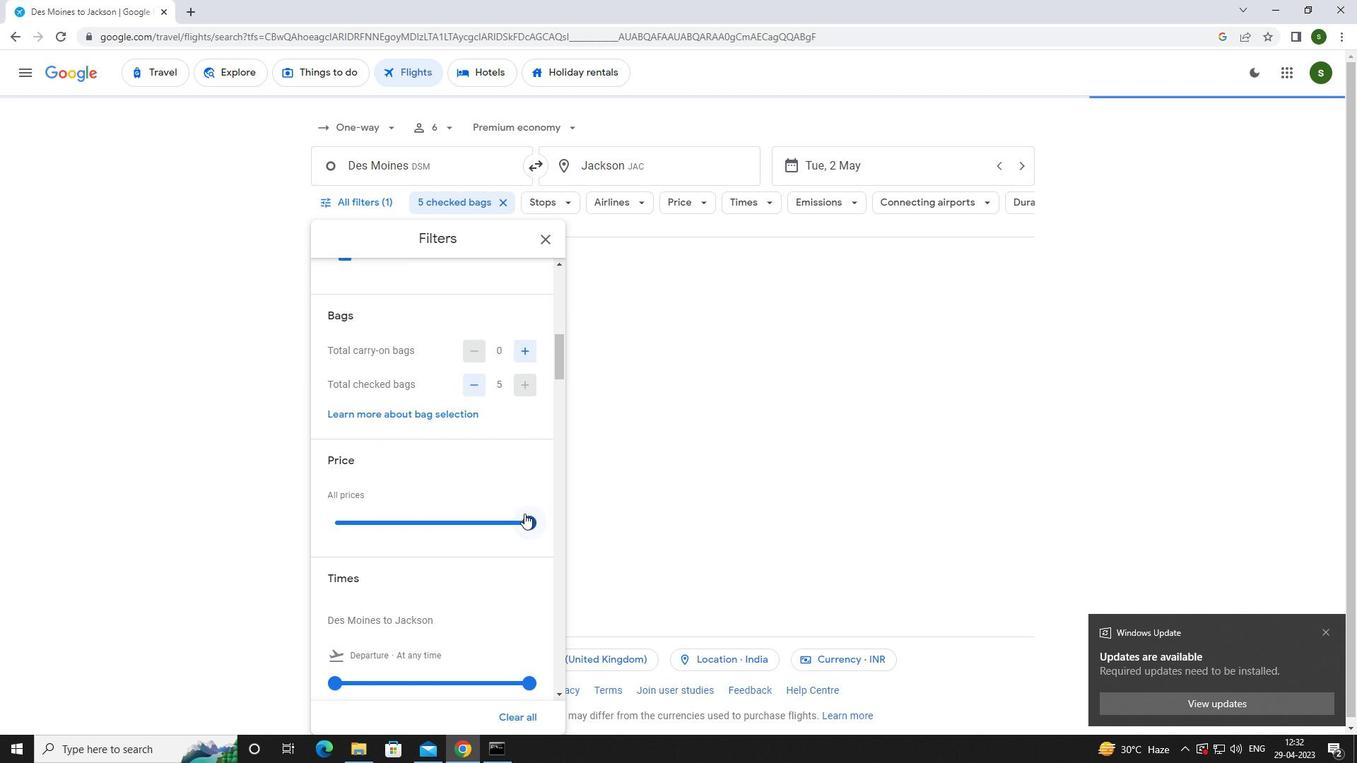 
Action: Mouse moved to (484, 558)
Screenshot: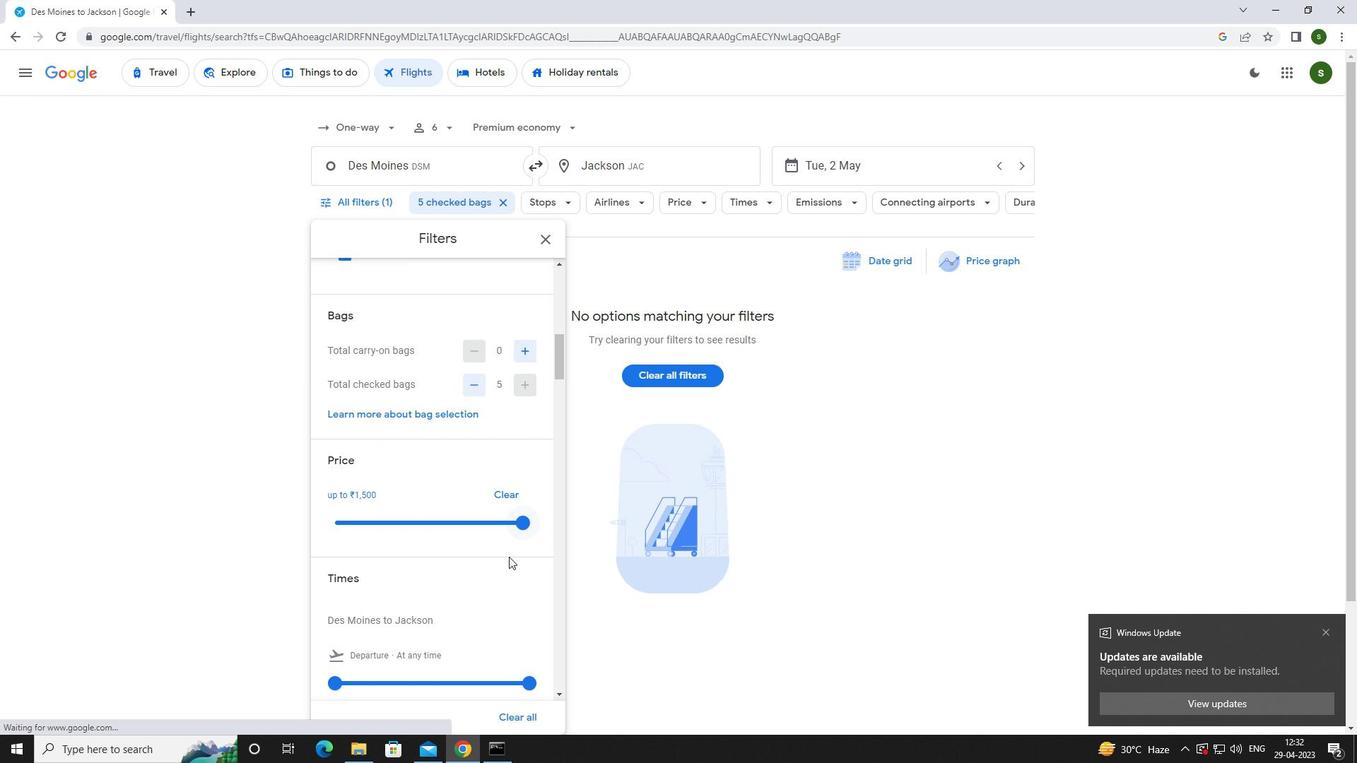 
Action: Mouse scrolled (484, 557) with delta (0, 0)
Screenshot: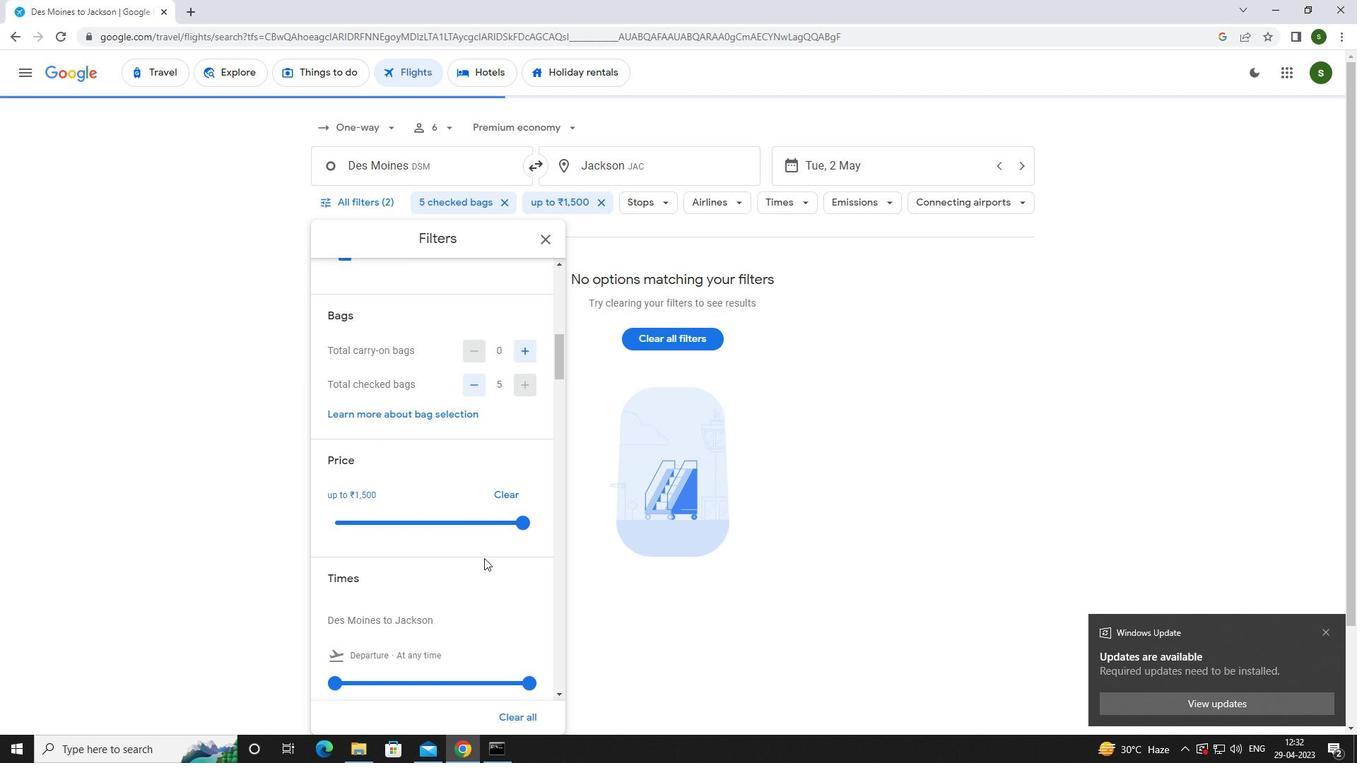 
Action: Mouse scrolled (484, 557) with delta (0, 0)
Screenshot: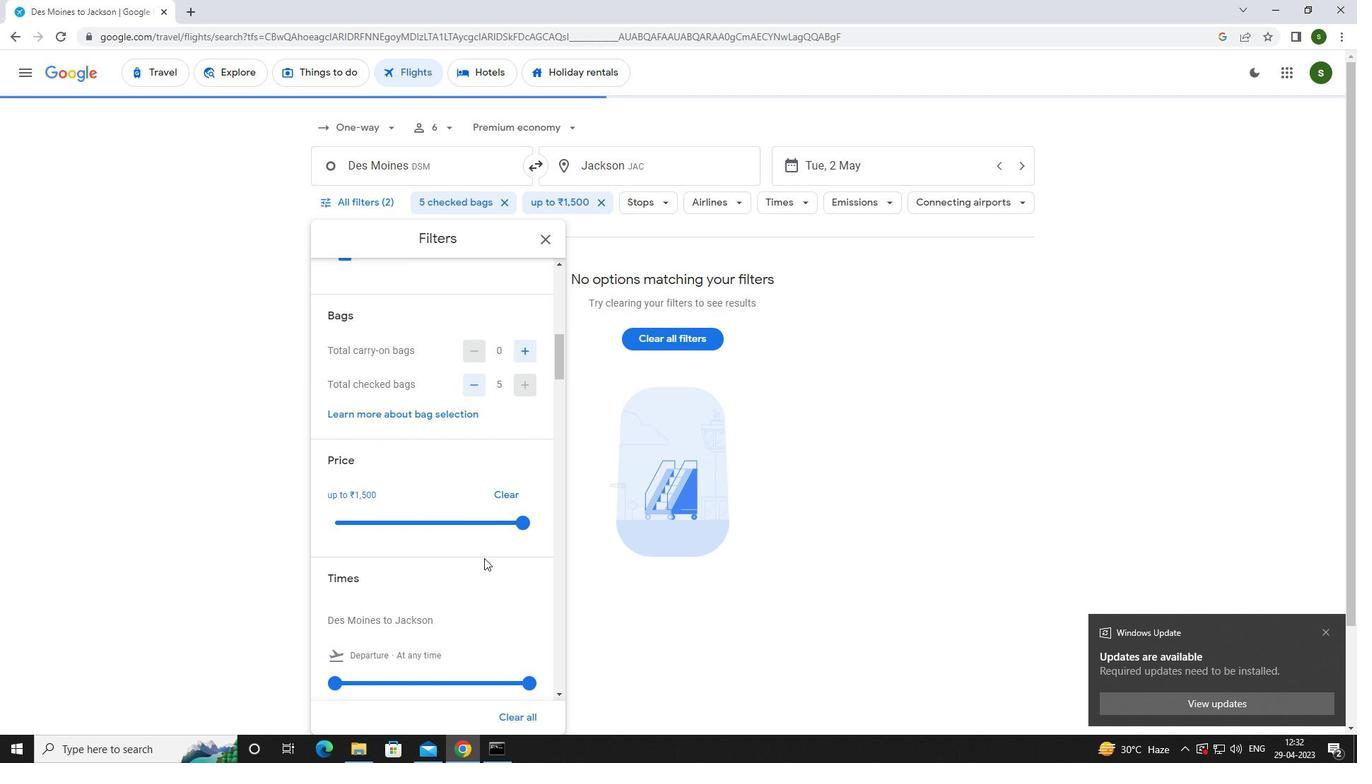 
Action: Mouse scrolled (484, 557) with delta (0, 0)
Screenshot: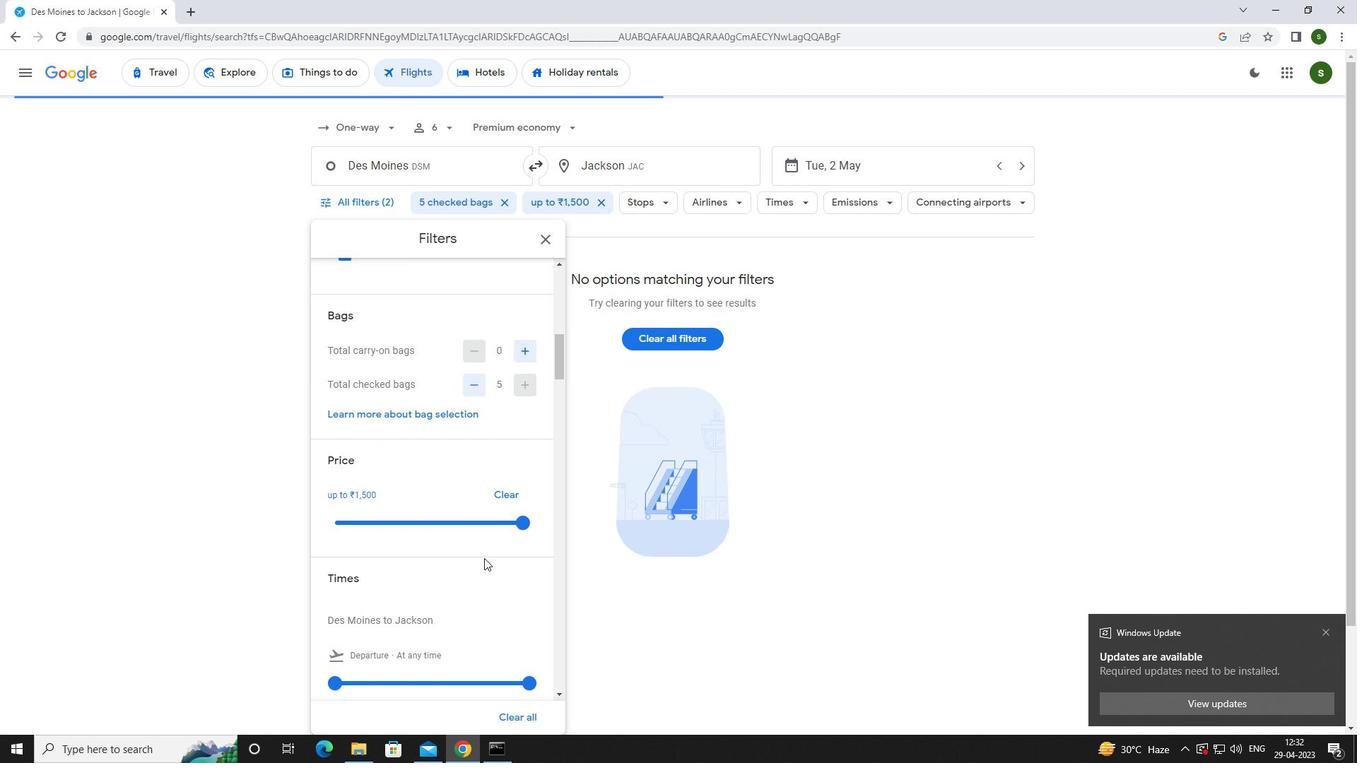 
Action: Mouse moved to (337, 469)
Screenshot: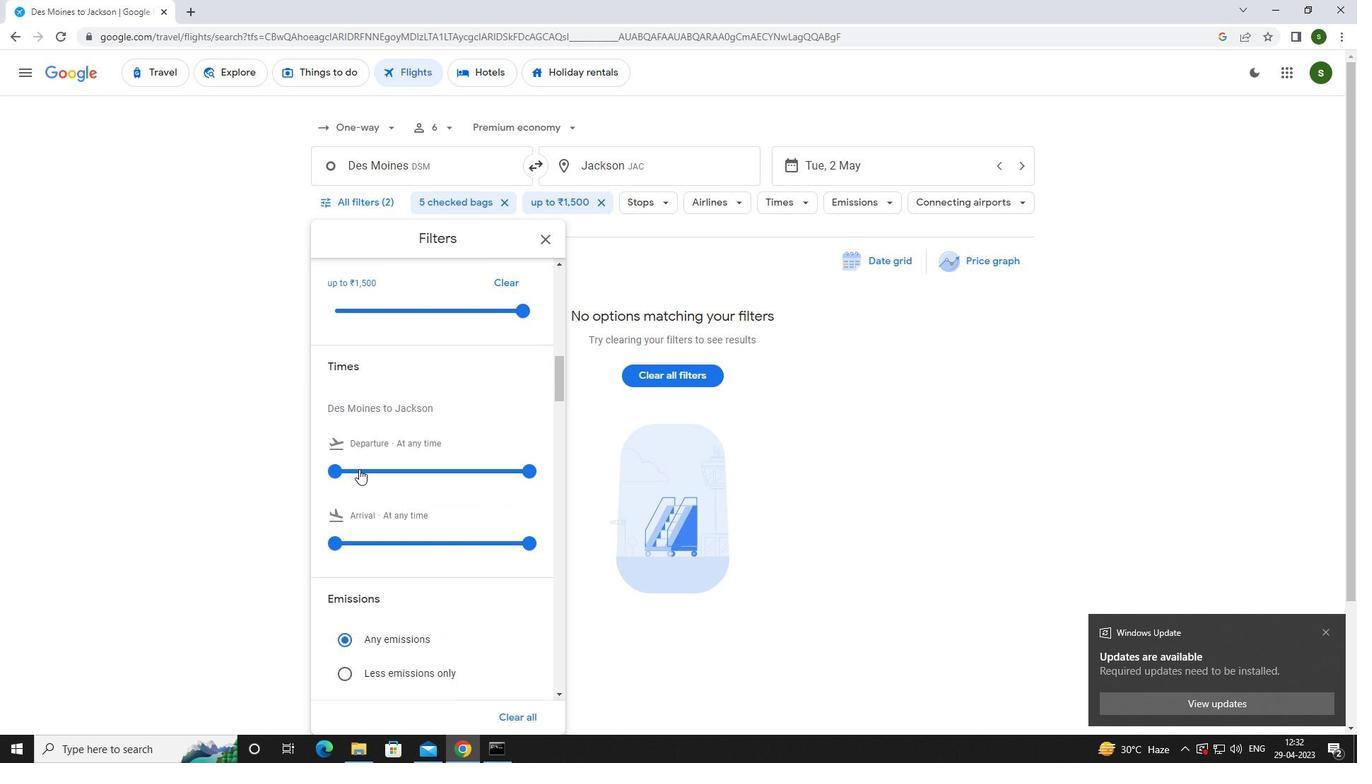 
Action: Mouse pressed left at (337, 469)
Screenshot: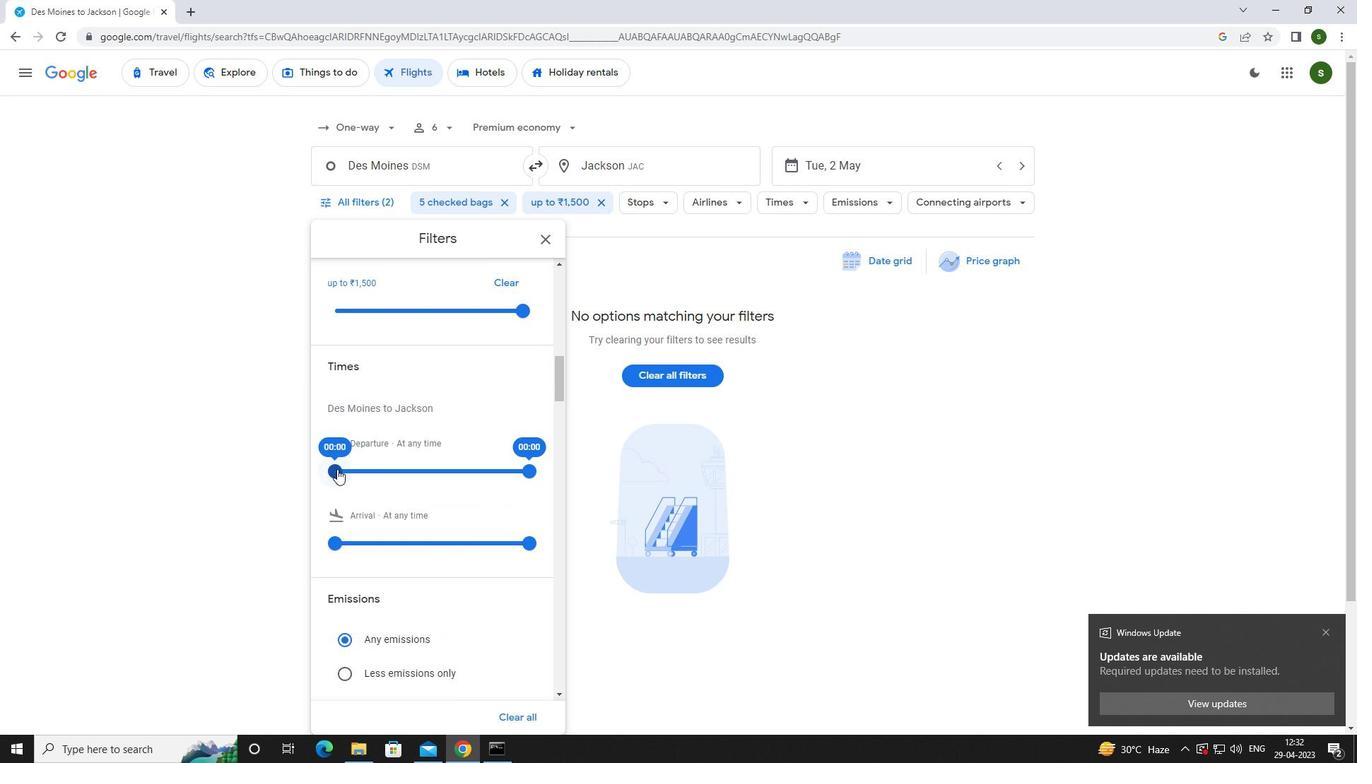 
Action: Mouse moved to (795, 467)
Screenshot: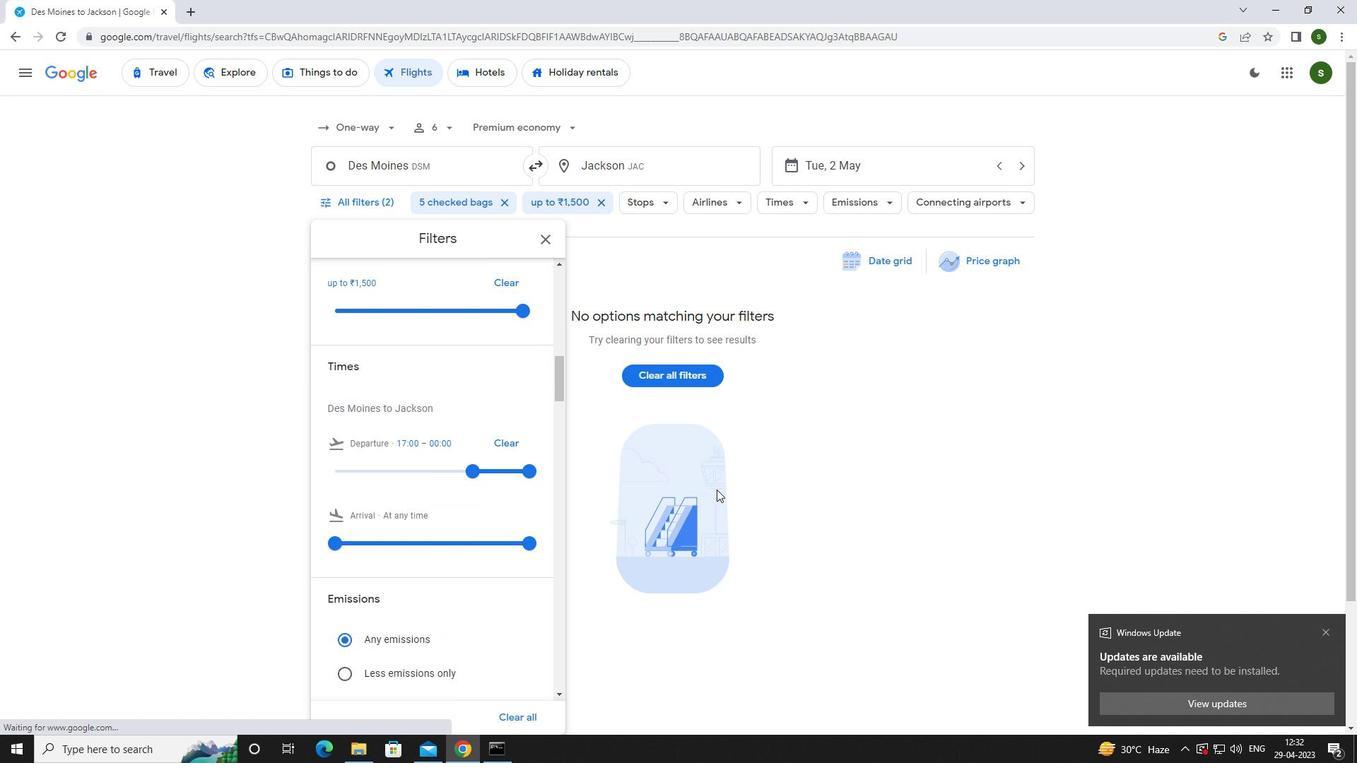
Action: Mouse pressed left at (795, 467)
Screenshot: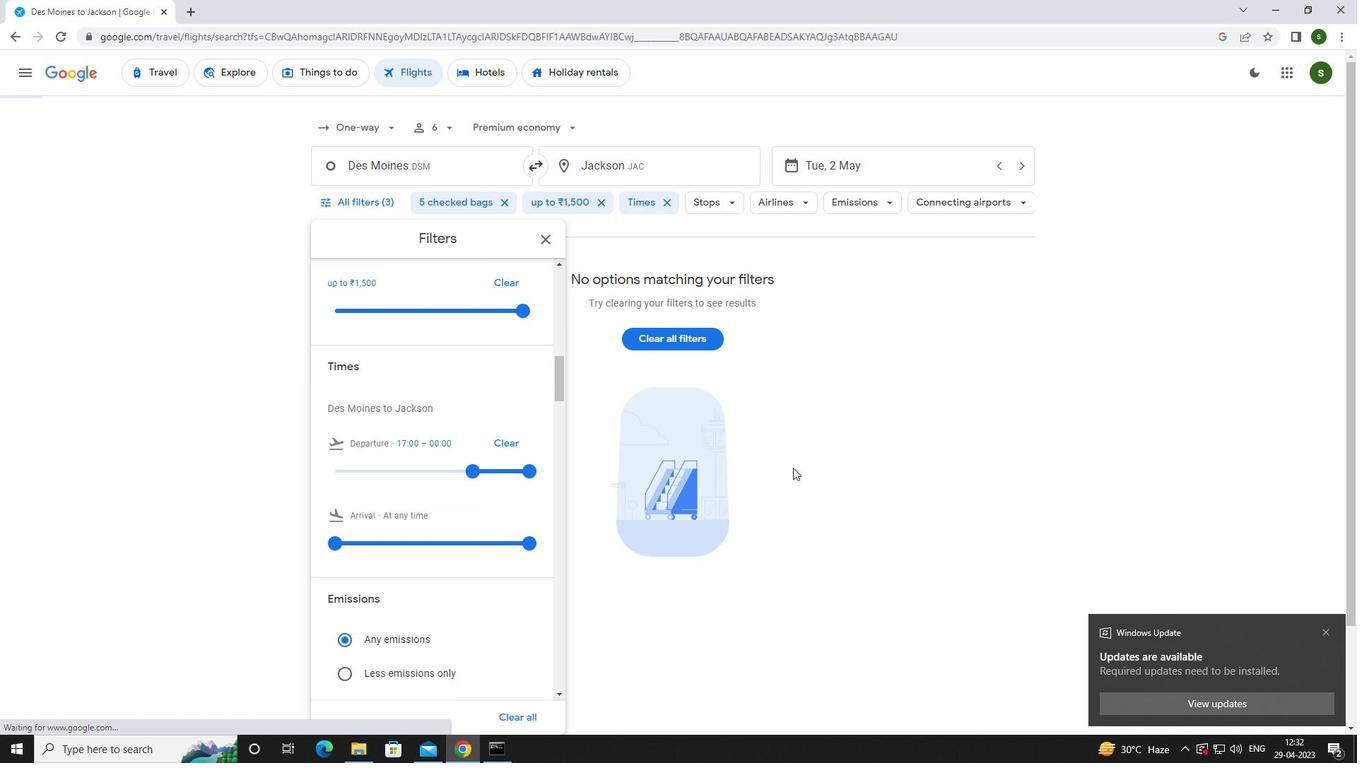 
Action: Mouse moved to (790, 467)
Screenshot: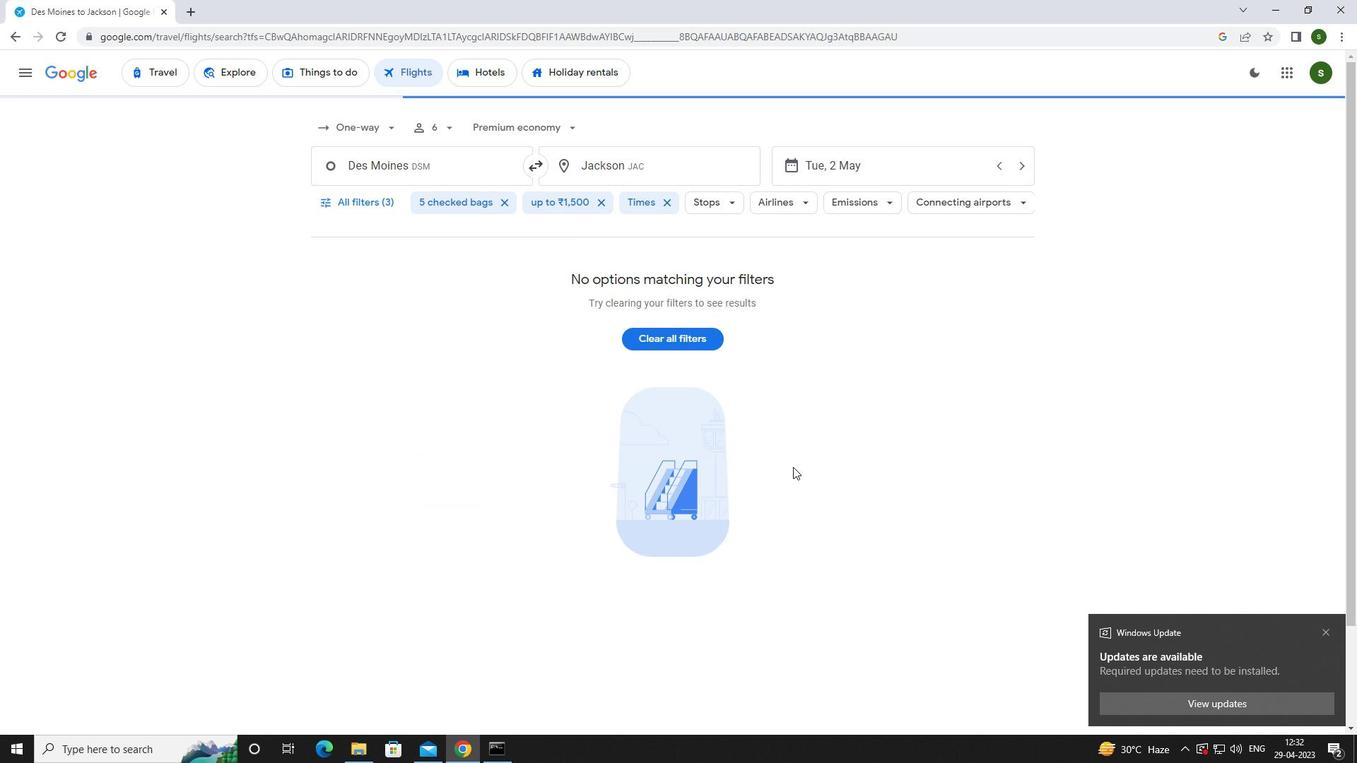 
